 Task: Find connections with filter location Ceará Mirim with filter topic #mortgage with filter profile language French with filter current company ELGI EQUIPMENTS LIMITED with filter school University of Mumbai with filter industry Executive Search Services with filter service category Training with filter keywords title Youth Volunteer
Action: Mouse moved to (526, 98)
Screenshot: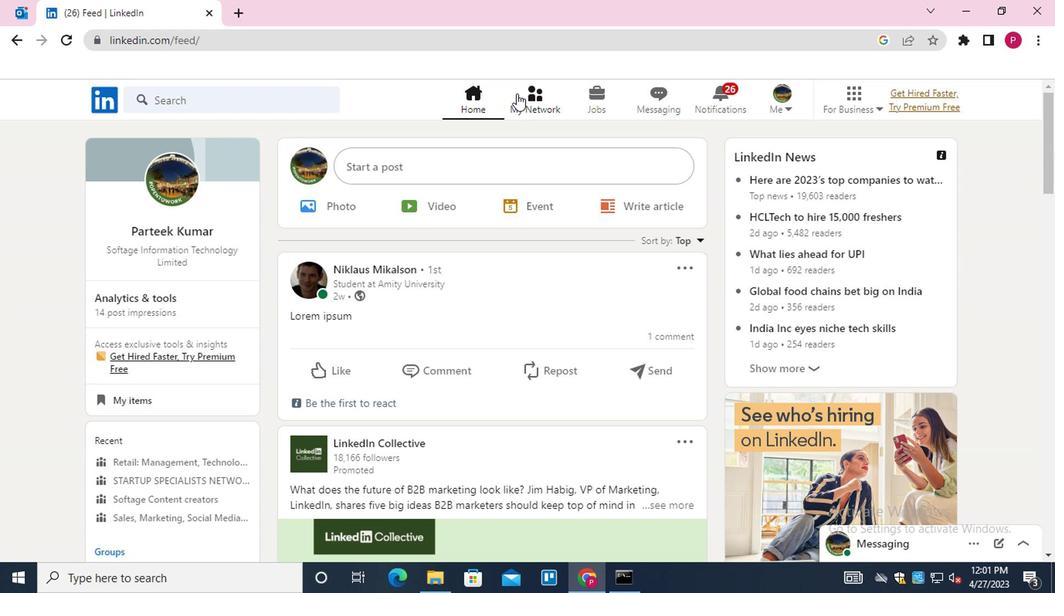 
Action: Mouse pressed left at (526, 98)
Screenshot: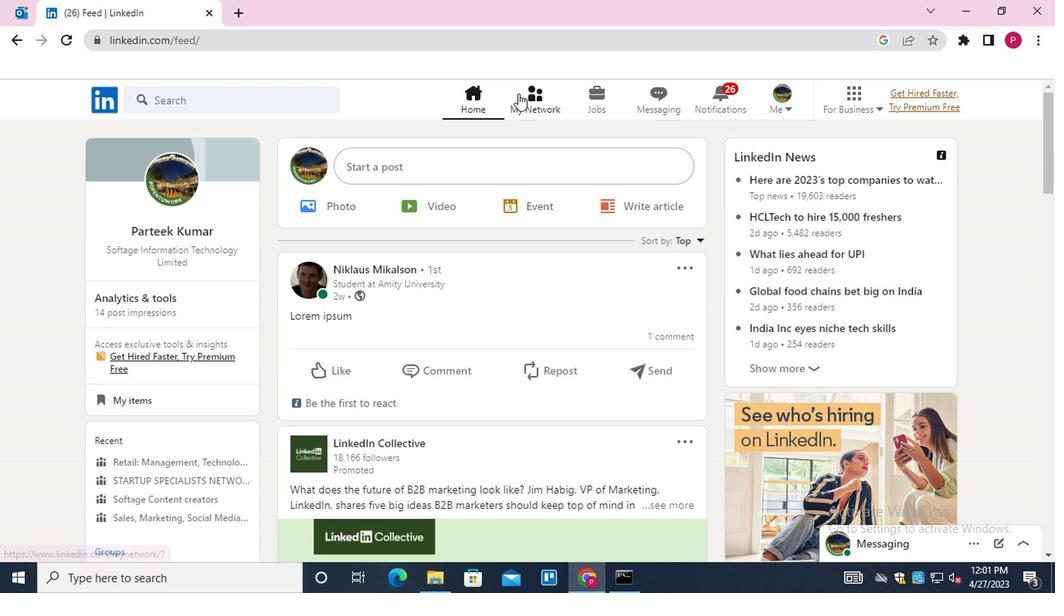 
Action: Mouse moved to (266, 189)
Screenshot: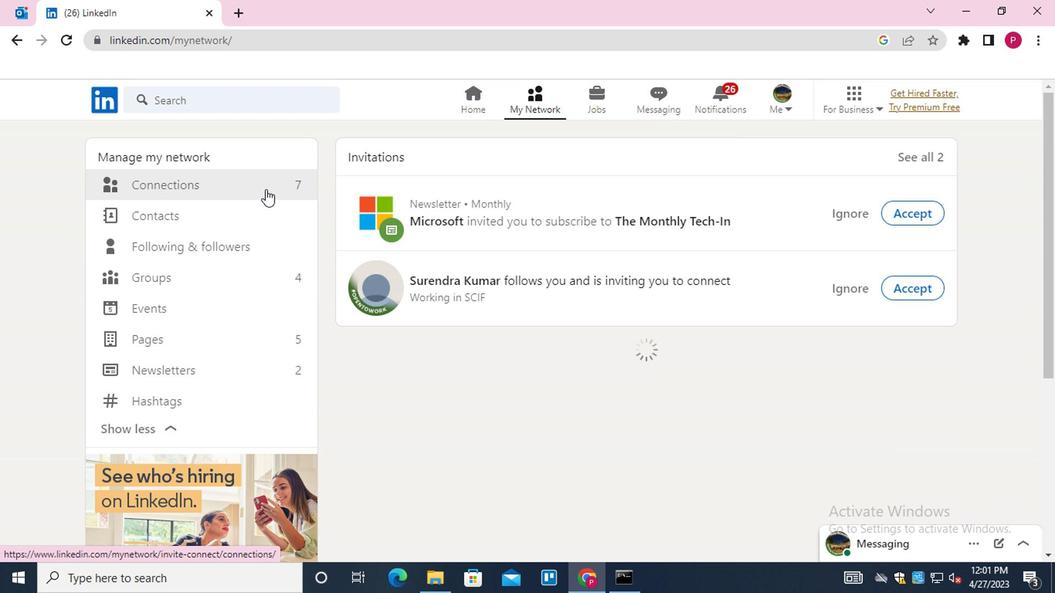 
Action: Mouse pressed left at (266, 189)
Screenshot: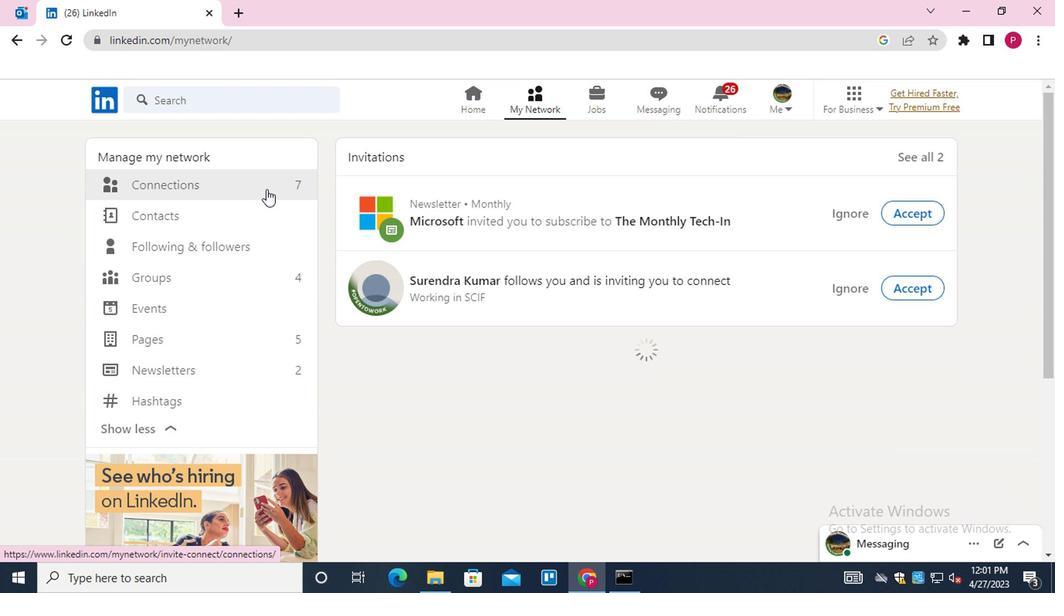 
Action: Mouse moved to (659, 189)
Screenshot: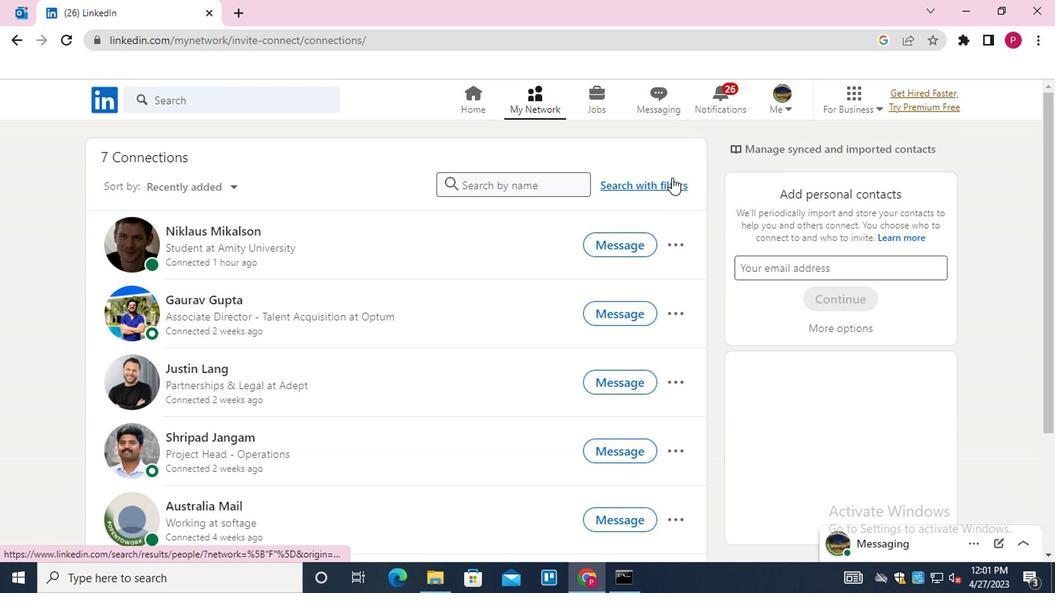 
Action: Mouse pressed left at (659, 189)
Screenshot: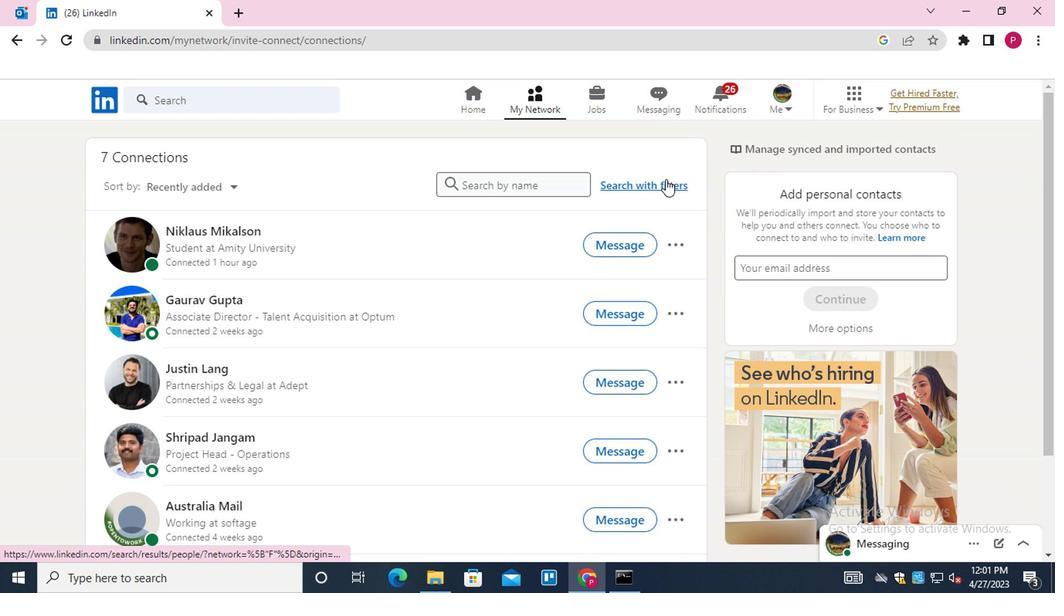 
Action: Mouse moved to (572, 144)
Screenshot: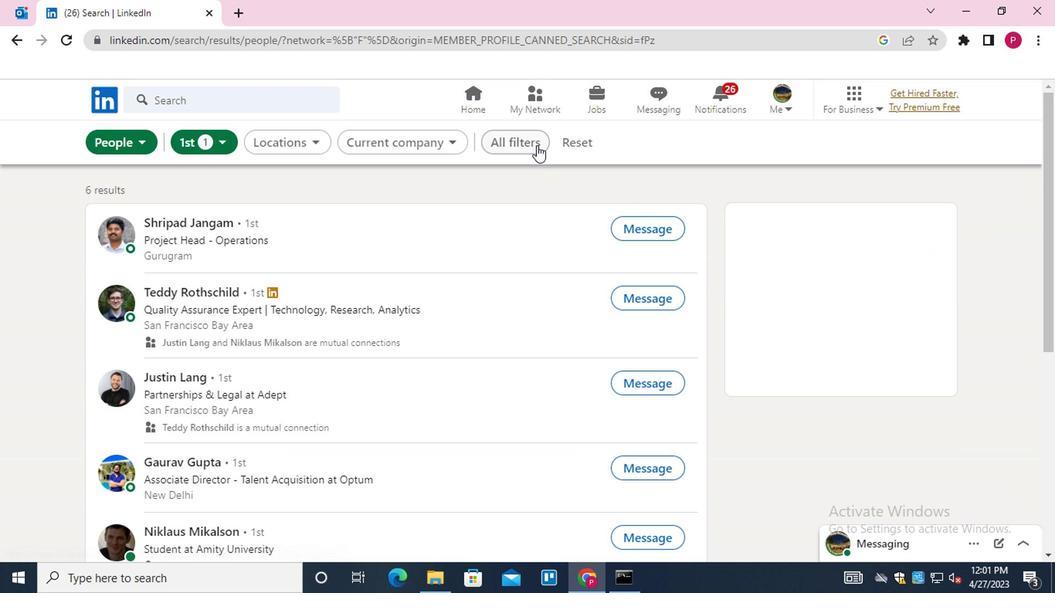 
Action: Mouse pressed left at (572, 144)
Screenshot: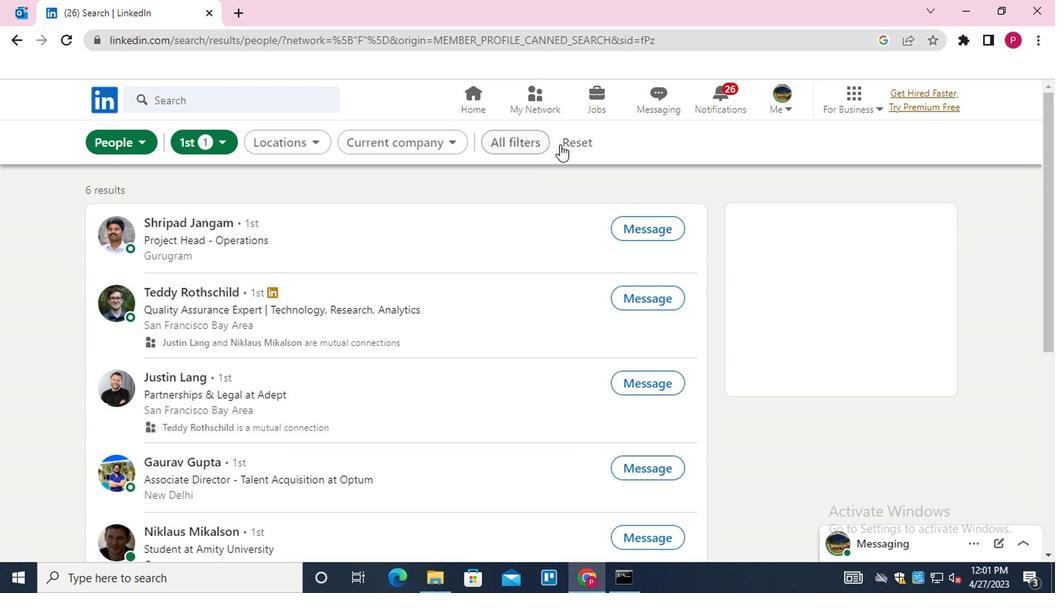 
Action: Mouse moved to (540, 144)
Screenshot: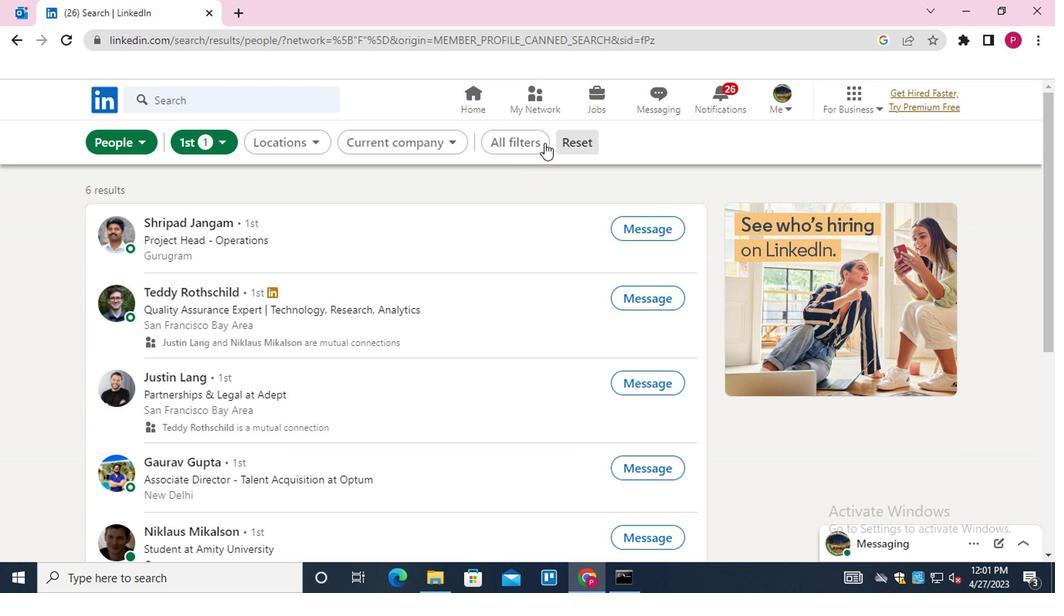 
Action: Mouse pressed left at (540, 144)
Screenshot: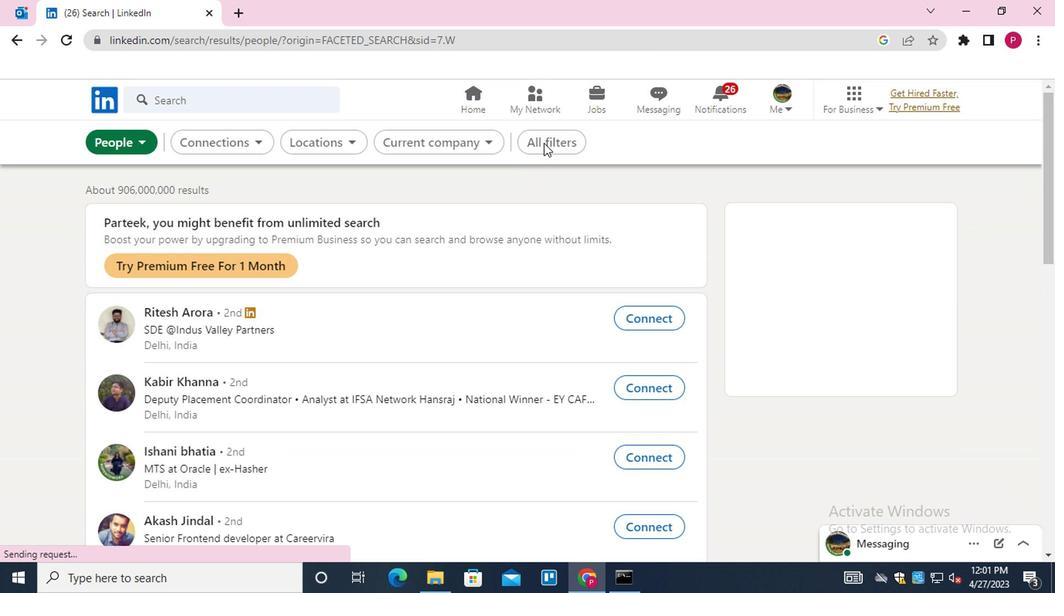 
Action: Mouse moved to (788, 339)
Screenshot: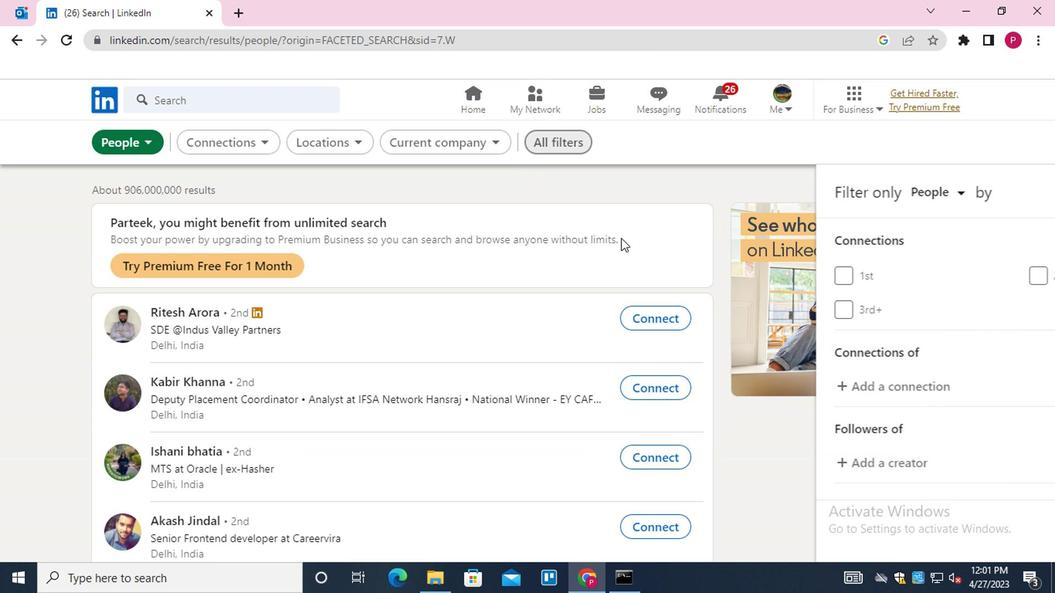 
Action: Mouse scrolled (788, 338) with delta (0, 0)
Screenshot: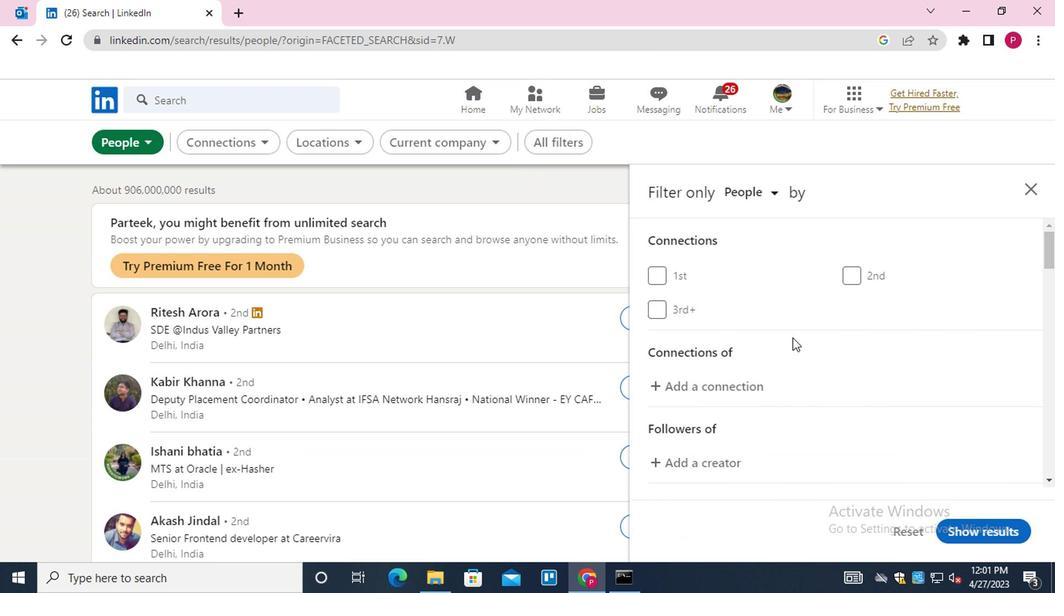 
Action: Mouse scrolled (788, 338) with delta (0, 0)
Screenshot: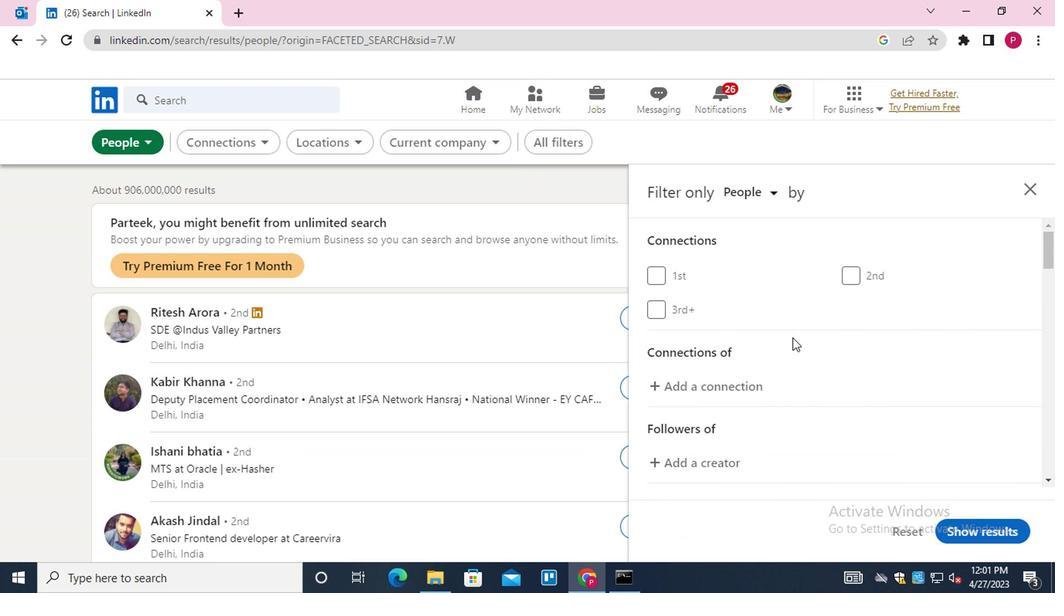 
Action: Mouse moved to (794, 345)
Screenshot: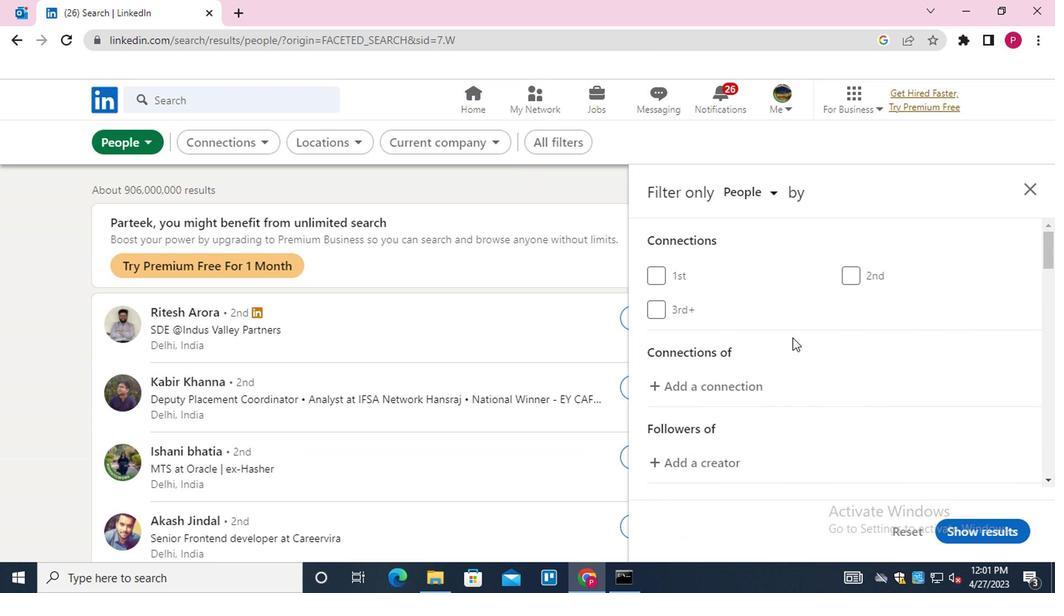 
Action: Mouse scrolled (794, 344) with delta (0, -1)
Screenshot: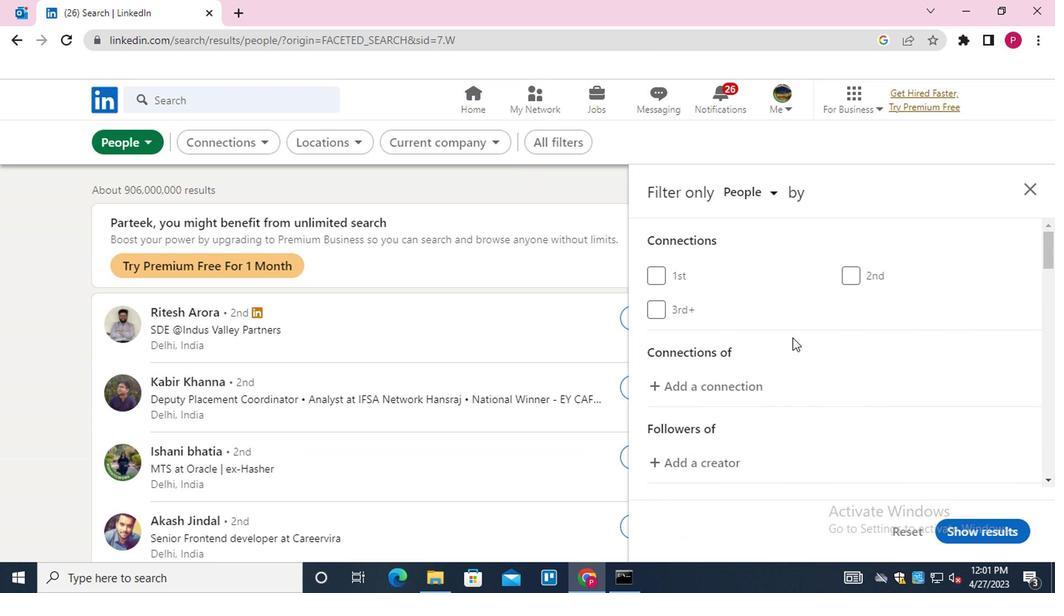 
Action: Mouse moved to (914, 368)
Screenshot: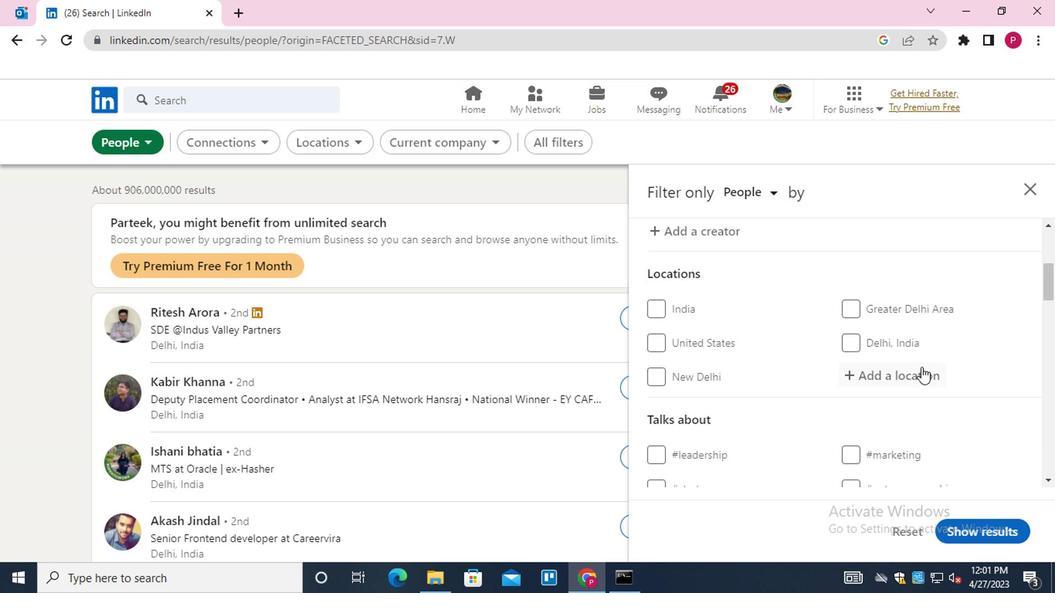 
Action: Mouse pressed left at (914, 368)
Screenshot: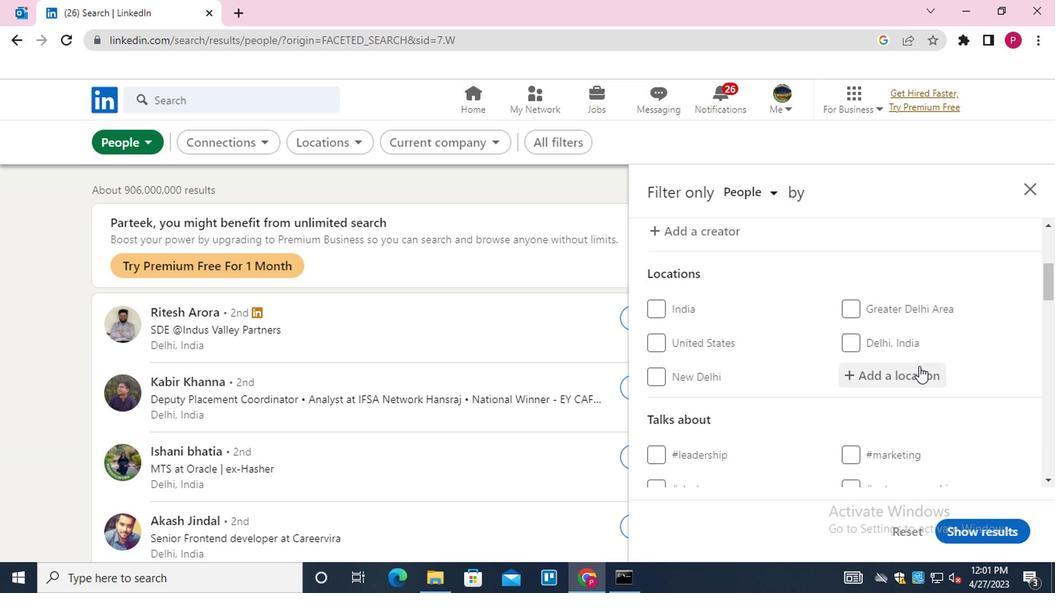 
Action: Key pressed <Key.shift>CEARA<Key.space><Key.shift>MIRIM<Key.down><Key.enter>
Screenshot: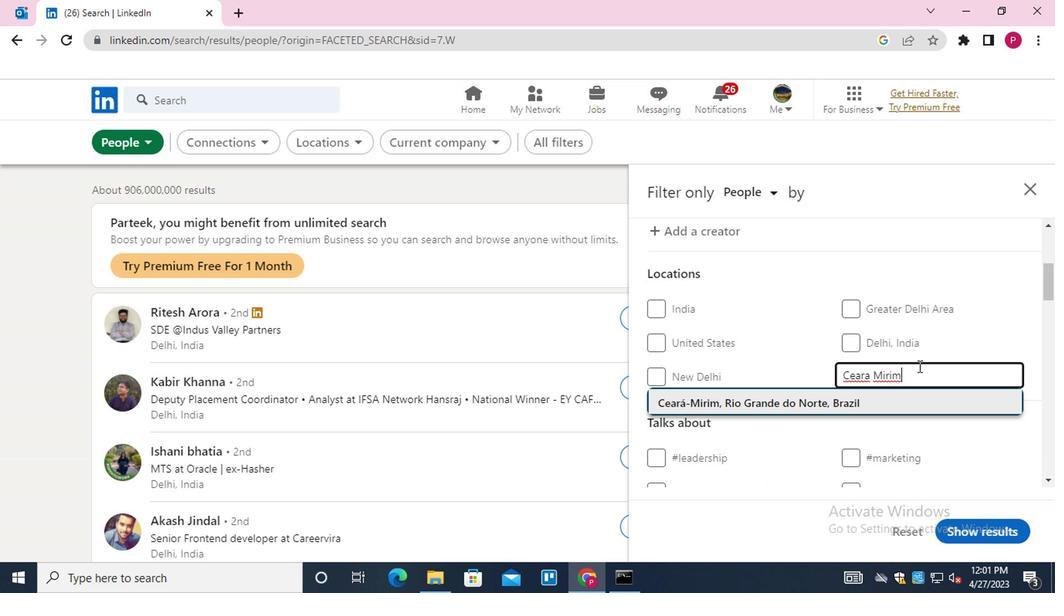 
Action: Mouse moved to (857, 388)
Screenshot: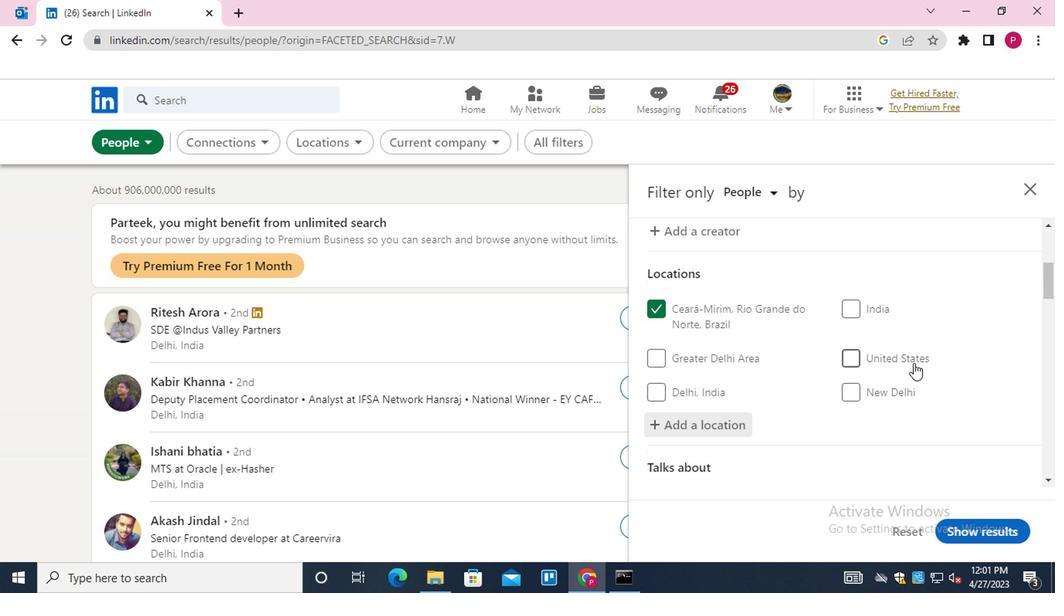 
Action: Mouse scrolled (857, 388) with delta (0, 0)
Screenshot: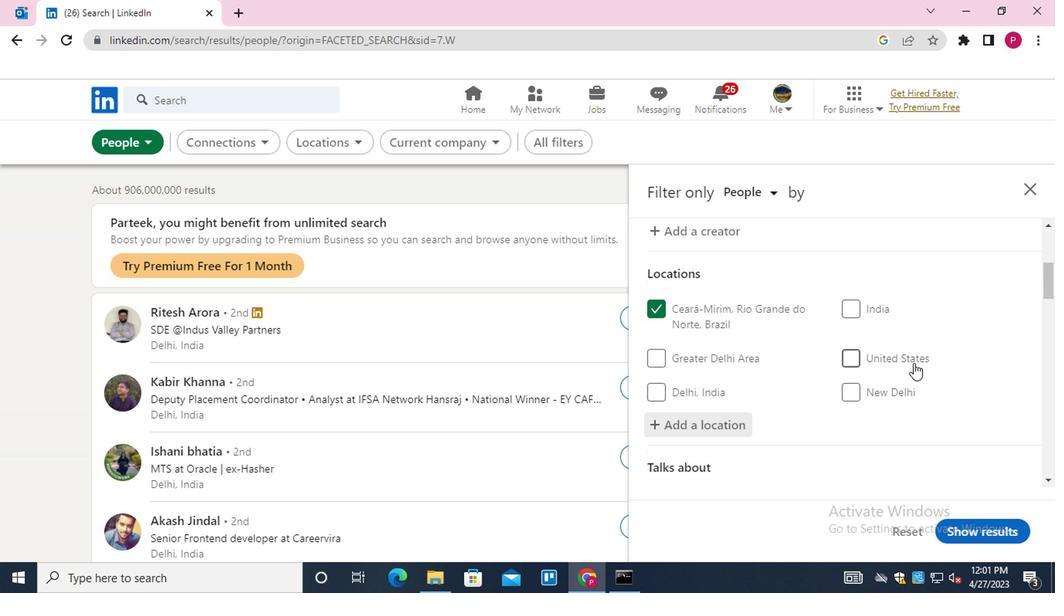 
Action: Mouse moved to (848, 393)
Screenshot: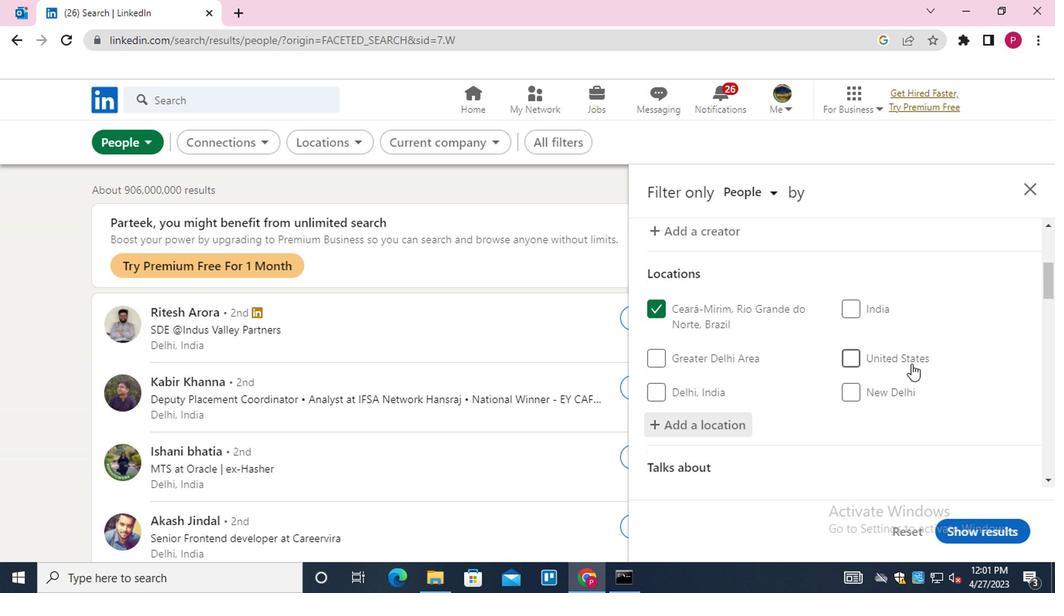 
Action: Mouse scrolled (848, 393) with delta (0, 0)
Screenshot: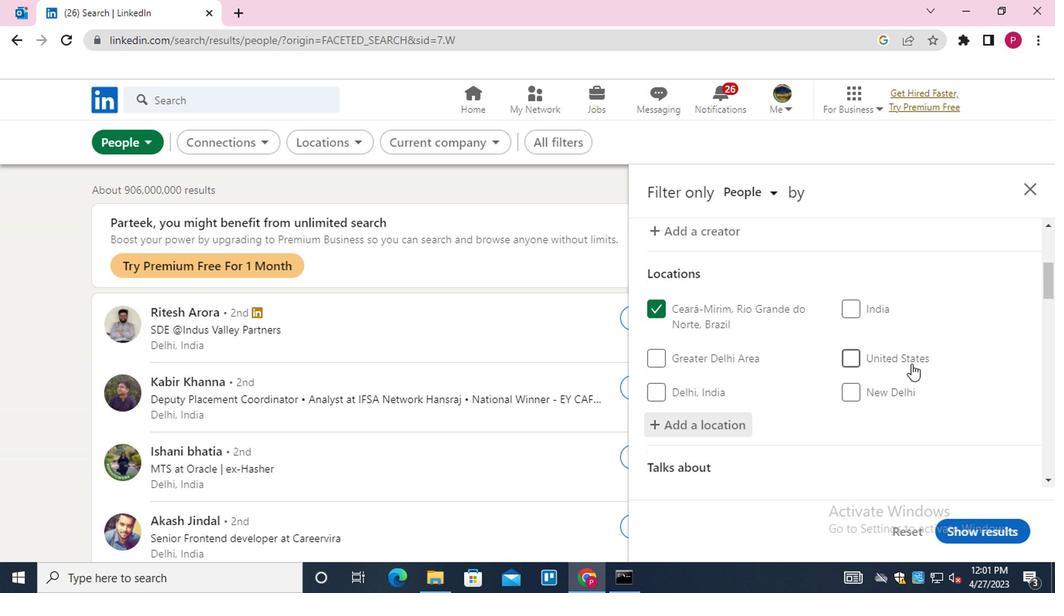 
Action: Mouse moved to (844, 395)
Screenshot: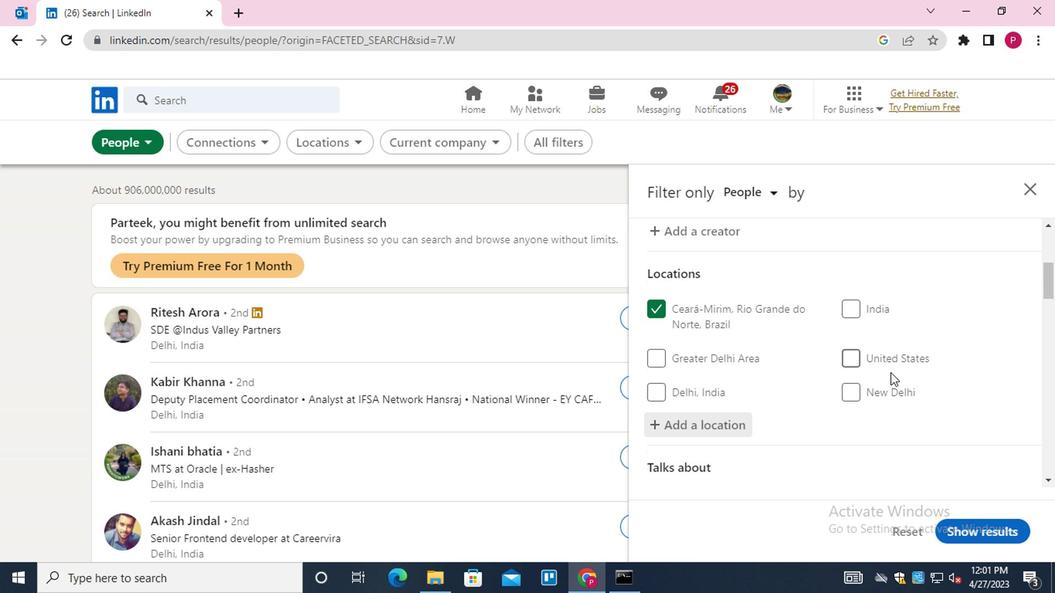 
Action: Mouse scrolled (844, 395) with delta (0, 0)
Screenshot: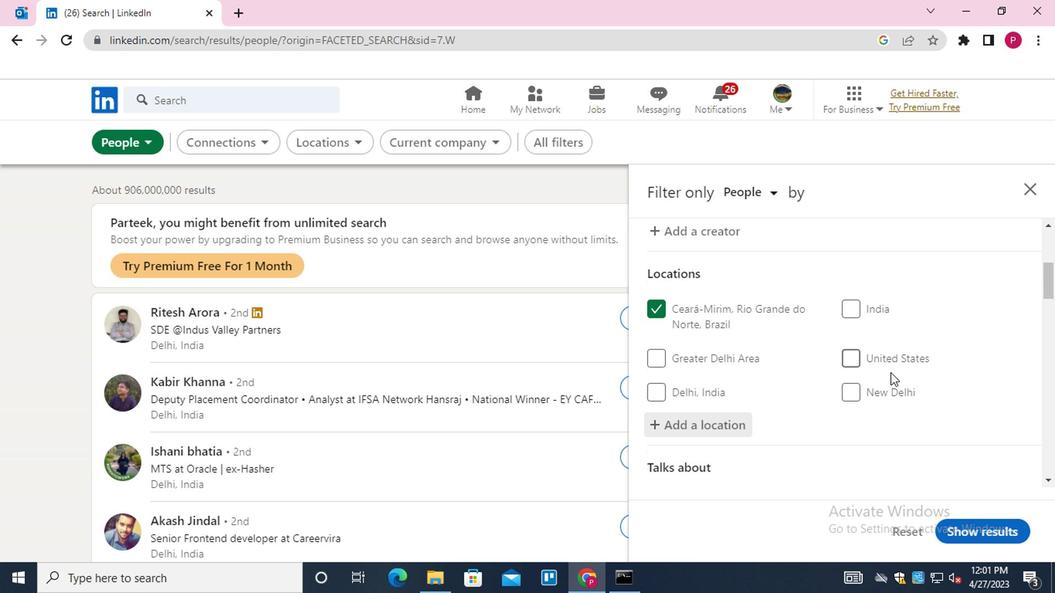 
Action: Mouse moved to (890, 346)
Screenshot: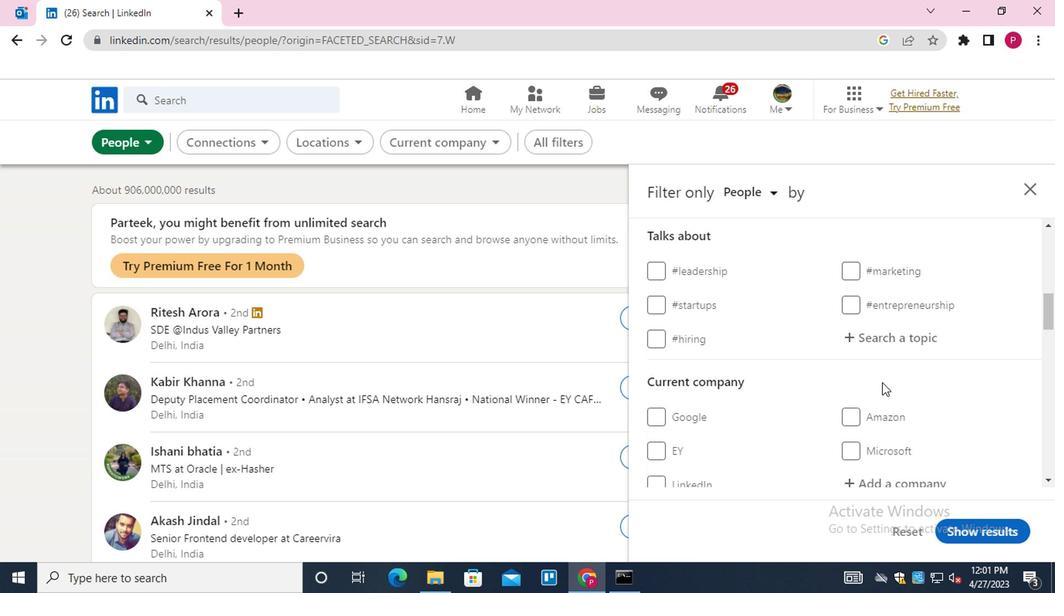 
Action: Mouse pressed left at (890, 346)
Screenshot: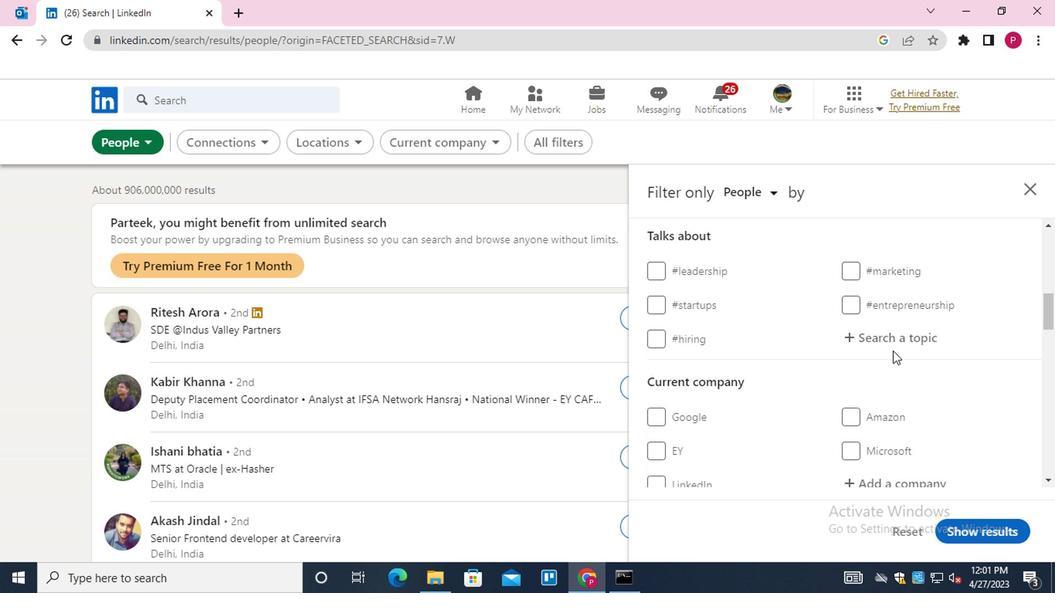 
Action: Key pressed MORTA<Key.backspace>GAGE<Key.down><Key.enter>
Screenshot: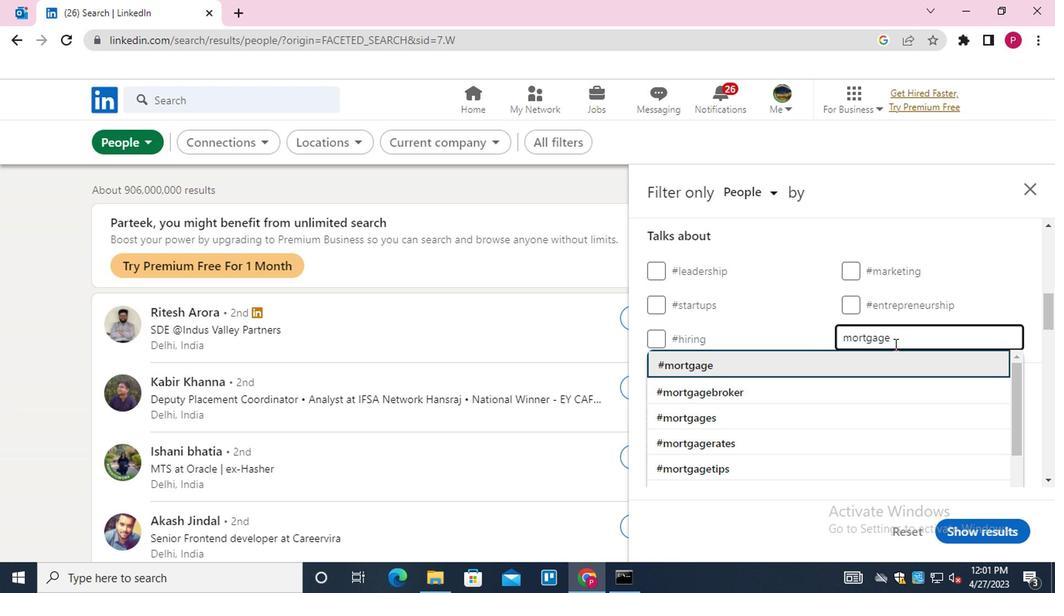 
Action: Mouse moved to (769, 373)
Screenshot: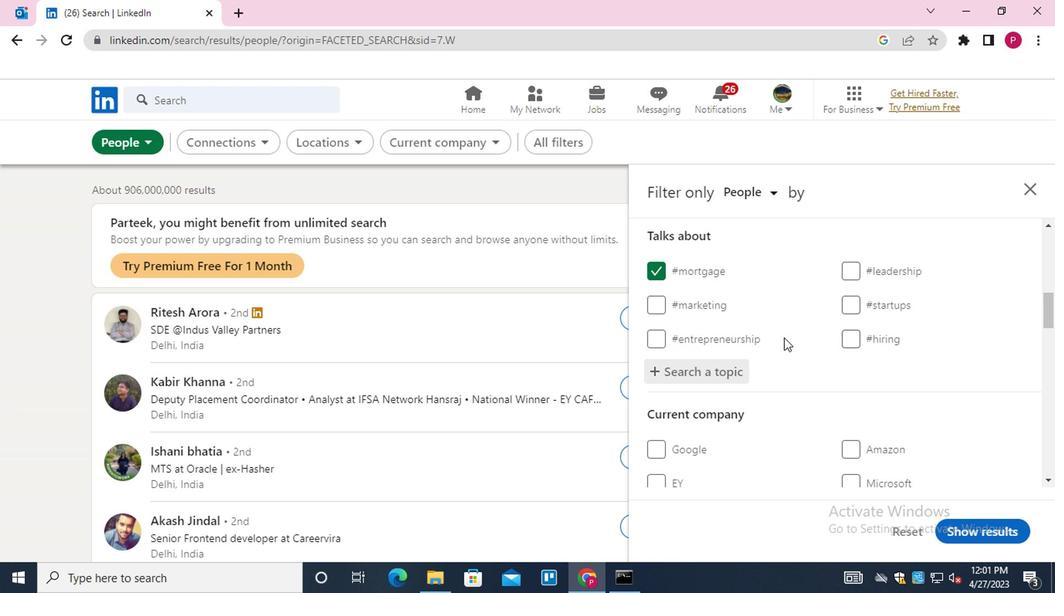 
Action: Mouse scrolled (769, 372) with delta (0, 0)
Screenshot: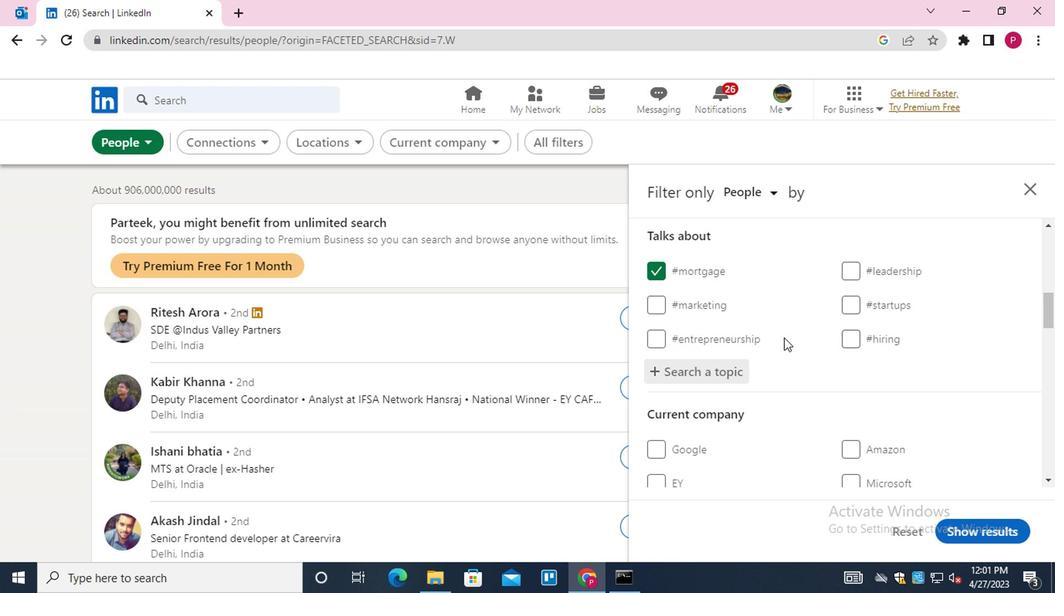 
Action: Mouse moved to (769, 374)
Screenshot: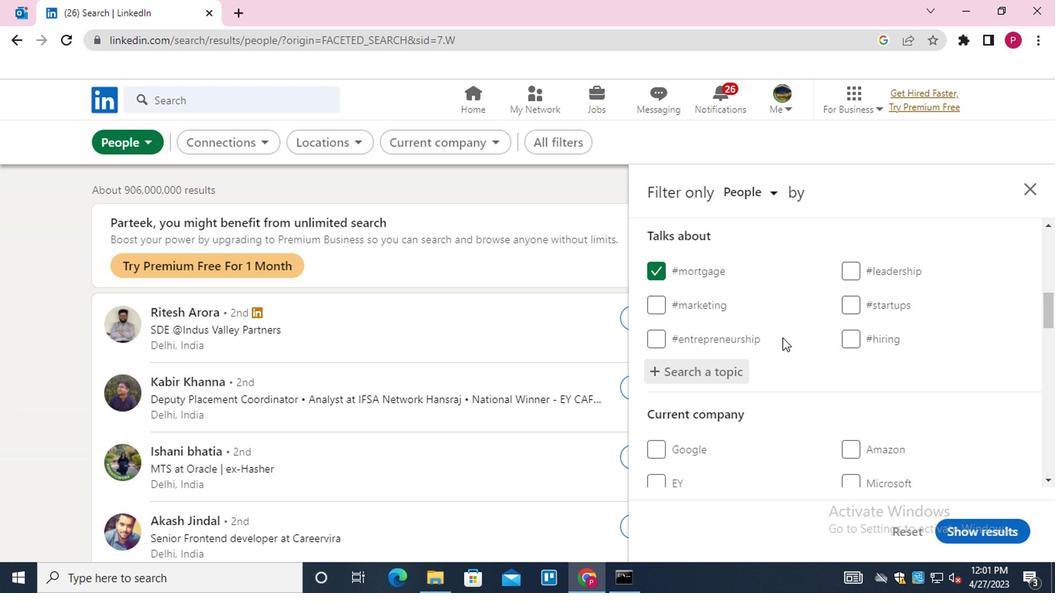 
Action: Mouse scrolled (769, 373) with delta (0, -1)
Screenshot: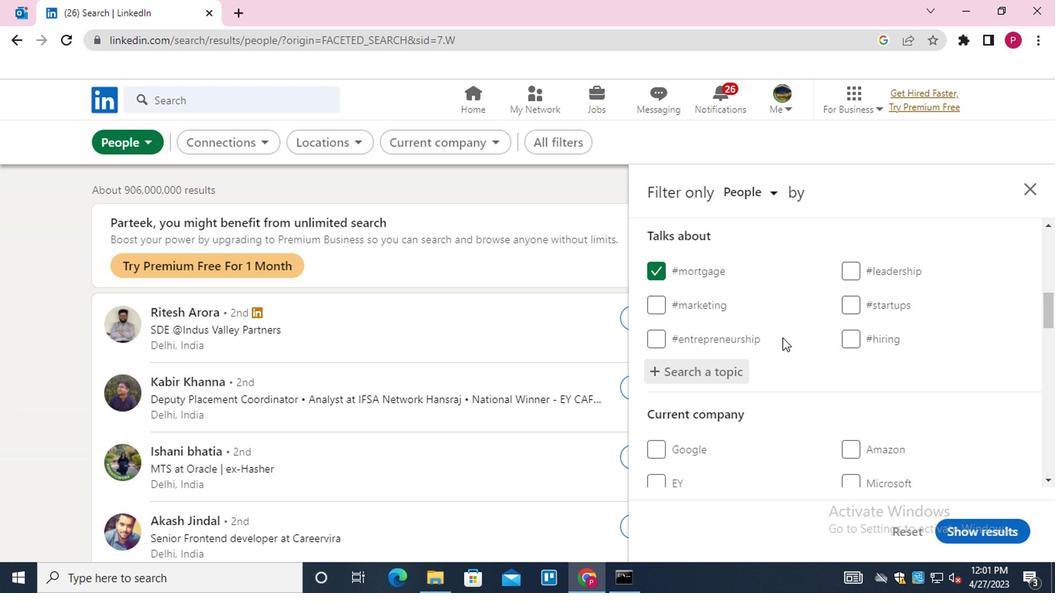 
Action: Mouse scrolled (769, 373) with delta (0, -1)
Screenshot: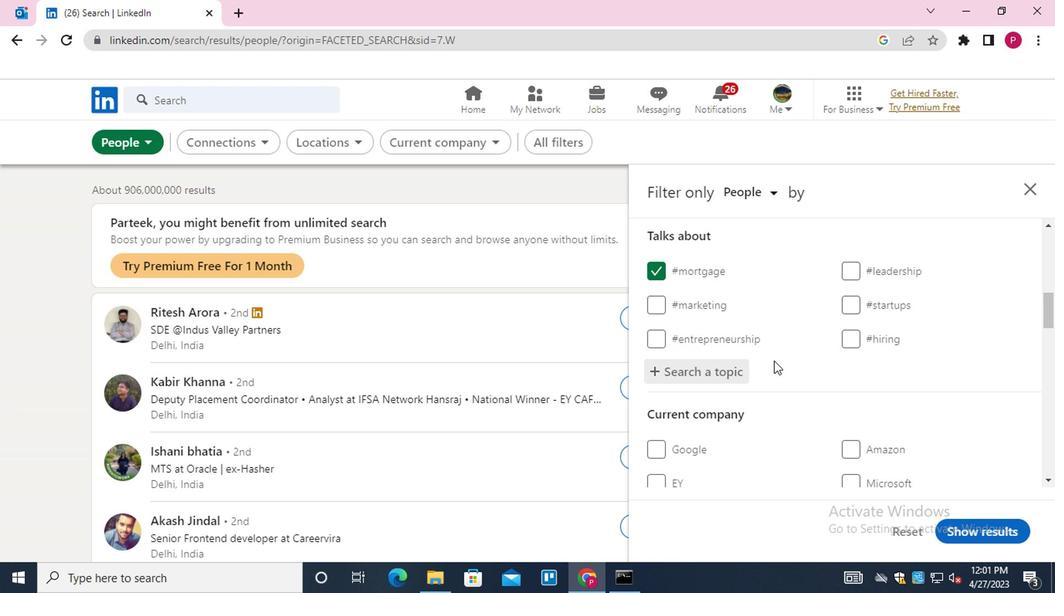 
Action: Mouse scrolled (769, 373) with delta (0, -1)
Screenshot: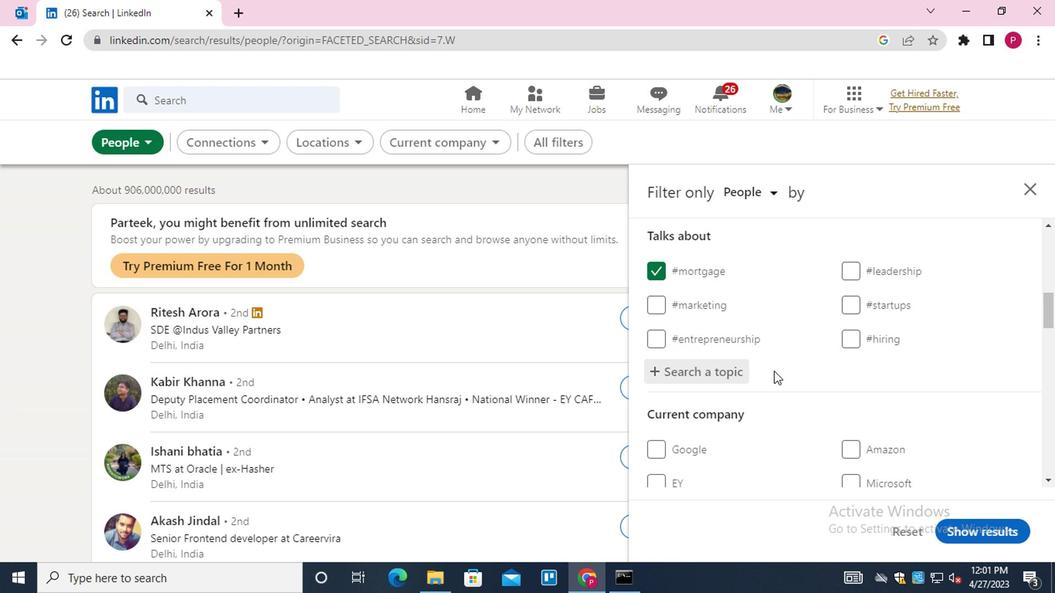 
Action: Mouse moved to (769, 378)
Screenshot: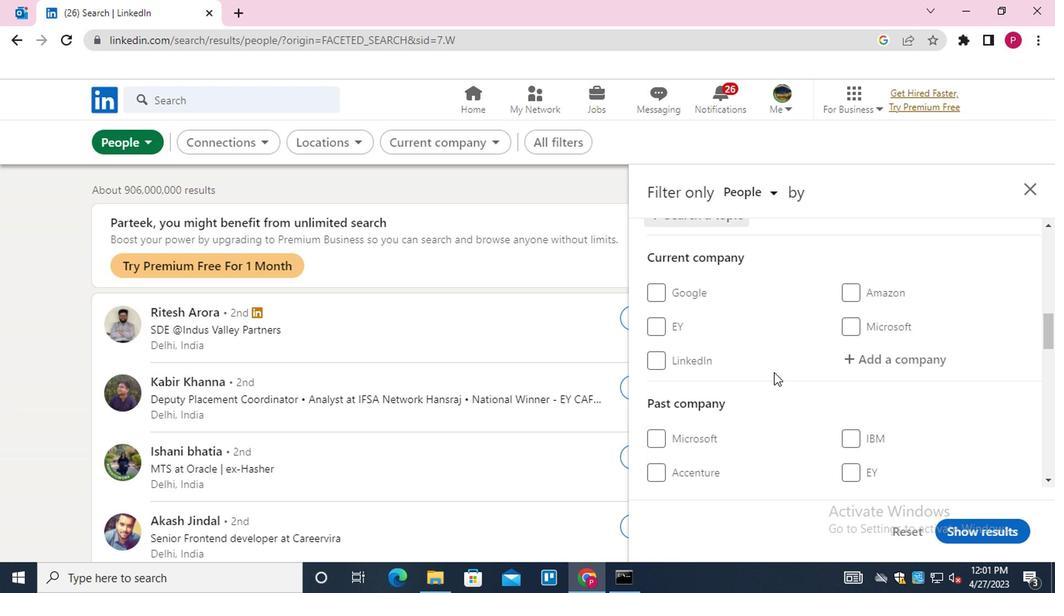 
Action: Mouse scrolled (769, 377) with delta (0, -1)
Screenshot: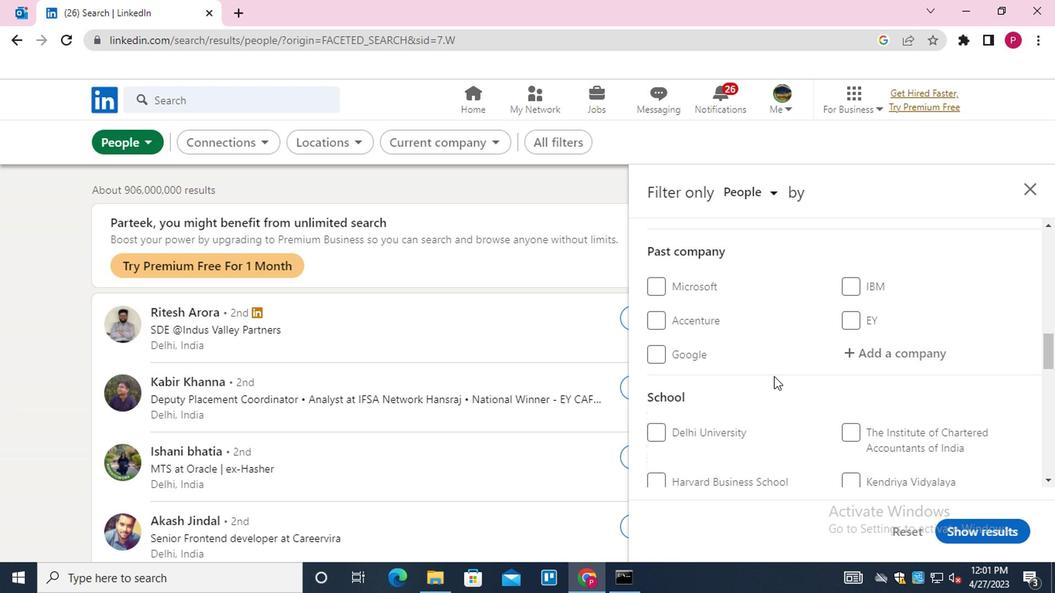
Action: Mouse scrolled (769, 377) with delta (0, -1)
Screenshot: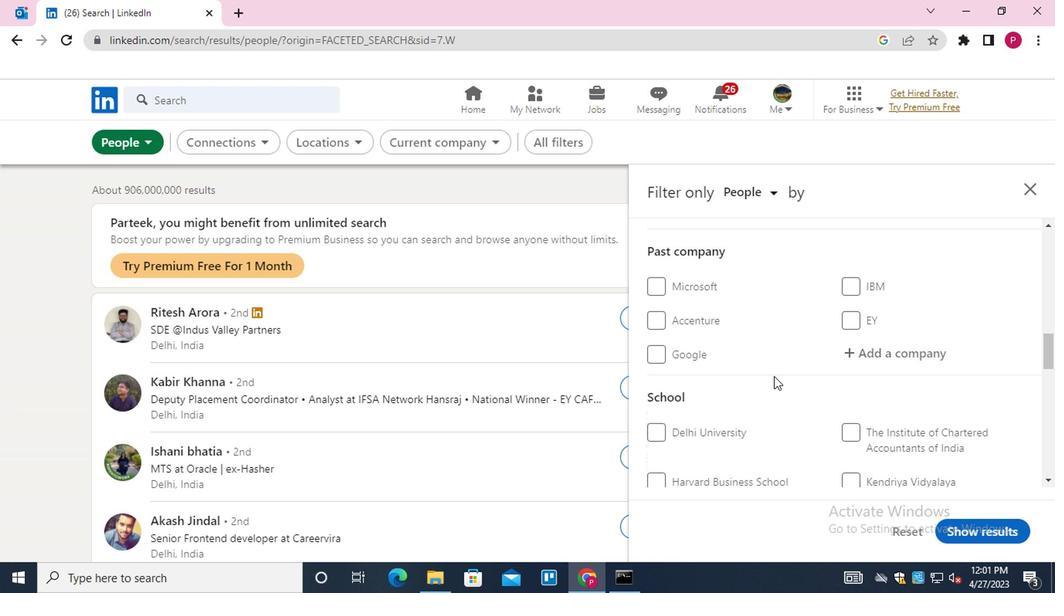 
Action: Mouse scrolled (769, 377) with delta (0, -1)
Screenshot: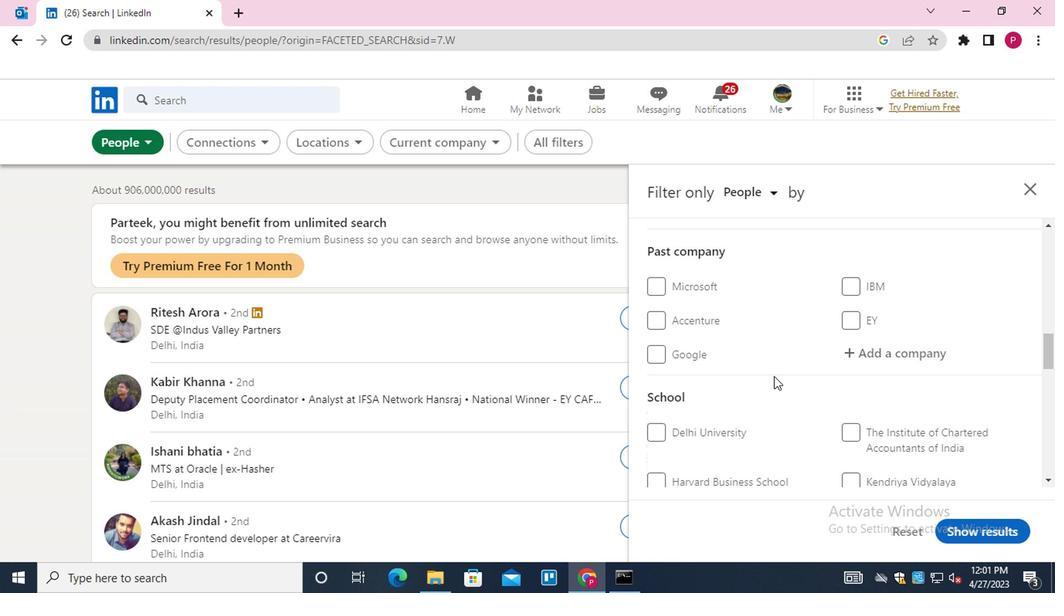 
Action: Mouse scrolled (769, 377) with delta (0, -1)
Screenshot: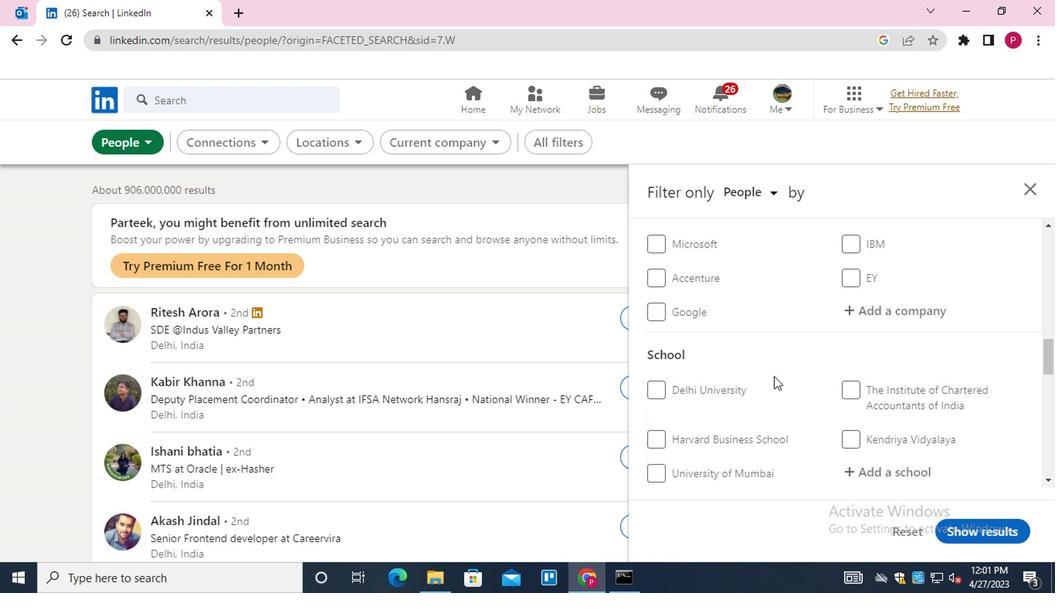 
Action: Mouse scrolled (769, 377) with delta (0, -1)
Screenshot: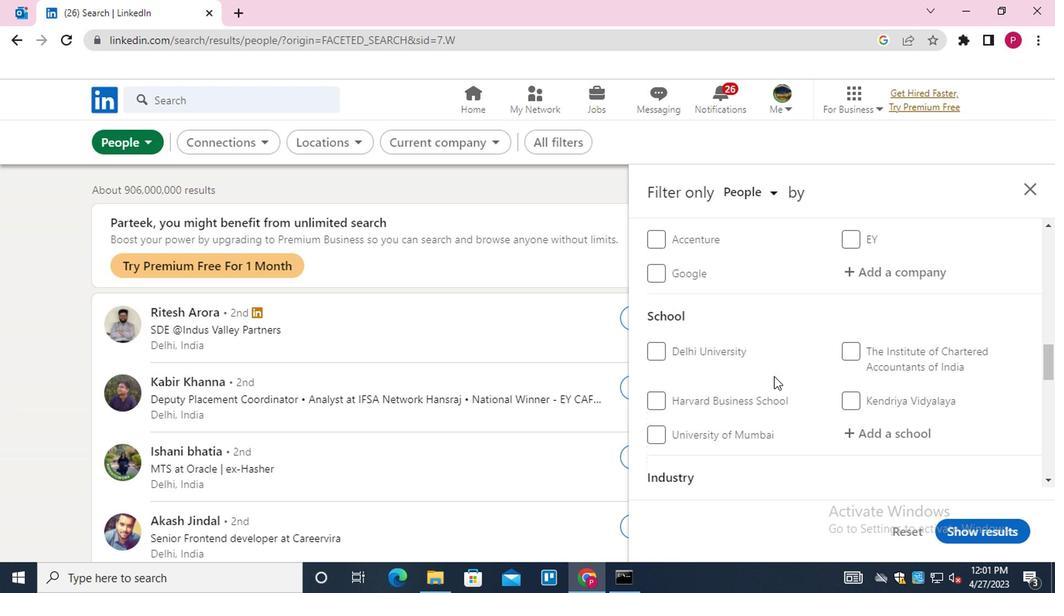 
Action: Mouse scrolled (769, 377) with delta (0, -1)
Screenshot: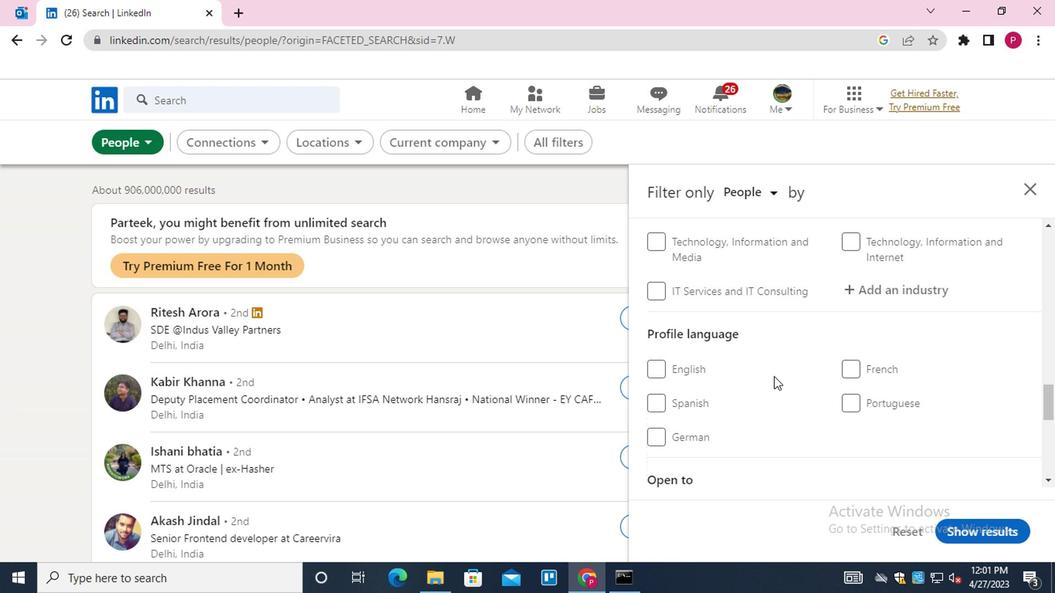 
Action: Mouse moved to (848, 296)
Screenshot: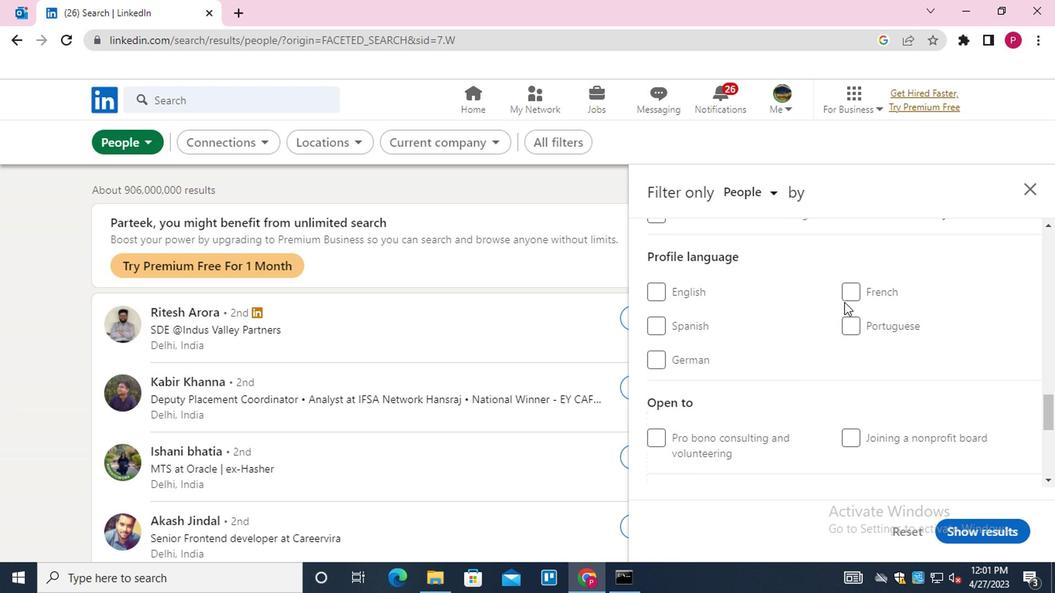 
Action: Mouse pressed left at (848, 296)
Screenshot: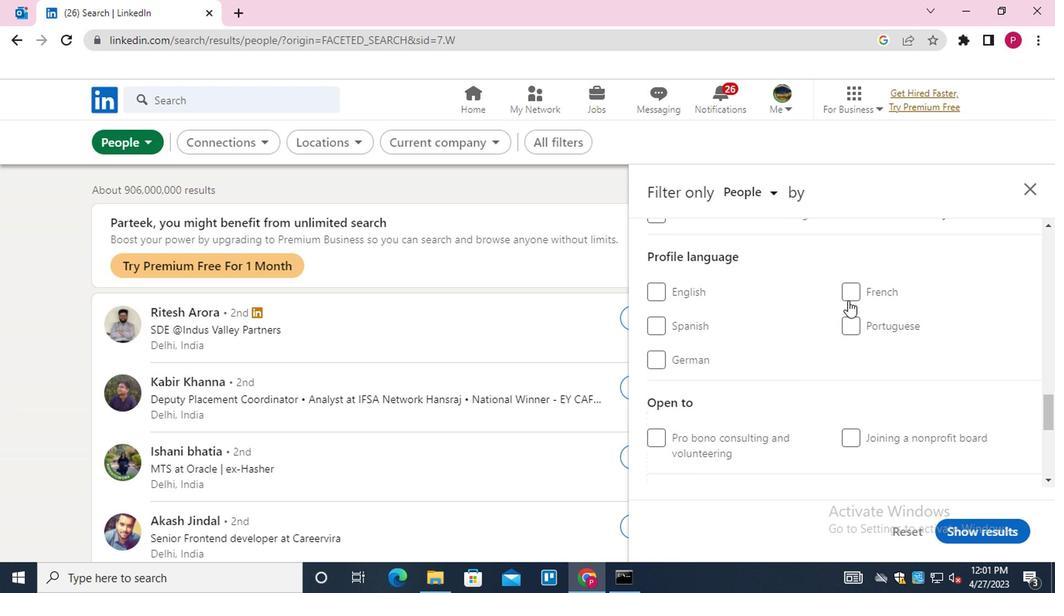 
Action: Mouse moved to (779, 366)
Screenshot: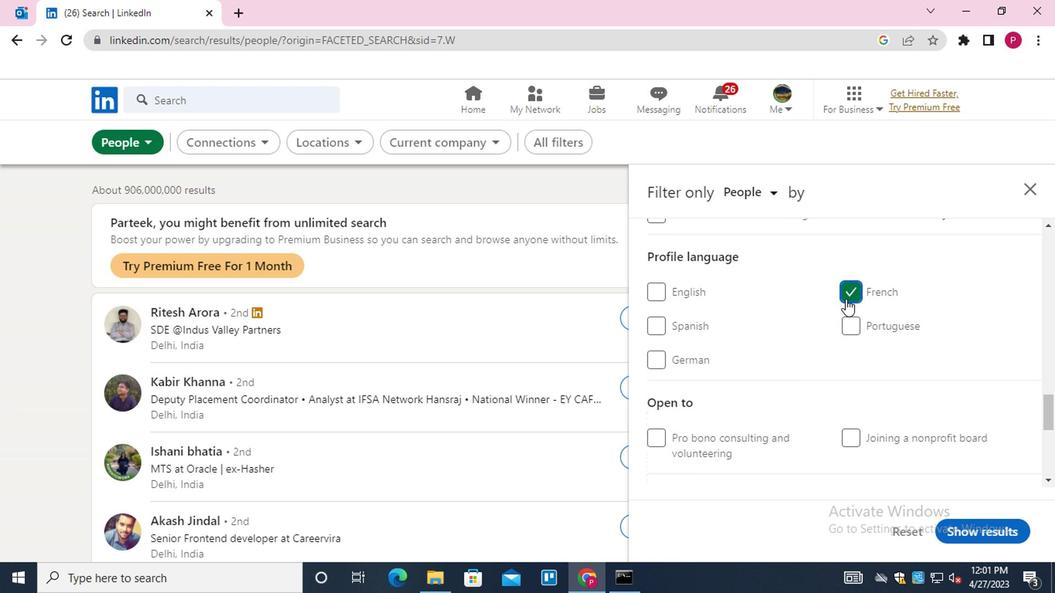 
Action: Mouse scrolled (779, 367) with delta (0, 0)
Screenshot: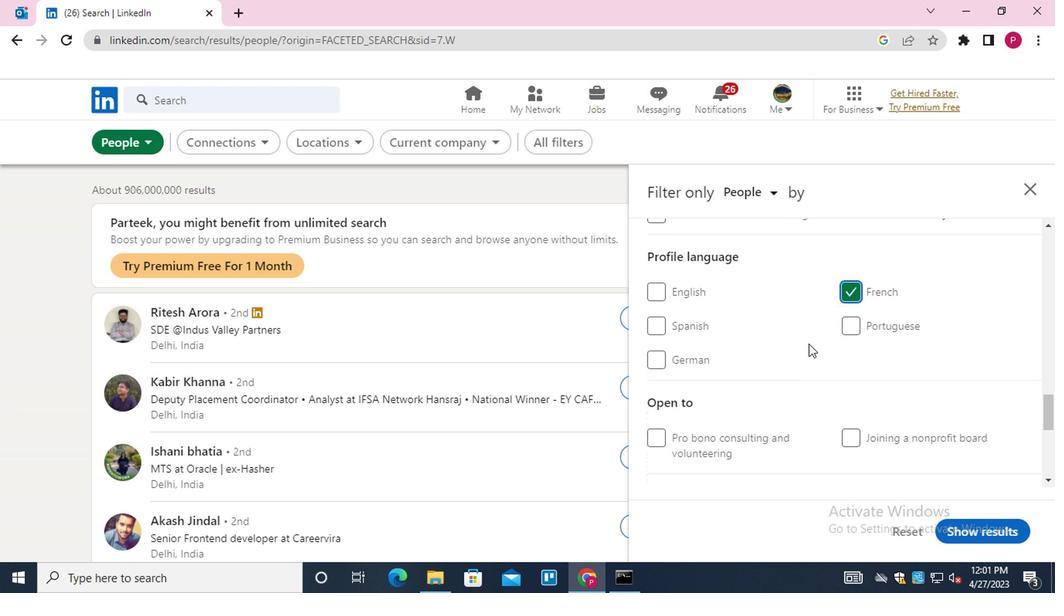 
Action: Mouse scrolled (779, 367) with delta (0, 0)
Screenshot: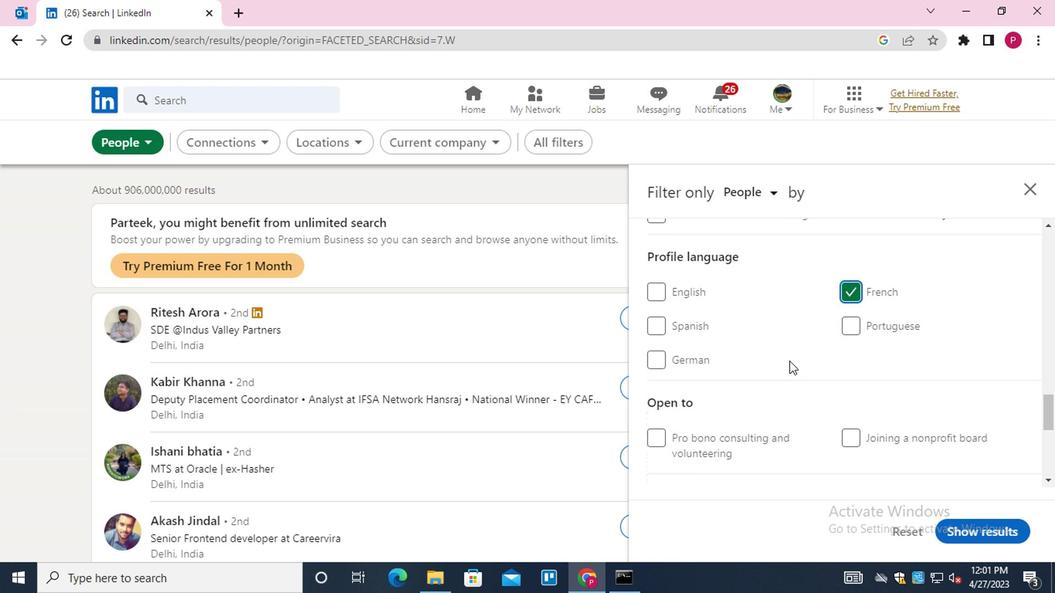 
Action: Mouse scrolled (779, 367) with delta (0, 0)
Screenshot: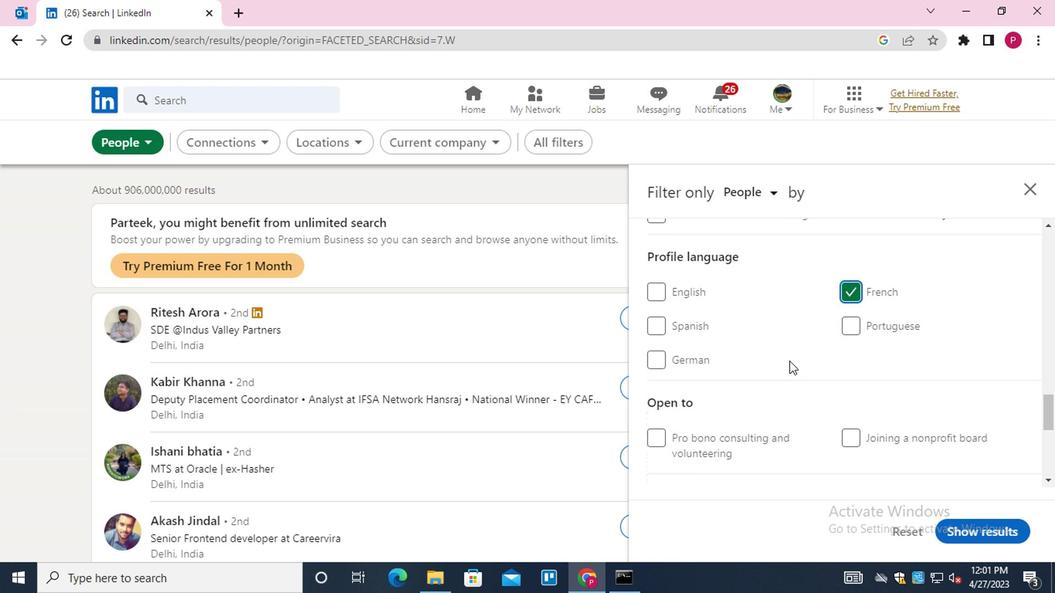 
Action: Mouse scrolled (779, 367) with delta (0, 0)
Screenshot: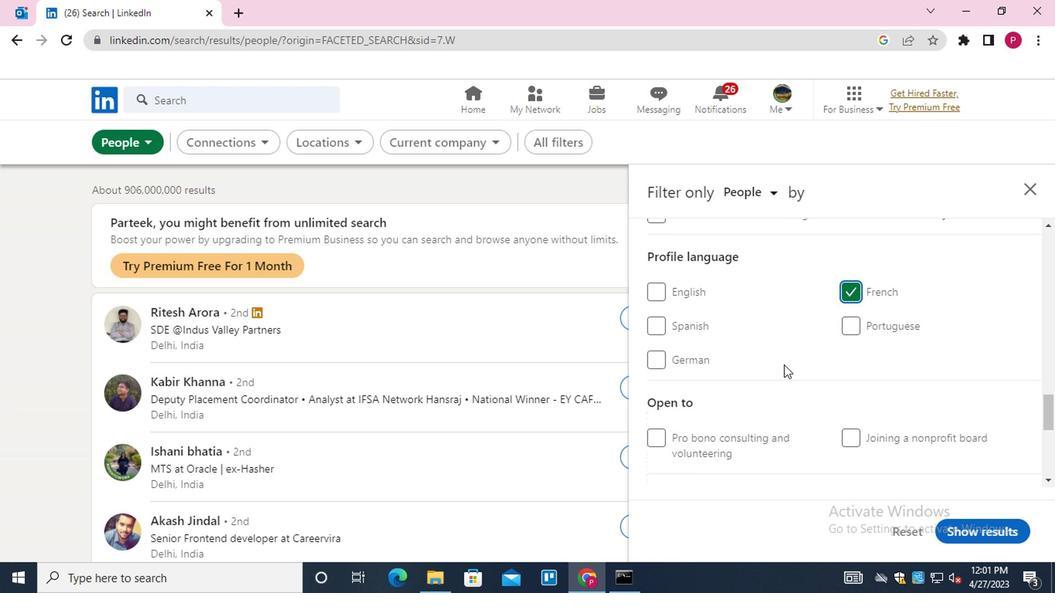 
Action: Mouse scrolled (779, 367) with delta (0, 0)
Screenshot: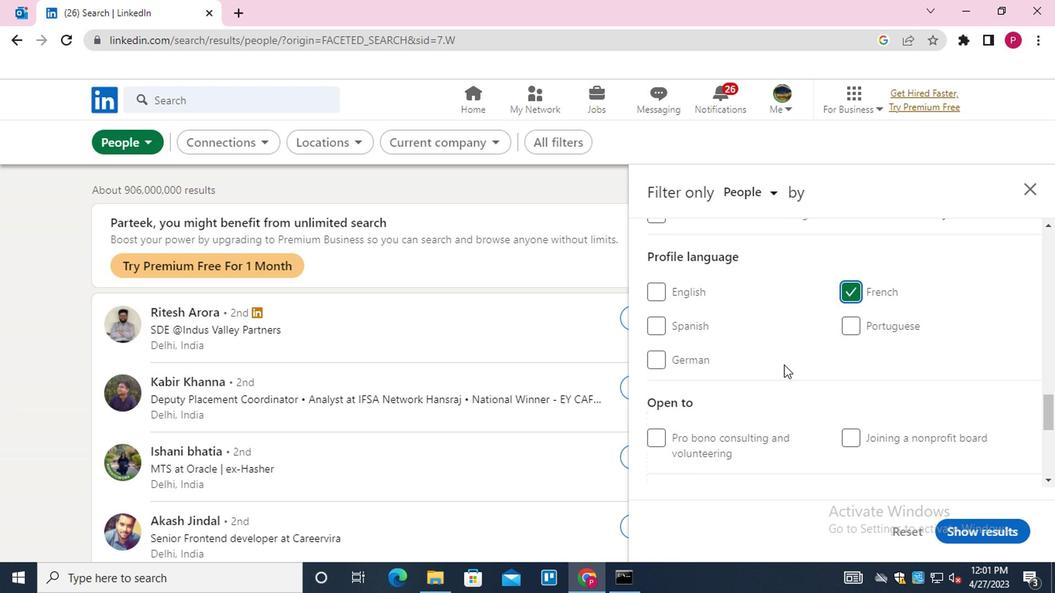 
Action: Mouse moved to (774, 366)
Screenshot: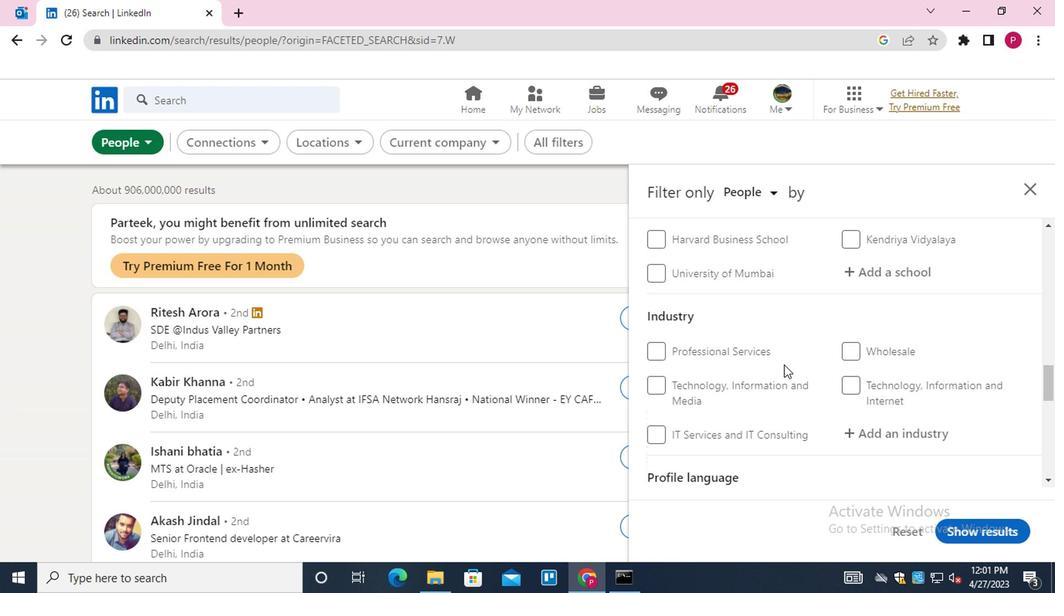 
Action: Mouse scrolled (774, 367) with delta (0, 0)
Screenshot: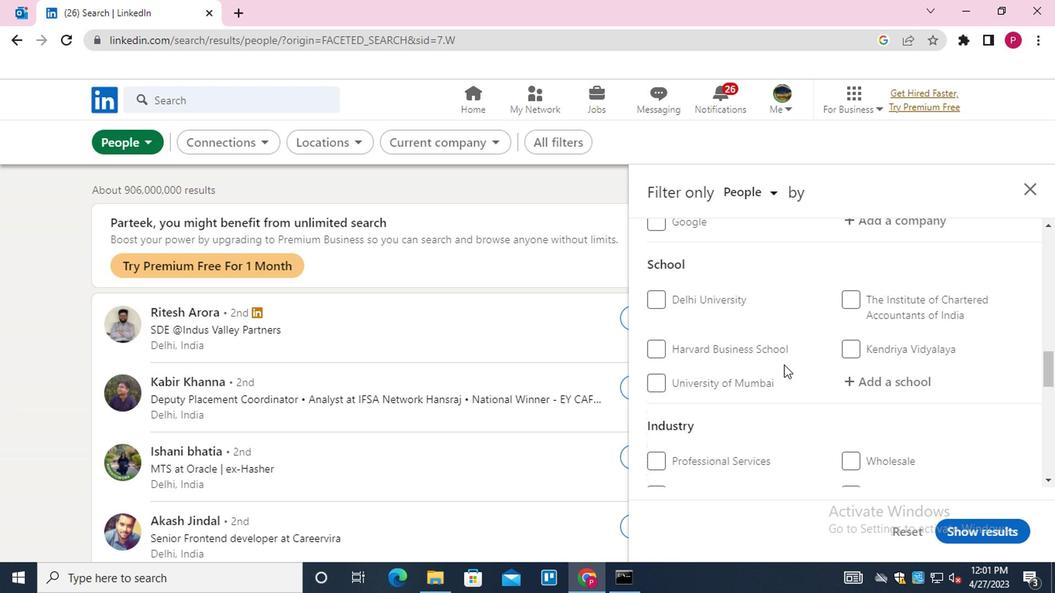 
Action: Mouse scrolled (774, 367) with delta (0, 0)
Screenshot: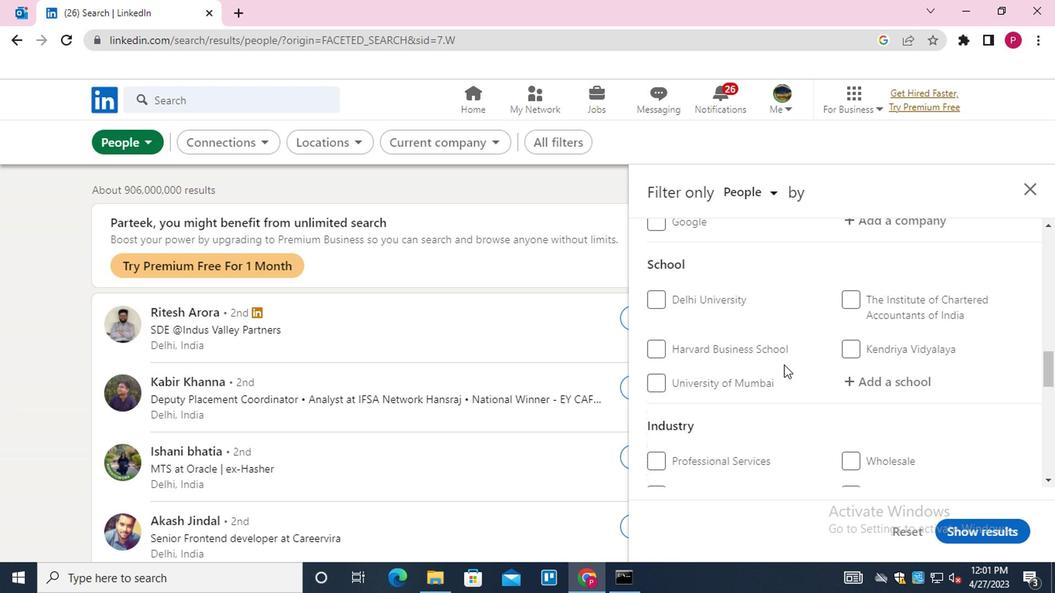 
Action: Mouse scrolled (774, 367) with delta (0, 0)
Screenshot: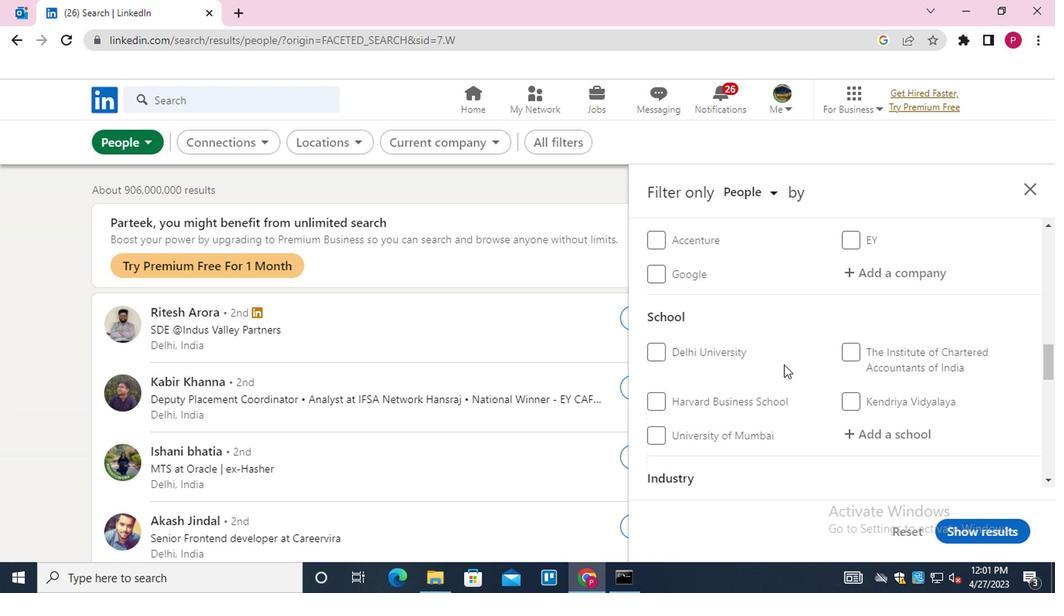 
Action: Mouse moved to (857, 359)
Screenshot: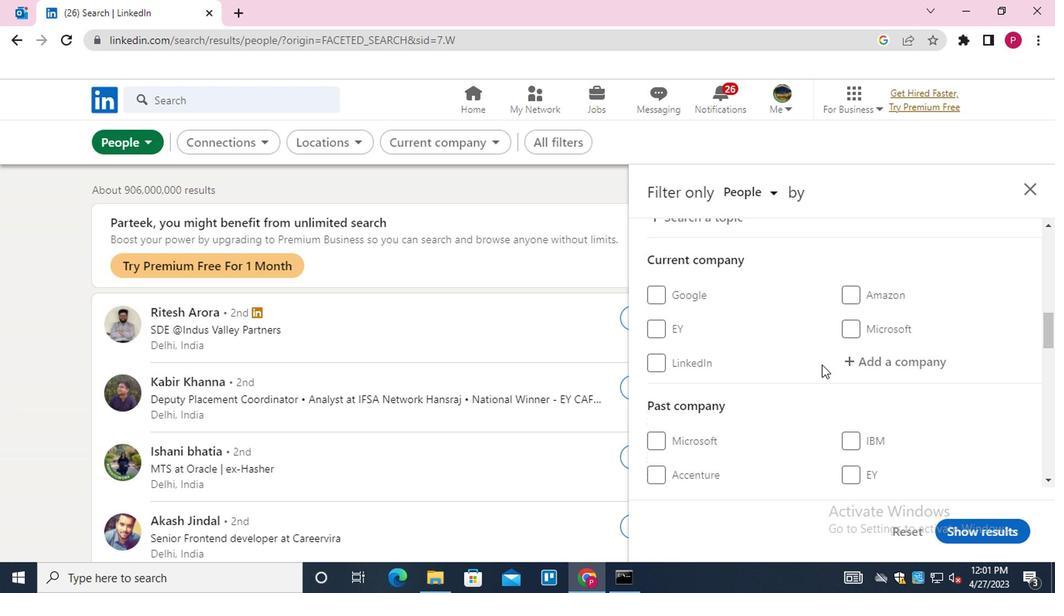 
Action: Mouse pressed left at (857, 359)
Screenshot: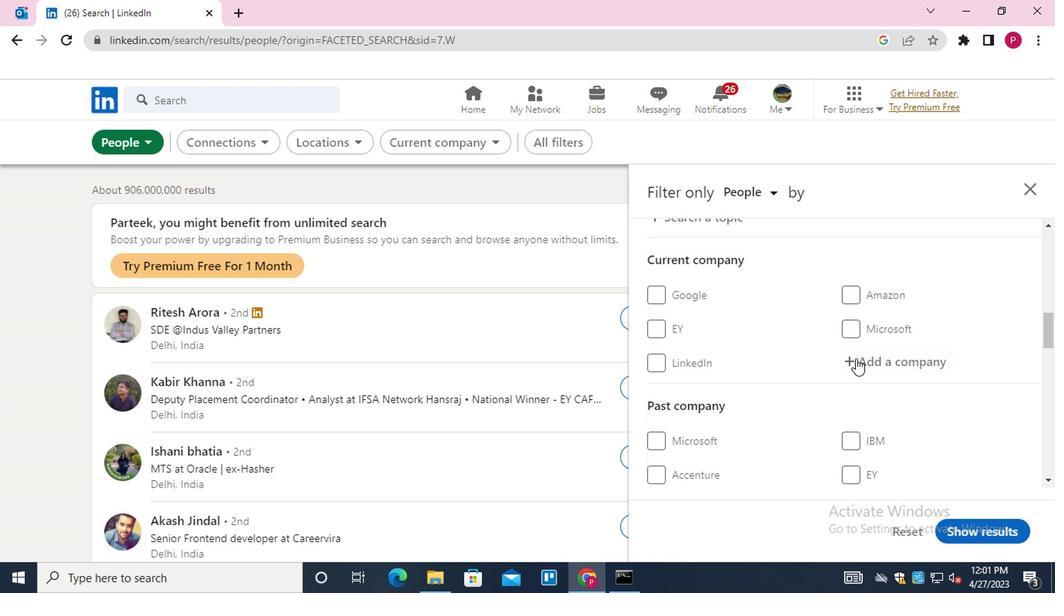 
Action: Key pressed <Key.shift><Key.shift><Key.shift><Key.shift><Key.shift><Key.shift><Key.shift><Key.shift><Key.shift><Key.shift><Key.shift><Key.shift>ELGI<Key.down><Key.enter>
Screenshot: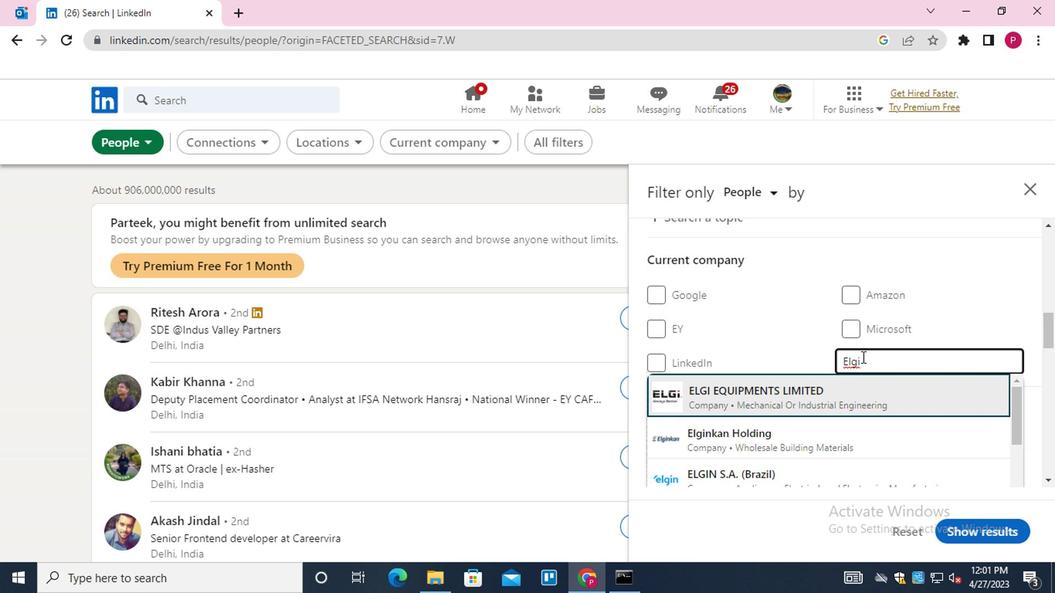 
Action: Mouse moved to (779, 306)
Screenshot: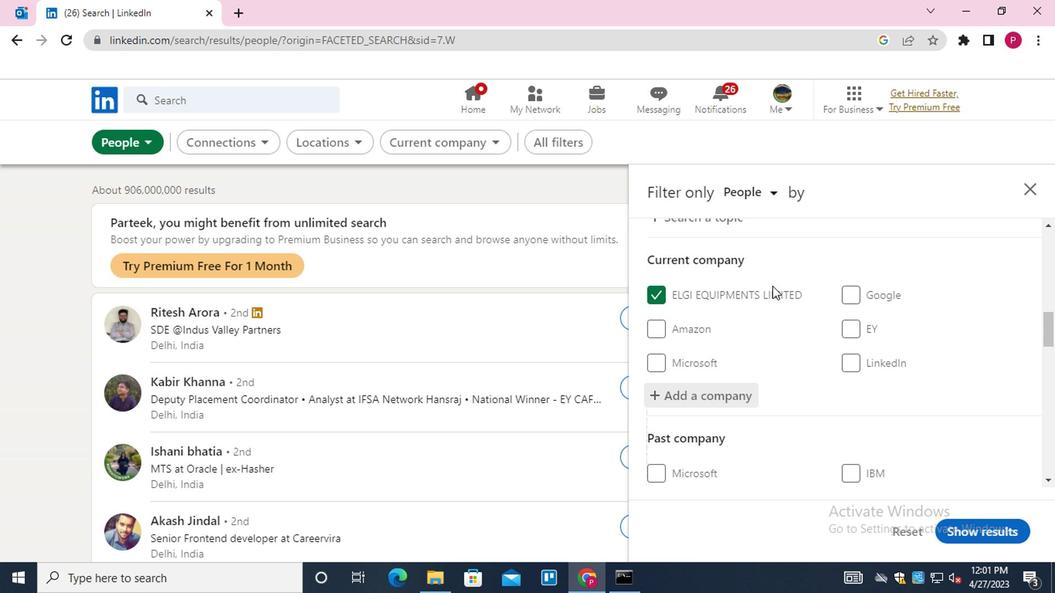 
Action: Mouse scrolled (779, 305) with delta (0, 0)
Screenshot: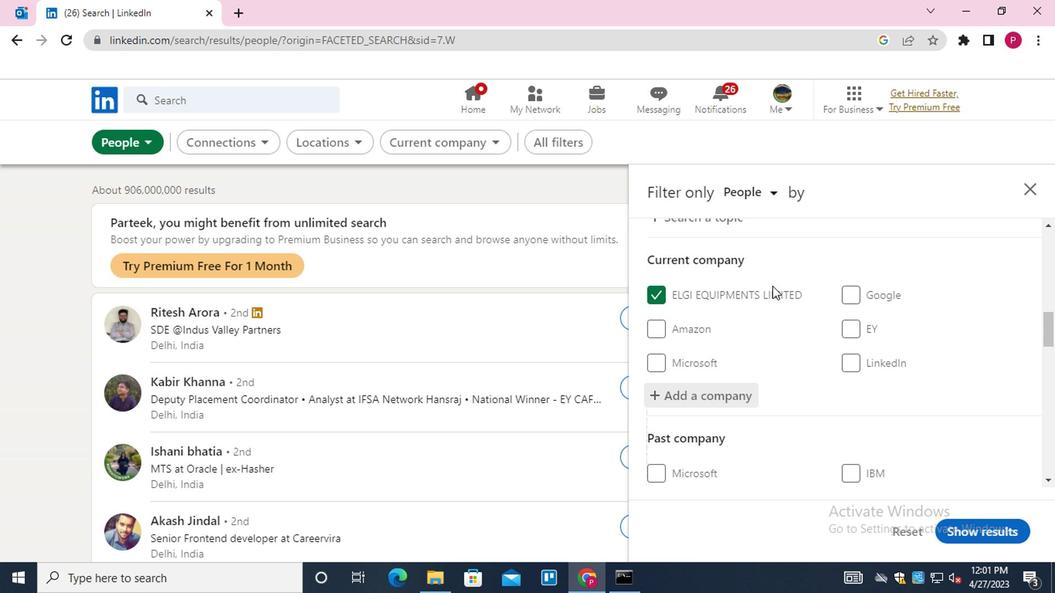 
Action: Mouse moved to (790, 320)
Screenshot: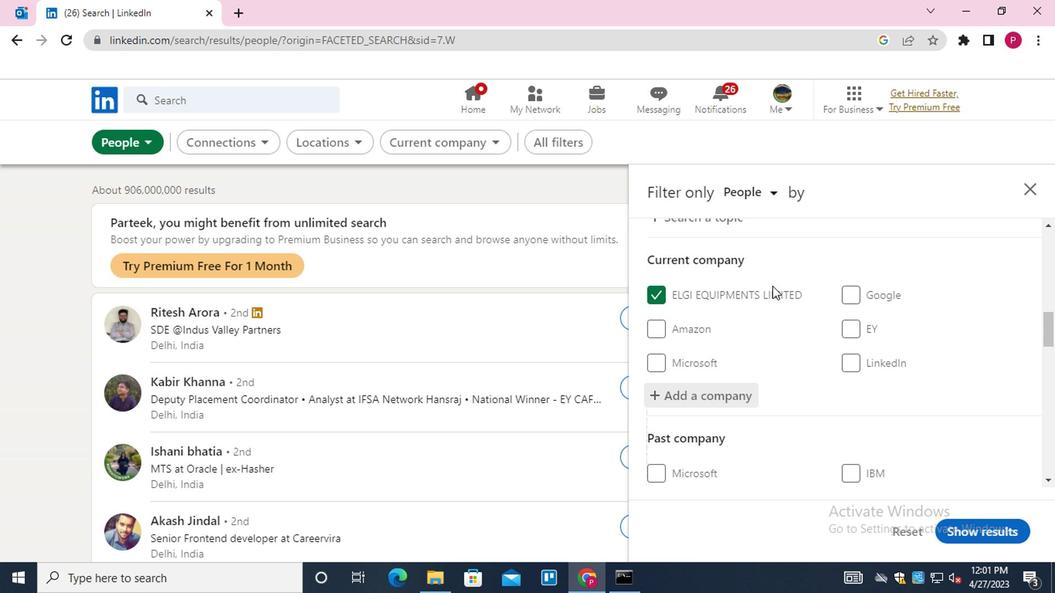 
Action: Mouse scrolled (790, 319) with delta (0, 0)
Screenshot: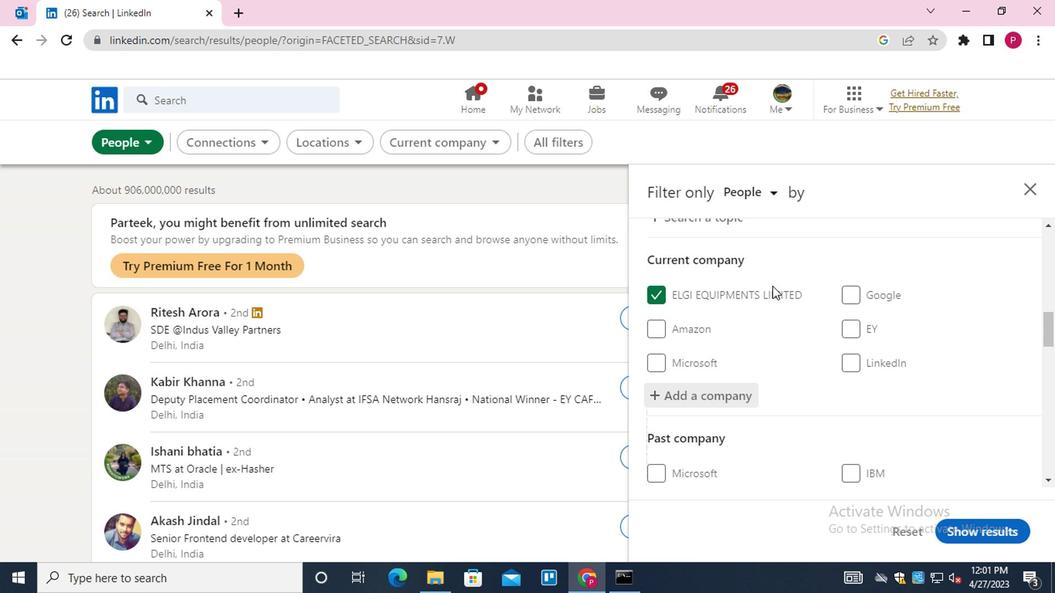 
Action: Mouse moved to (795, 369)
Screenshot: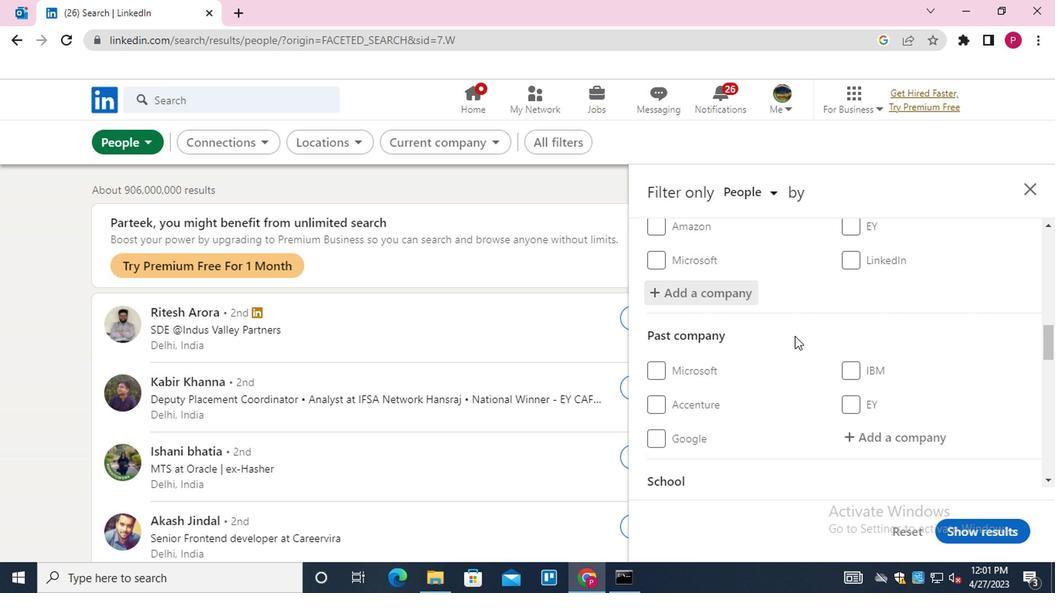 
Action: Mouse scrolled (795, 369) with delta (0, 0)
Screenshot: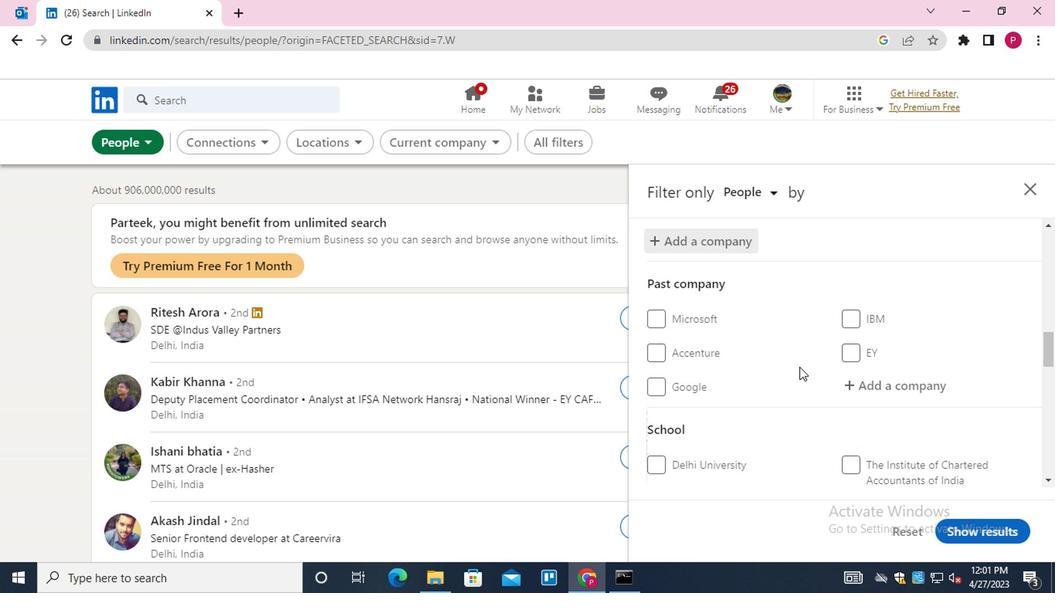 
Action: Mouse moved to (809, 365)
Screenshot: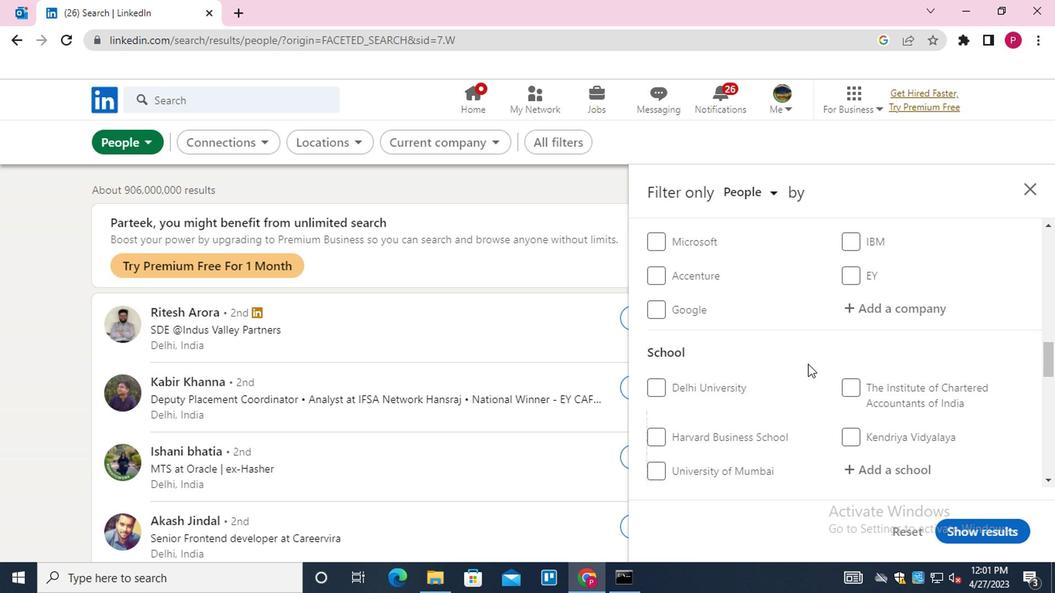 
Action: Mouse scrolled (809, 364) with delta (0, -1)
Screenshot: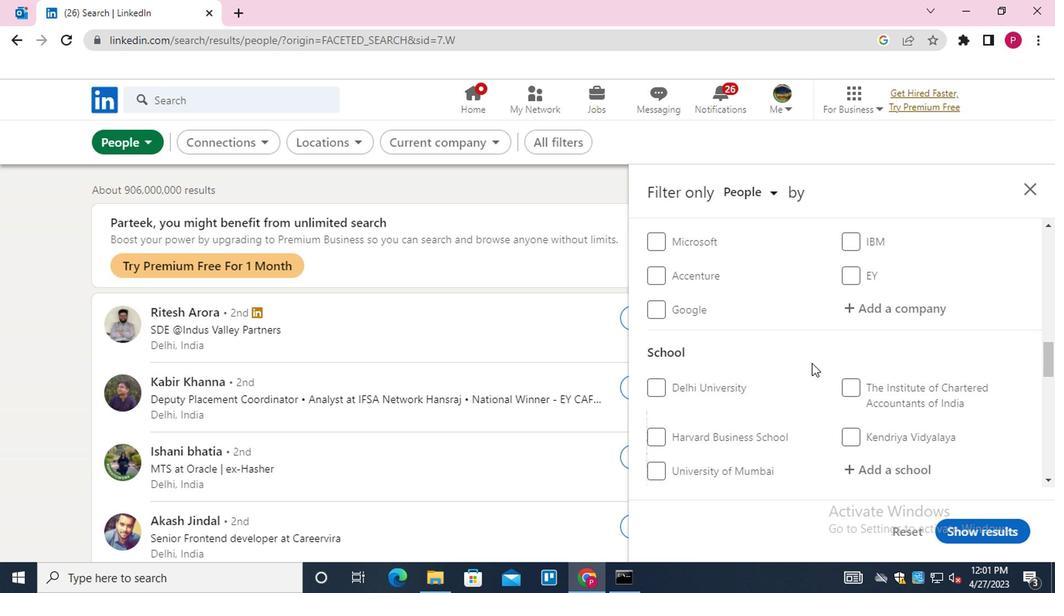 
Action: Mouse scrolled (809, 364) with delta (0, -1)
Screenshot: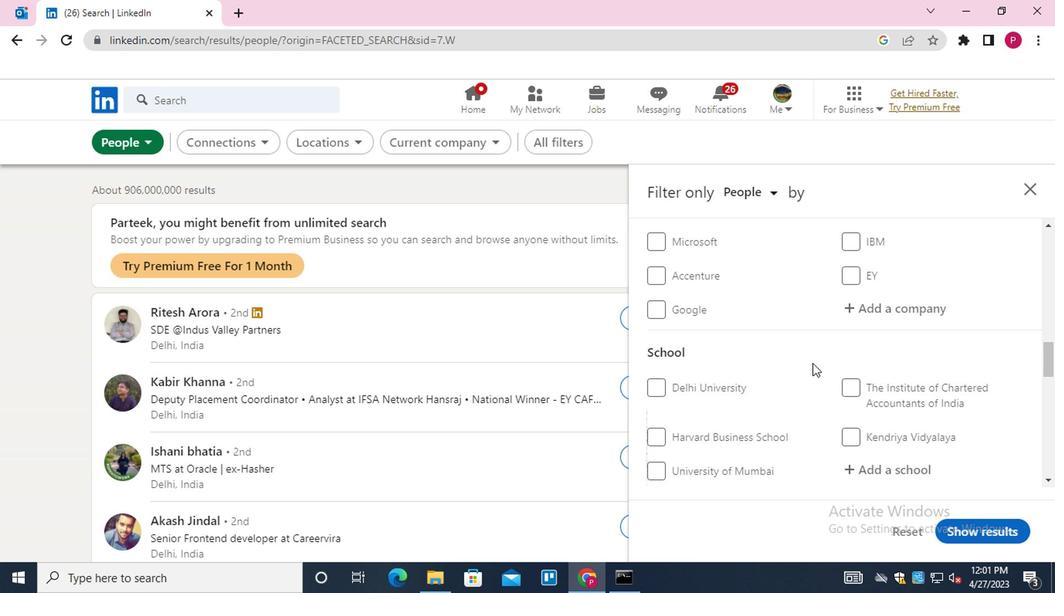 
Action: Mouse scrolled (809, 364) with delta (0, -1)
Screenshot: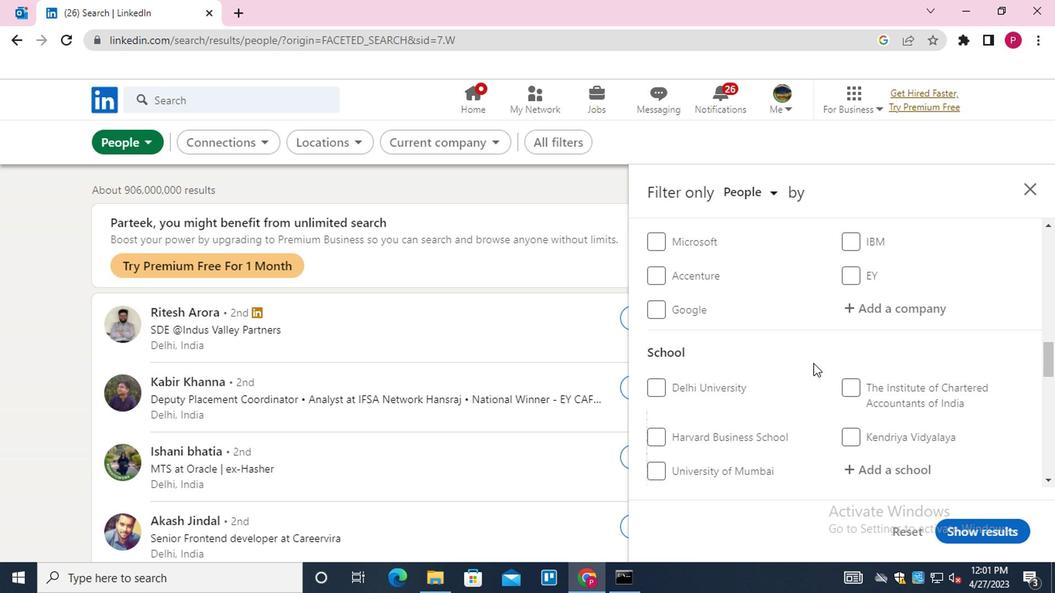 
Action: Mouse moved to (896, 240)
Screenshot: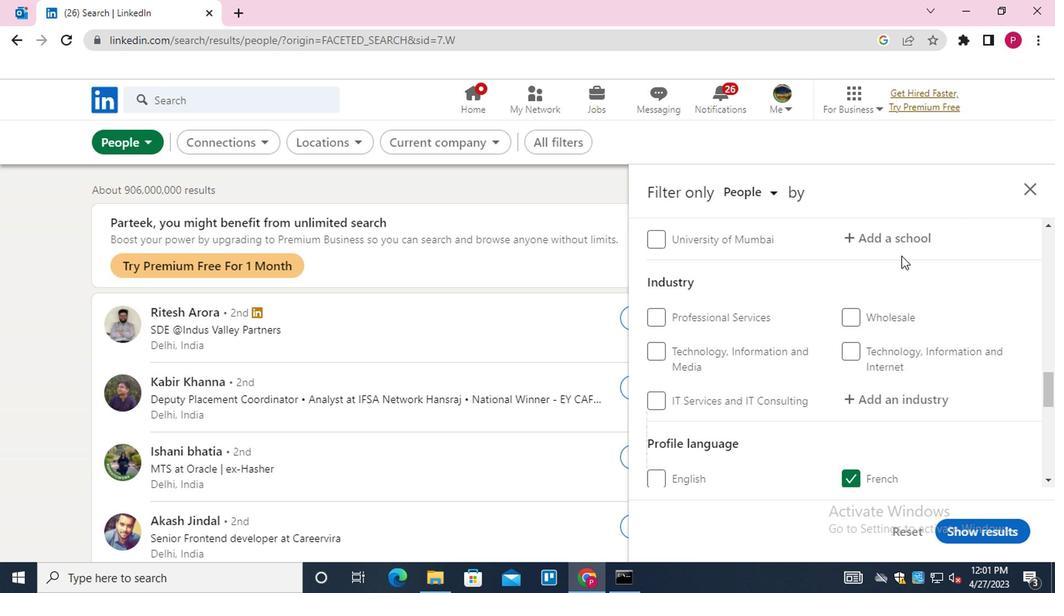 
Action: Mouse pressed left at (896, 240)
Screenshot: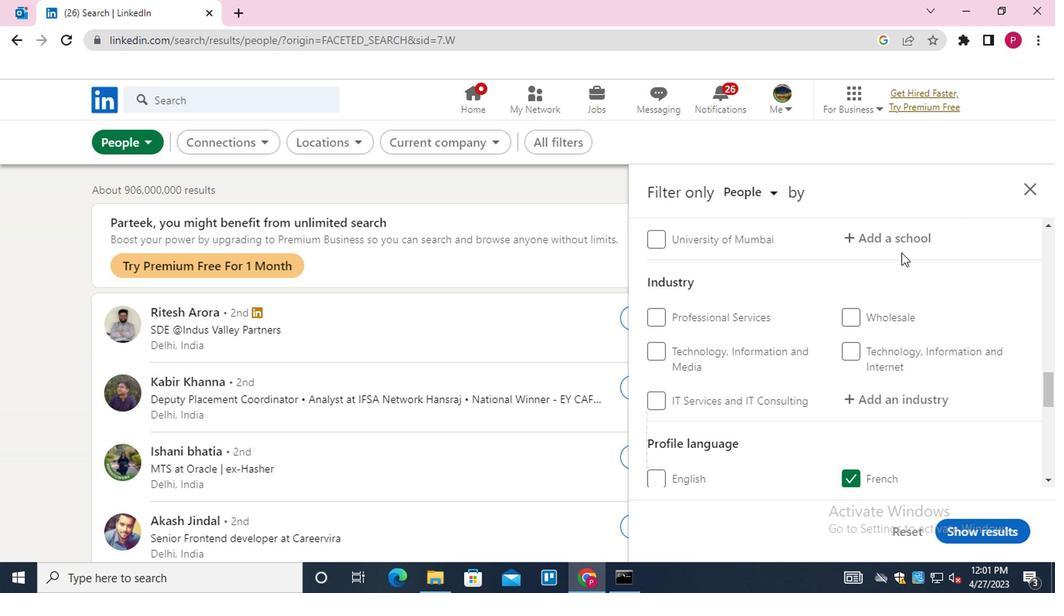 
Action: Key pressed <Key.shift><Key.shift><Key.shift><Key.shift><Key.shift><Key.shift><Key.shift>UNIVERSITY<Key.space>OF<Key.space><Key.shift>MUM<Key.down><Key.enter>
Screenshot: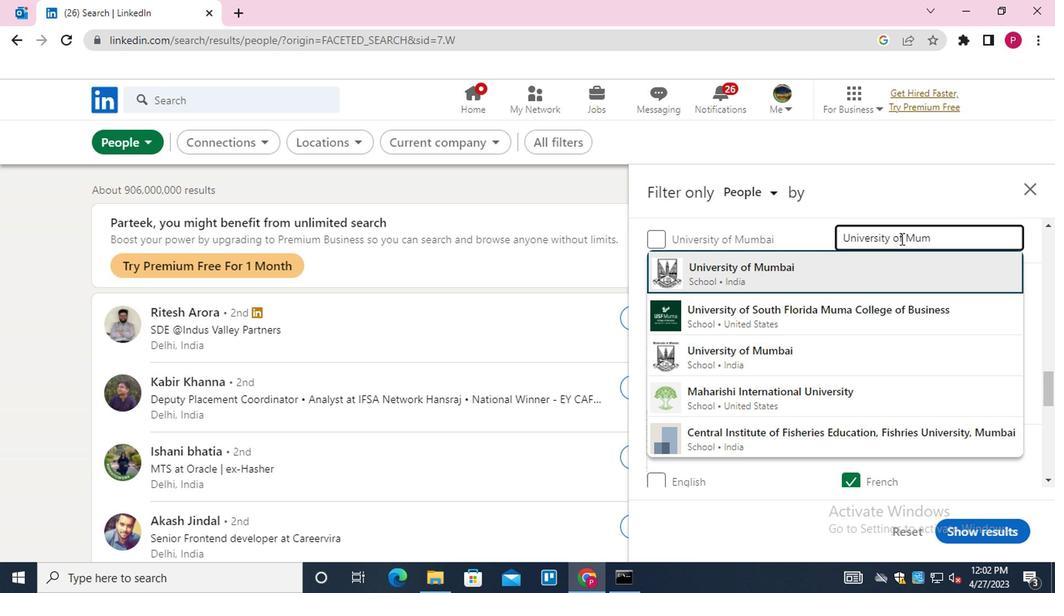 
Action: Mouse moved to (865, 201)
Screenshot: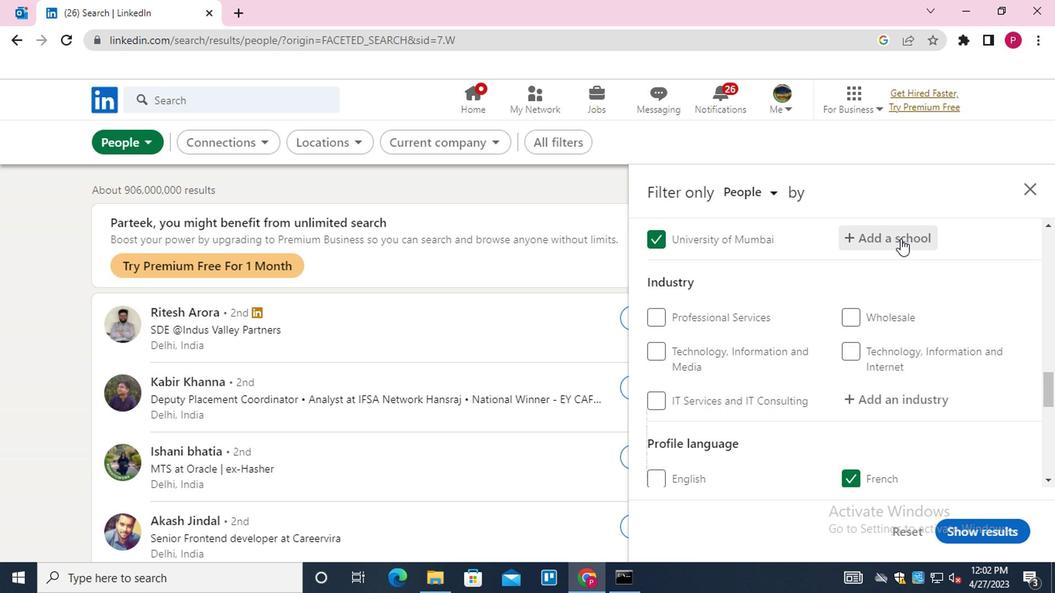 
Action: Mouse scrolled (865, 200) with delta (0, -1)
Screenshot: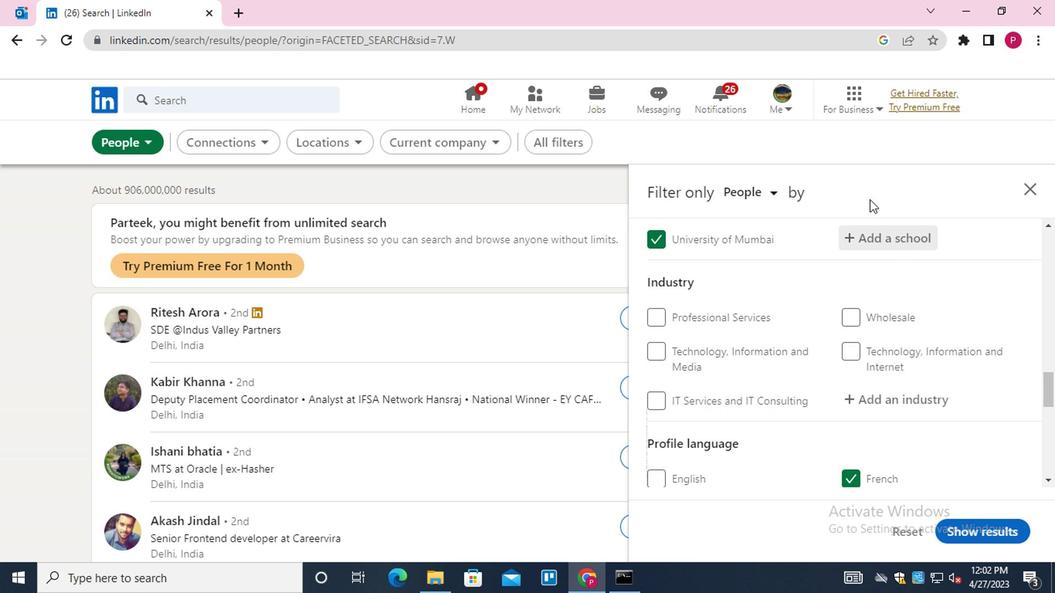 
Action: Mouse moved to (867, 213)
Screenshot: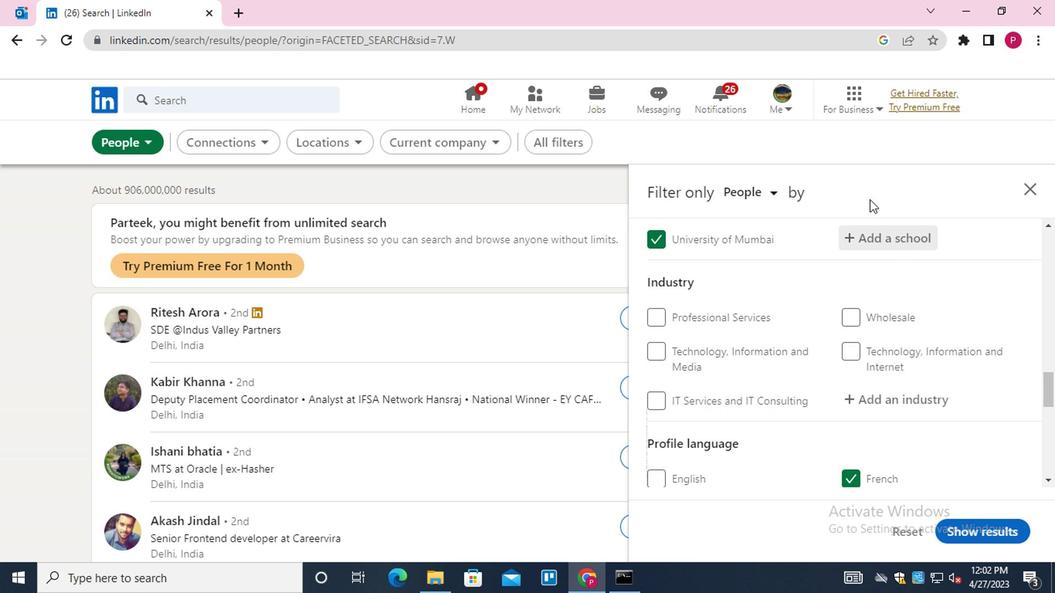 
Action: Mouse scrolled (867, 212) with delta (0, 0)
Screenshot: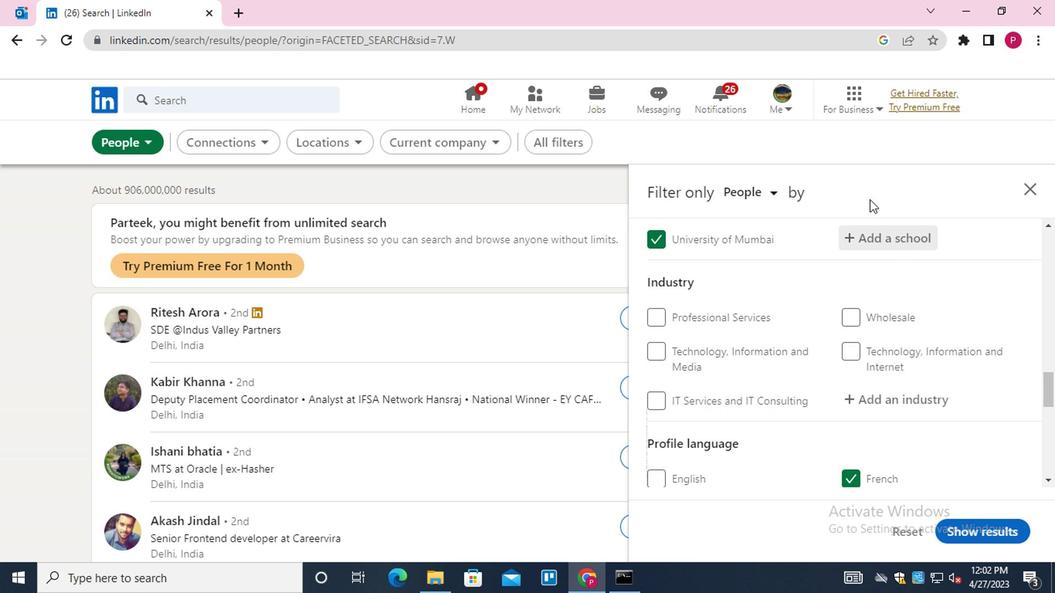 
Action: Mouse moved to (874, 248)
Screenshot: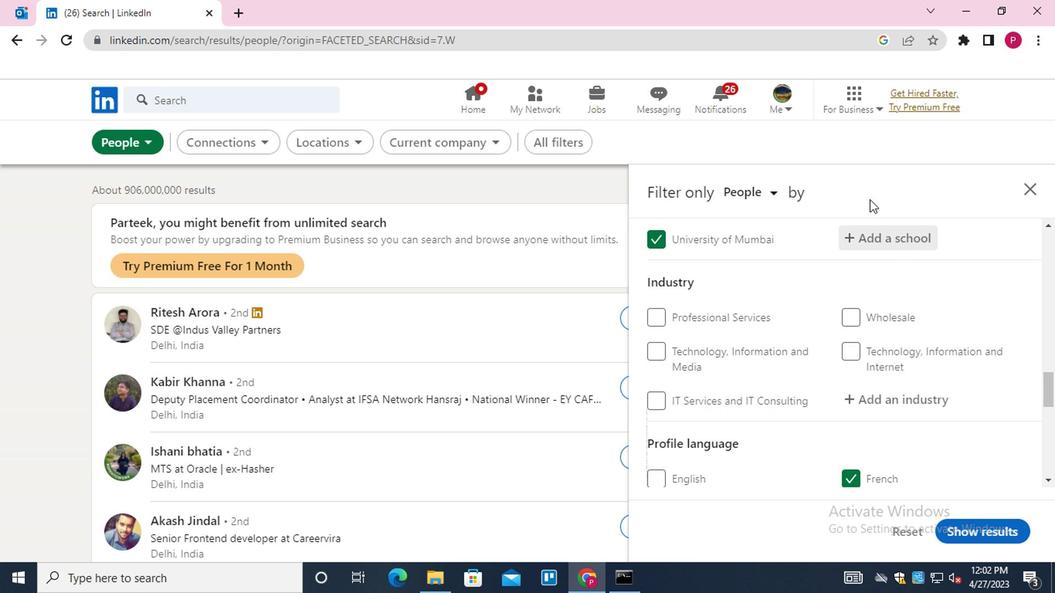 
Action: Mouse scrolled (874, 247) with delta (0, 0)
Screenshot: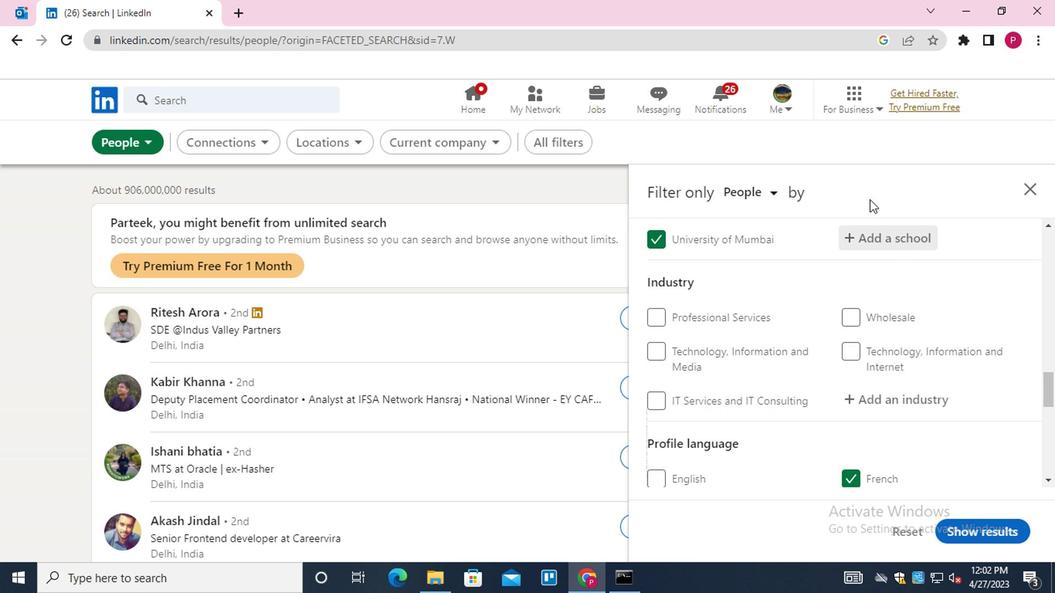
Action: Mouse moved to (863, 345)
Screenshot: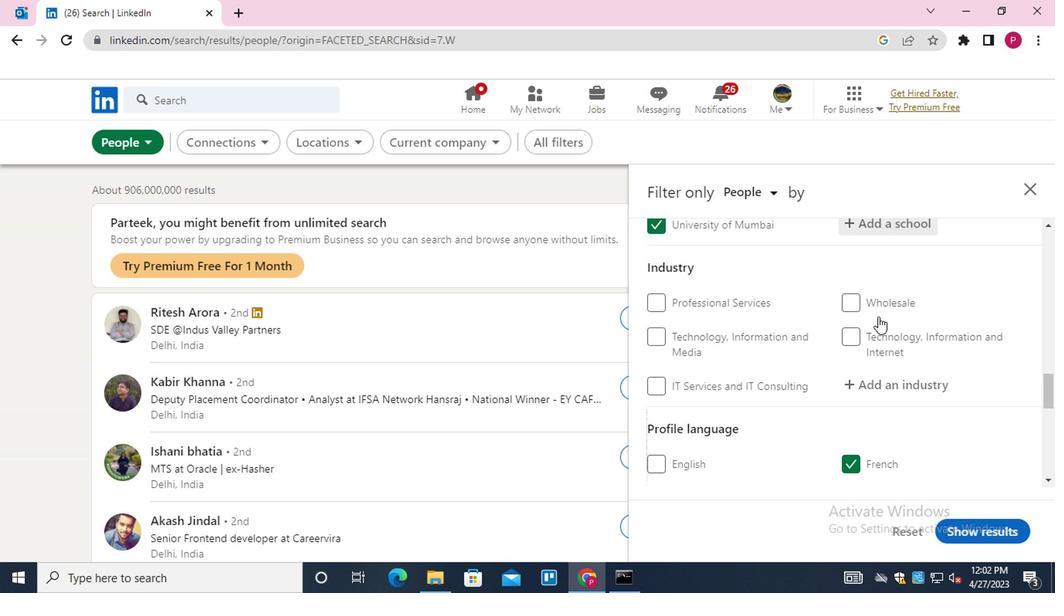 
Action: Mouse scrolled (863, 344) with delta (0, -1)
Screenshot: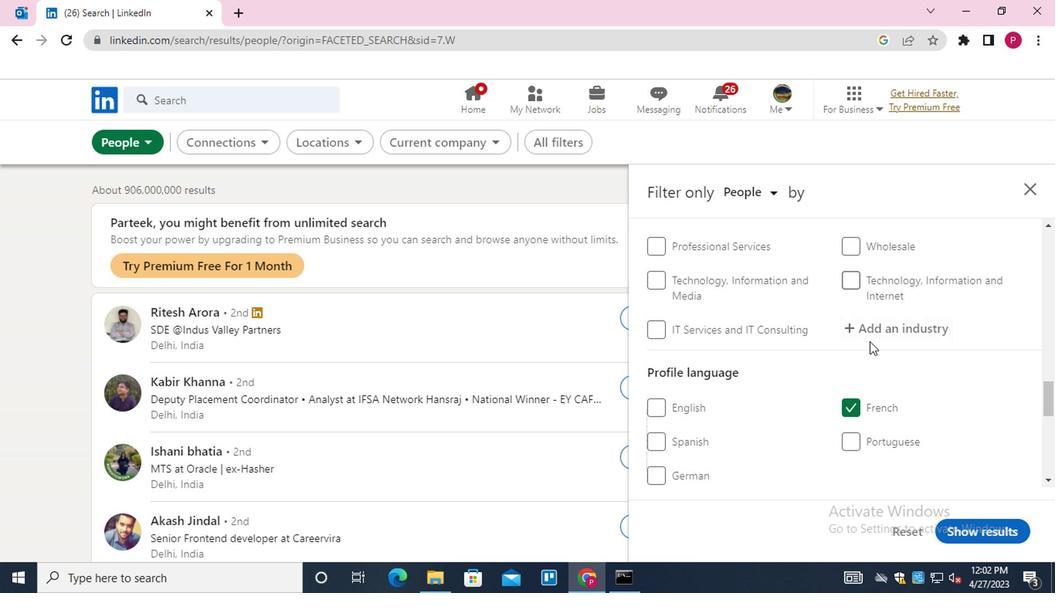 
Action: Mouse moved to (863, 345)
Screenshot: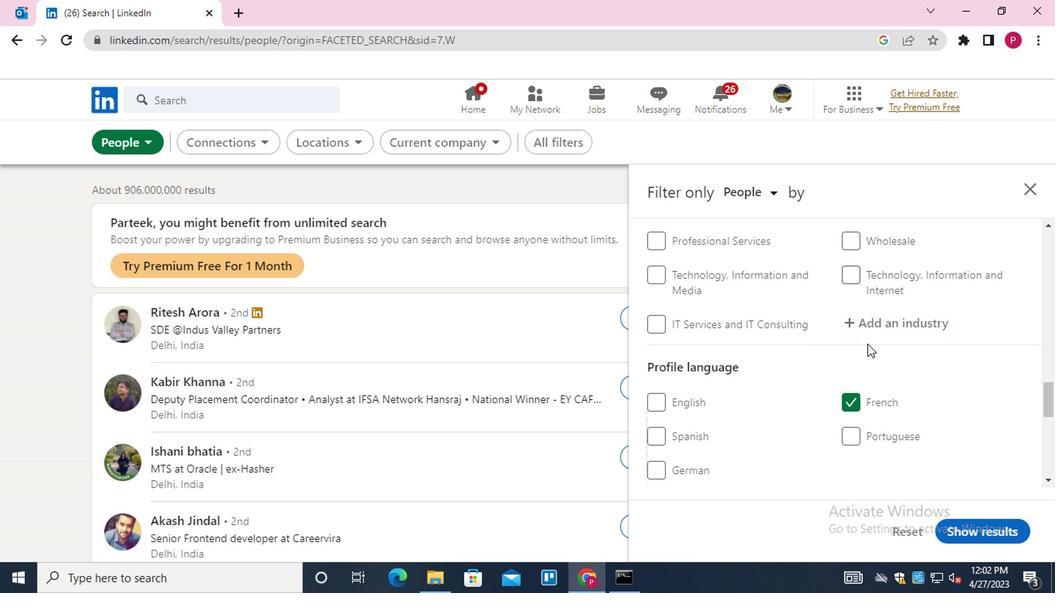 
Action: Mouse scrolled (863, 344) with delta (0, -1)
Screenshot: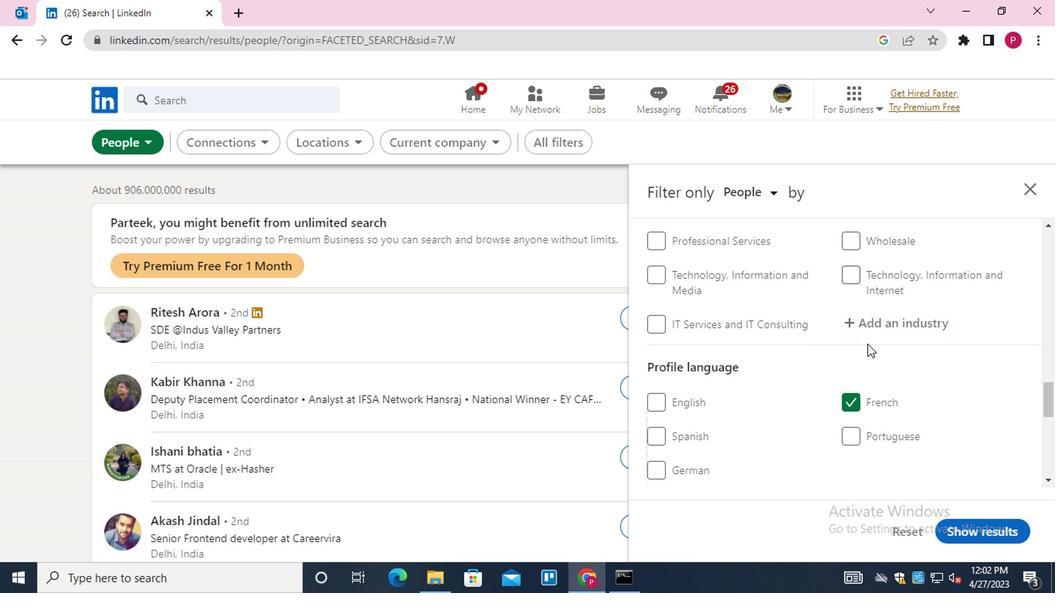 
Action: Mouse scrolled (863, 344) with delta (0, -1)
Screenshot: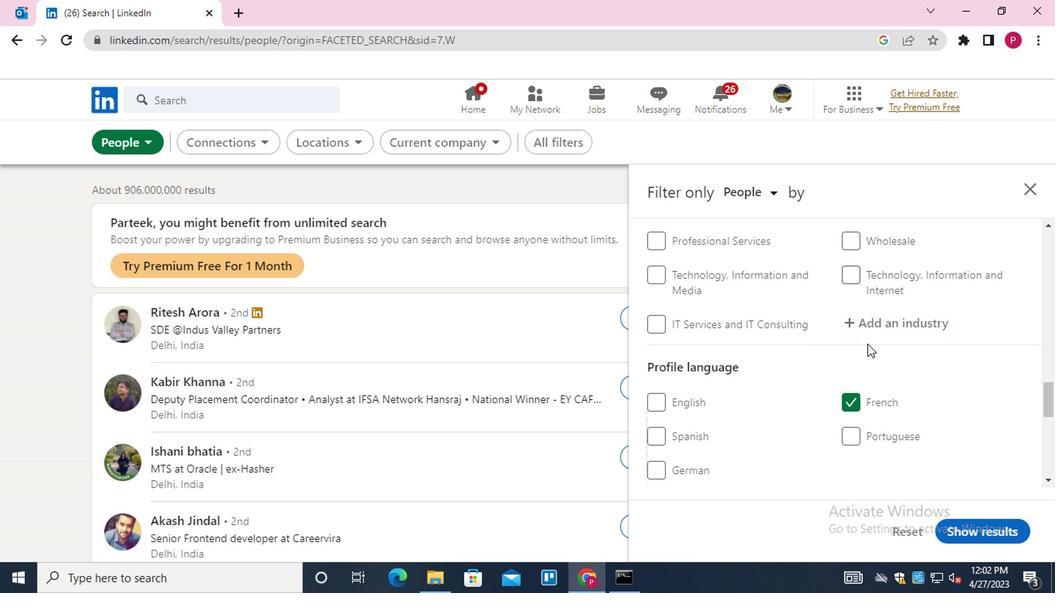
Action: Mouse moved to (863, 348)
Screenshot: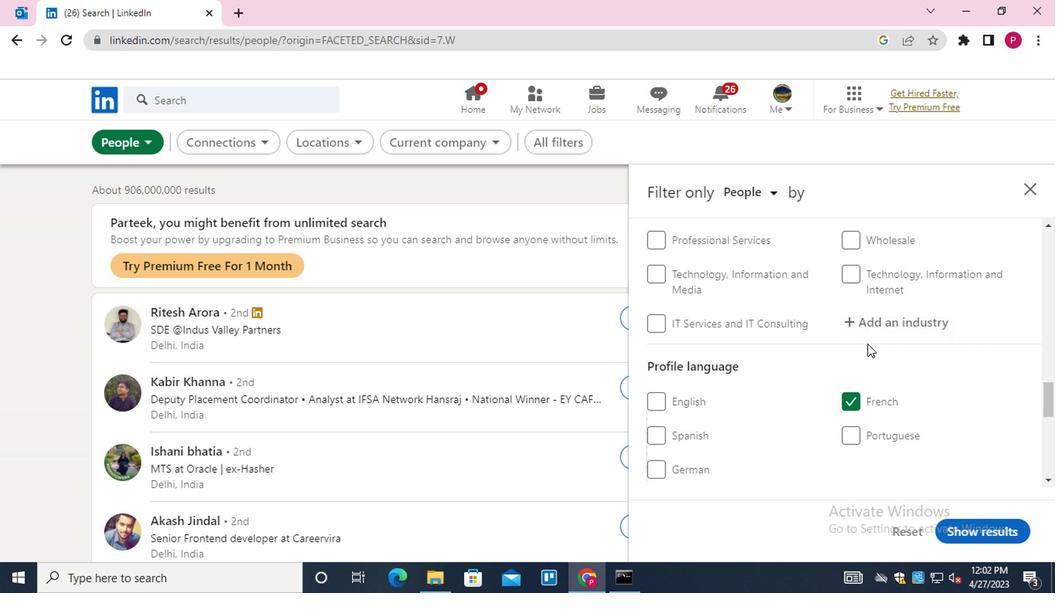 
Action: Mouse scrolled (863, 348) with delta (0, 0)
Screenshot: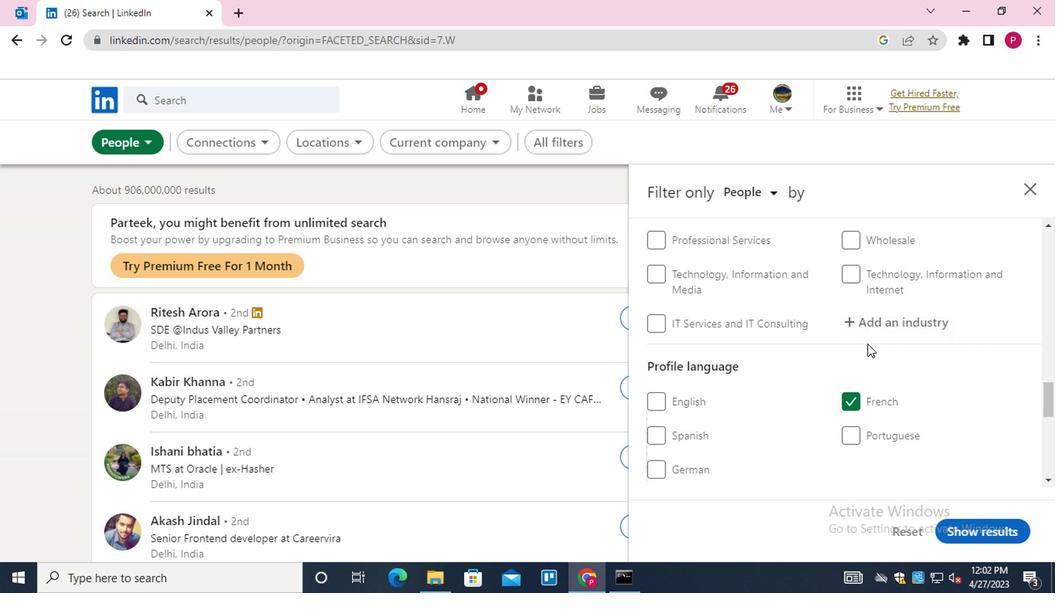 
Action: Mouse moved to (900, 283)
Screenshot: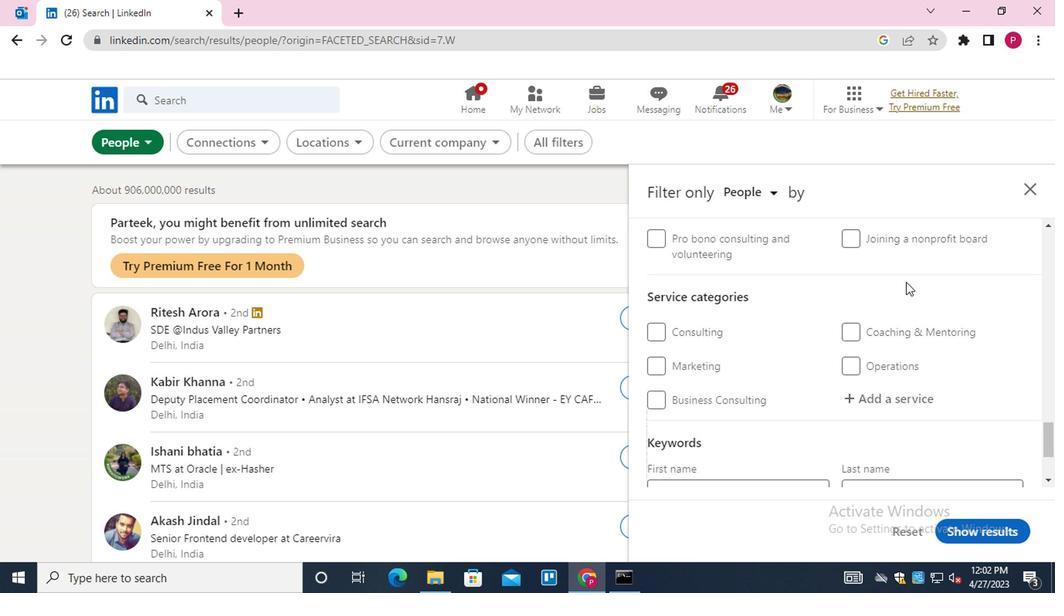 
Action: Mouse scrolled (900, 284) with delta (0, 1)
Screenshot: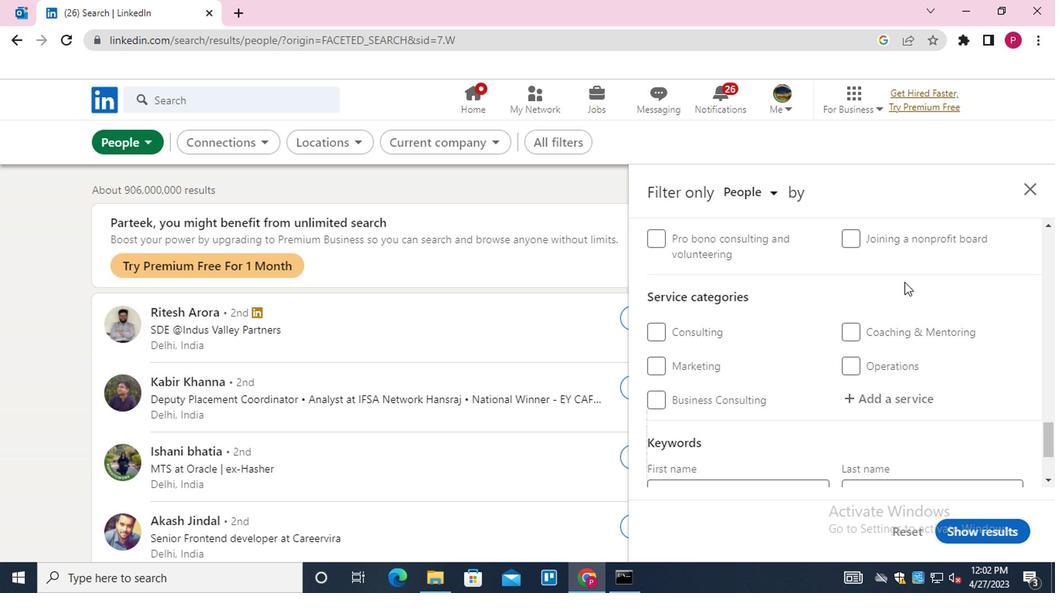 
Action: Mouse moved to (902, 372)
Screenshot: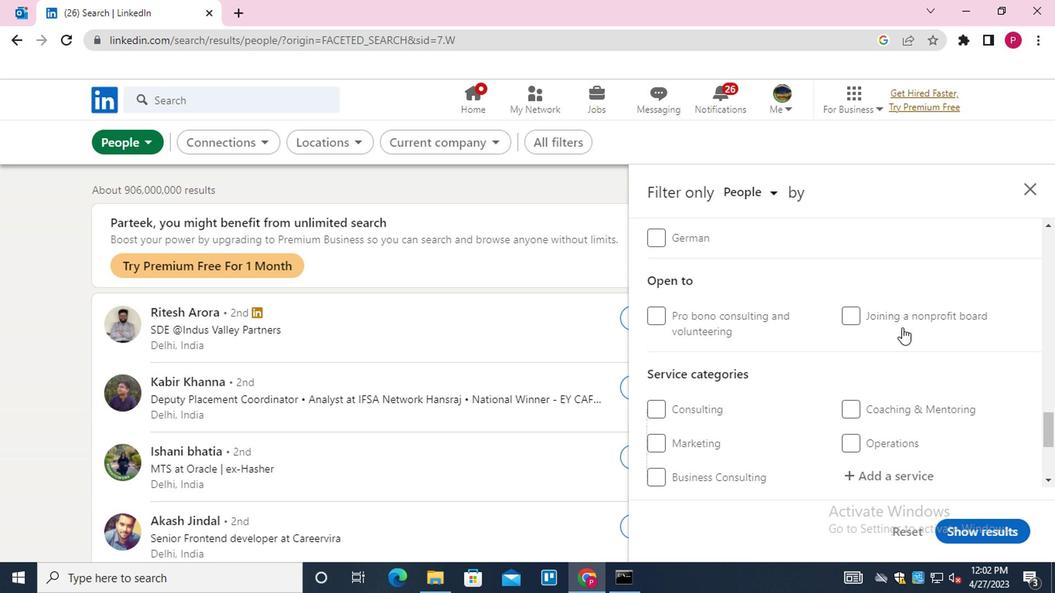 
Action: Mouse scrolled (902, 372) with delta (0, 0)
Screenshot: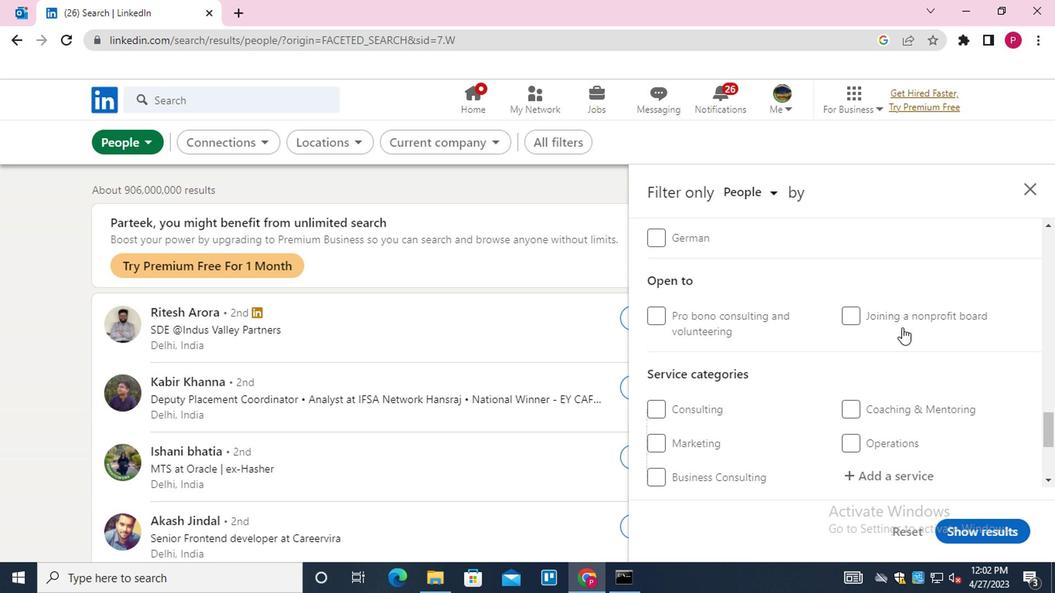 
Action: Mouse moved to (902, 374)
Screenshot: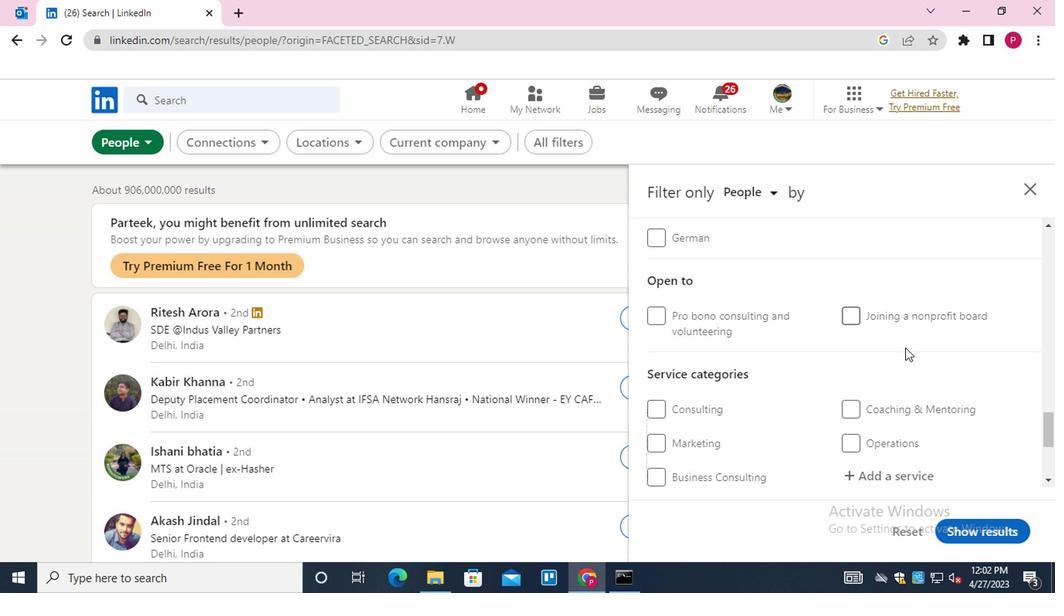 
Action: Mouse scrolled (902, 373) with delta (0, -1)
Screenshot: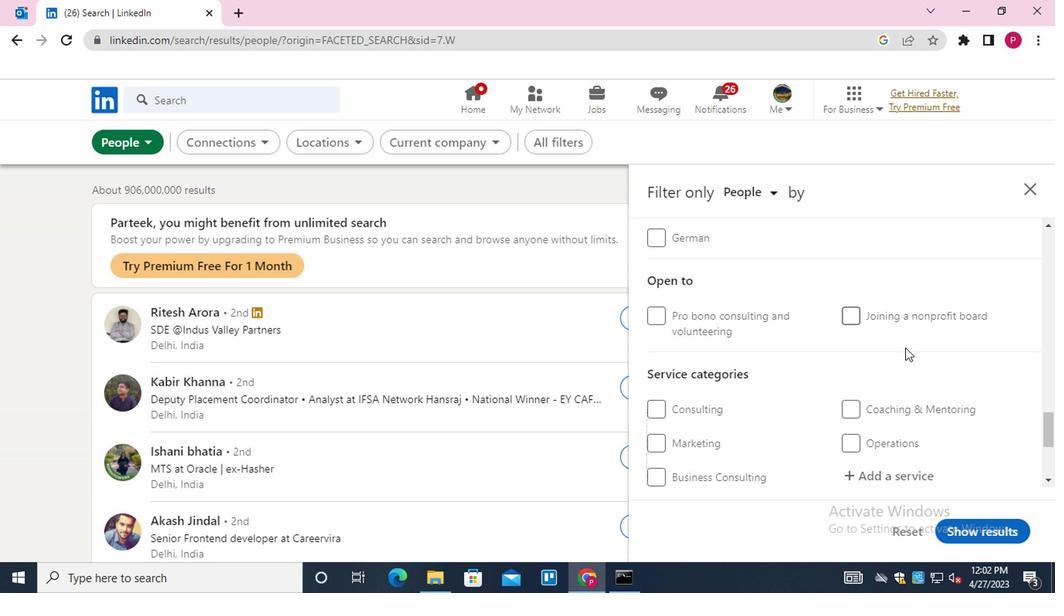
Action: Mouse moved to (898, 365)
Screenshot: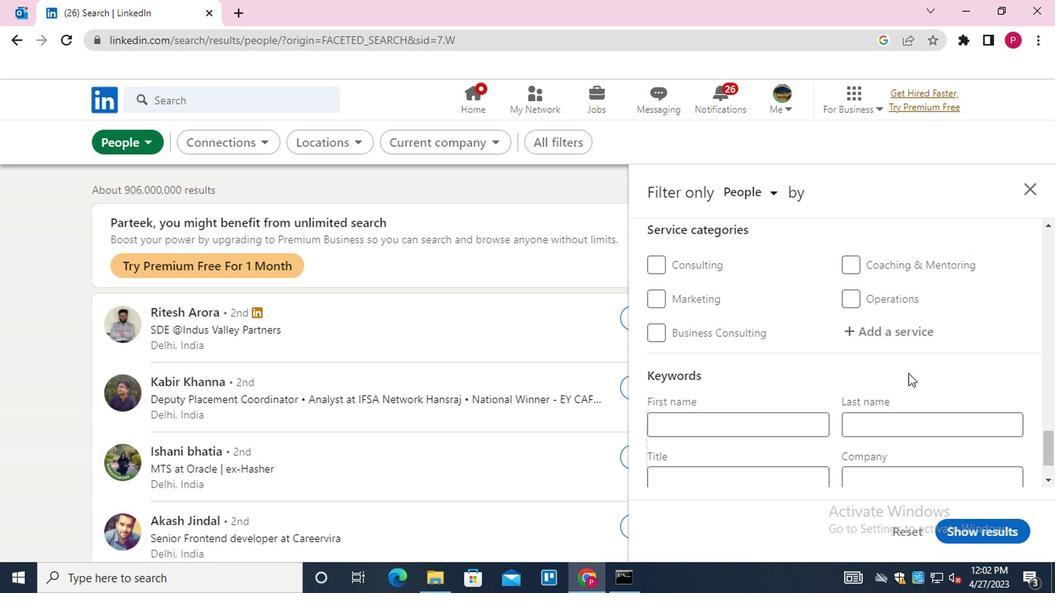 
Action: Mouse scrolled (898, 365) with delta (0, 0)
Screenshot: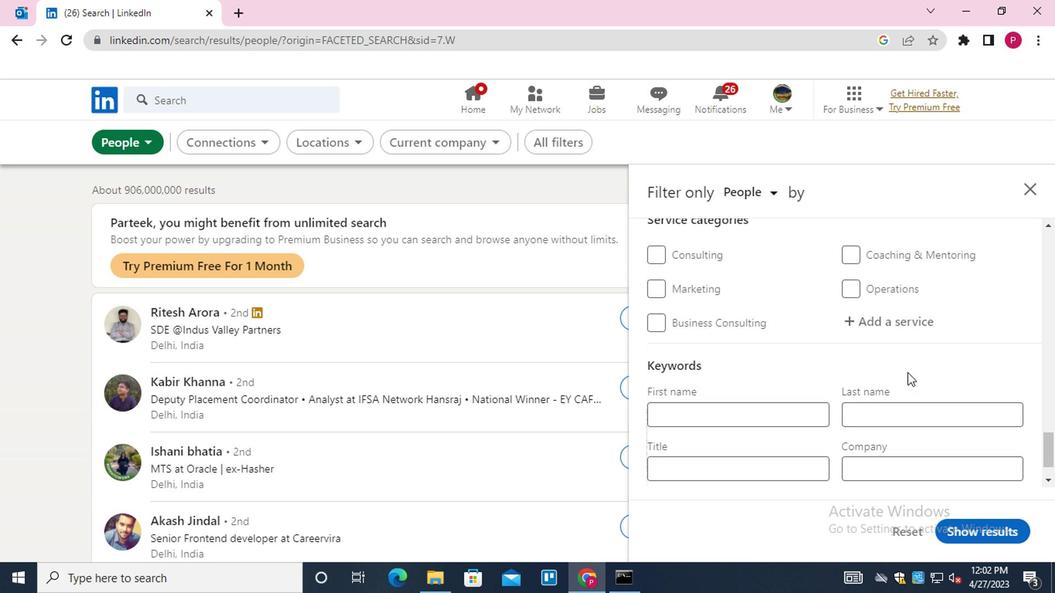 
Action: Mouse scrolled (898, 365) with delta (0, 0)
Screenshot: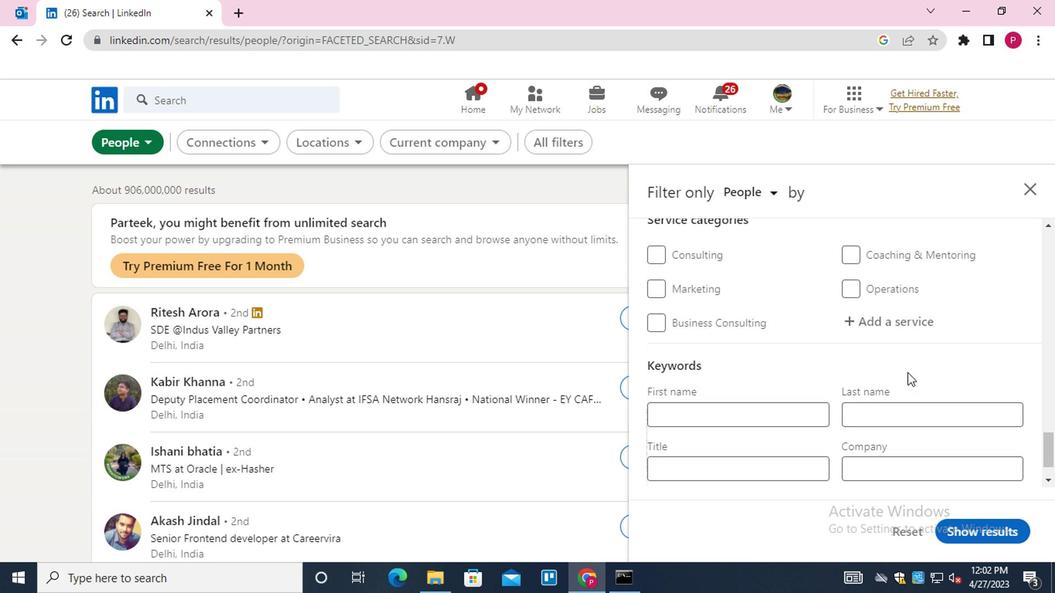
Action: Mouse scrolled (898, 365) with delta (0, 0)
Screenshot: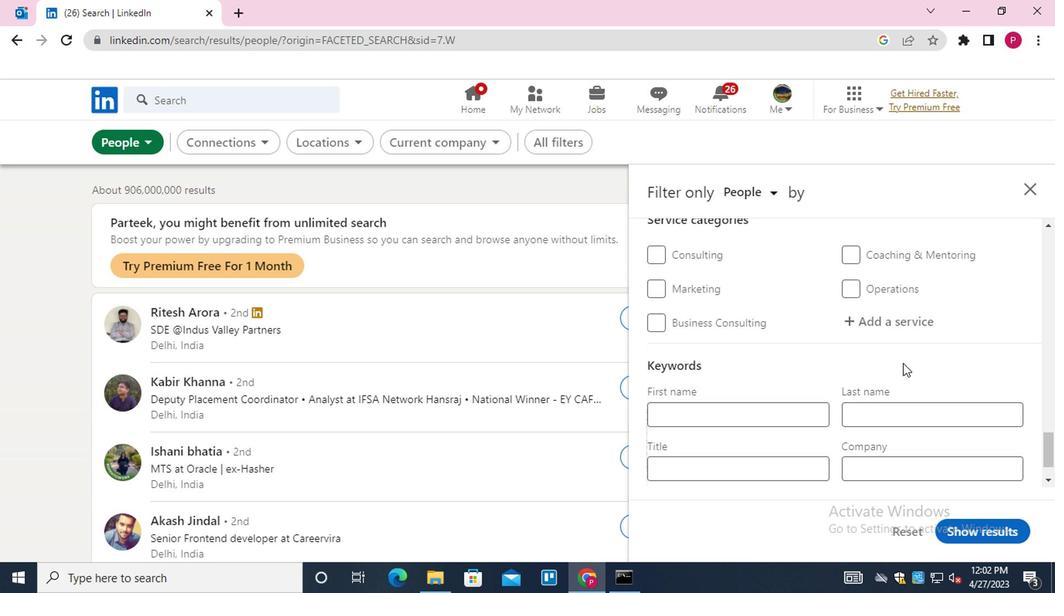 
Action: Mouse moved to (889, 405)
Screenshot: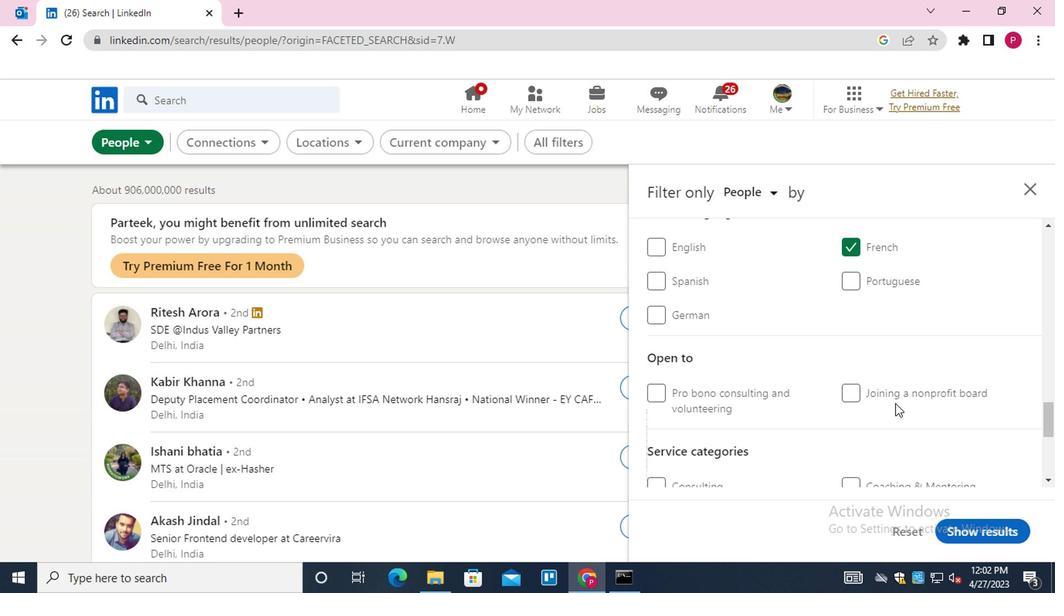 
Action: Mouse scrolled (889, 405) with delta (0, 0)
Screenshot: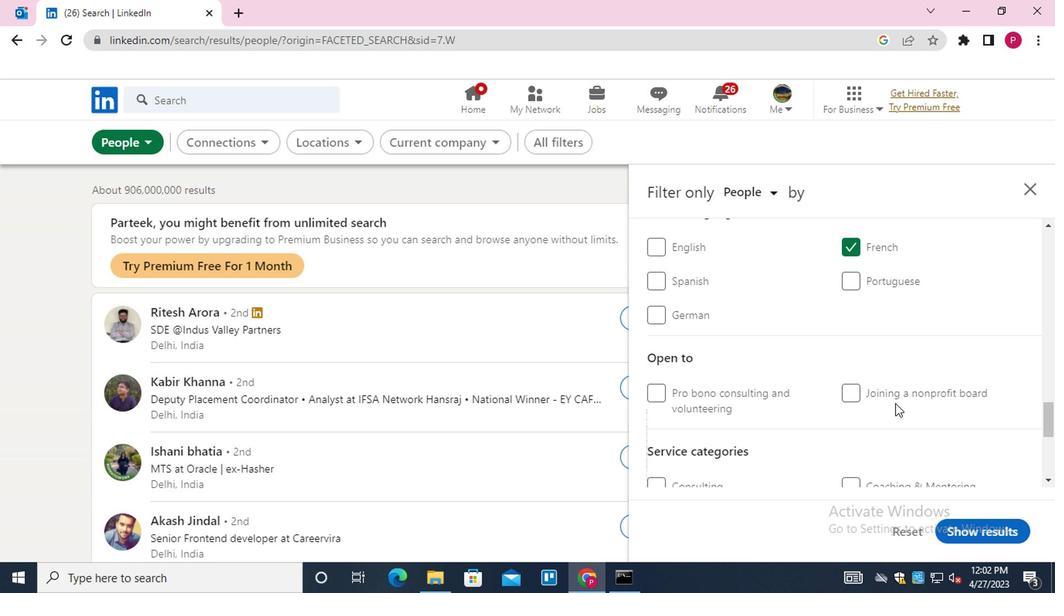 
Action: Mouse scrolled (889, 405) with delta (0, 0)
Screenshot: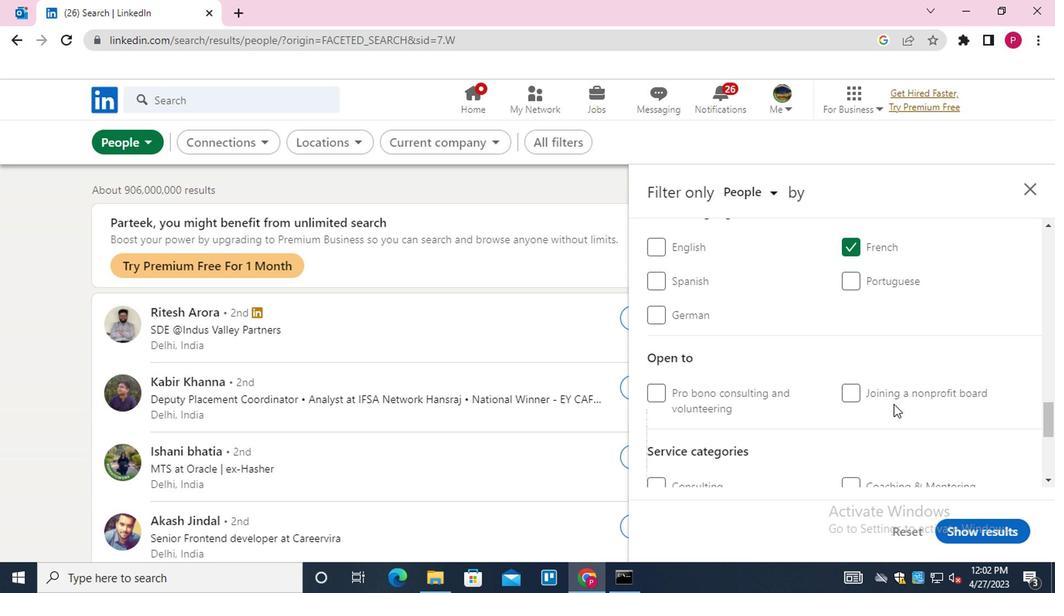 
Action: Mouse moved to (887, 317)
Screenshot: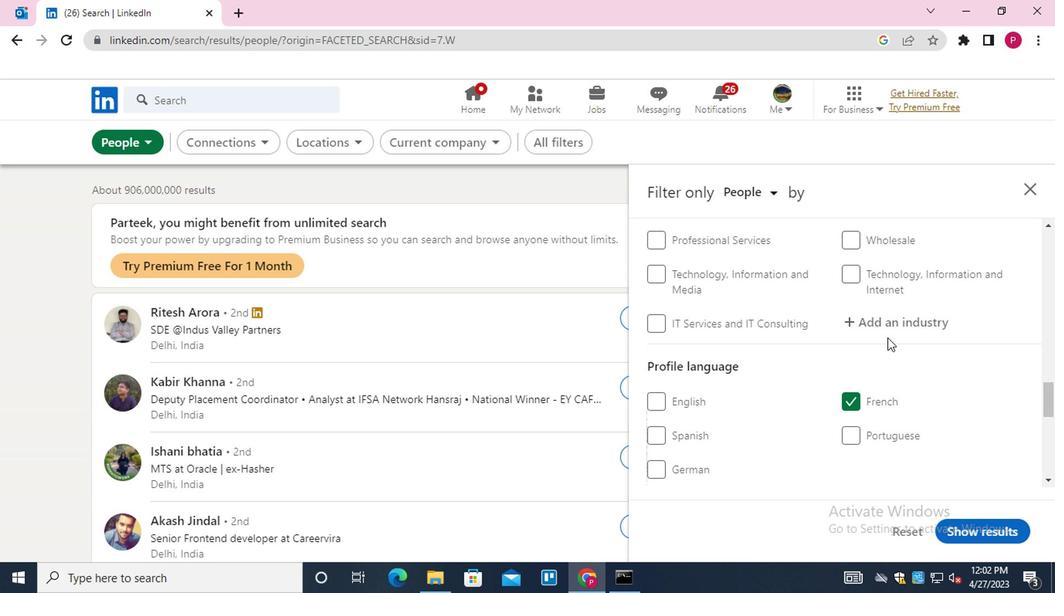 
Action: Mouse pressed left at (887, 317)
Screenshot: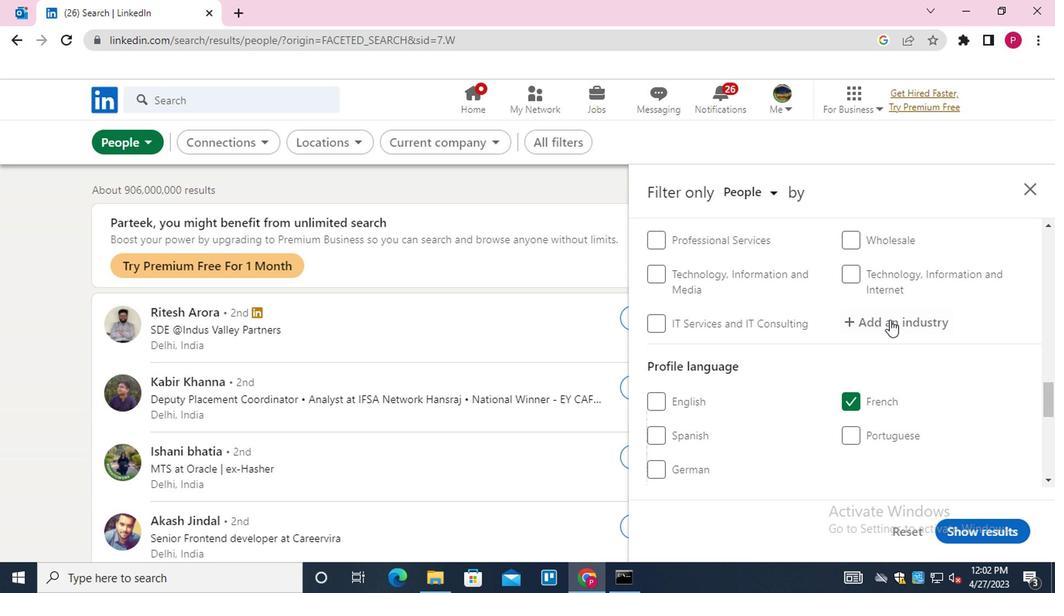 
Action: Key pressed <Key.shift><Key.shift><Key.shift>EXECUTIVE<Key.down><Key.down><Key.enter>
Screenshot: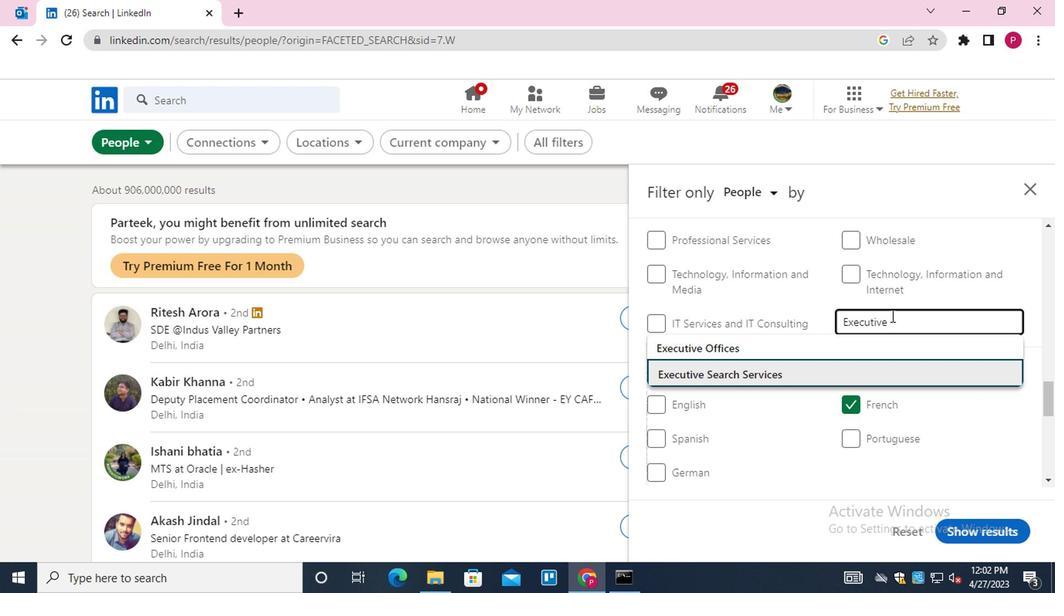 
Action: Mouse moved to (879, 322)
Screenshot: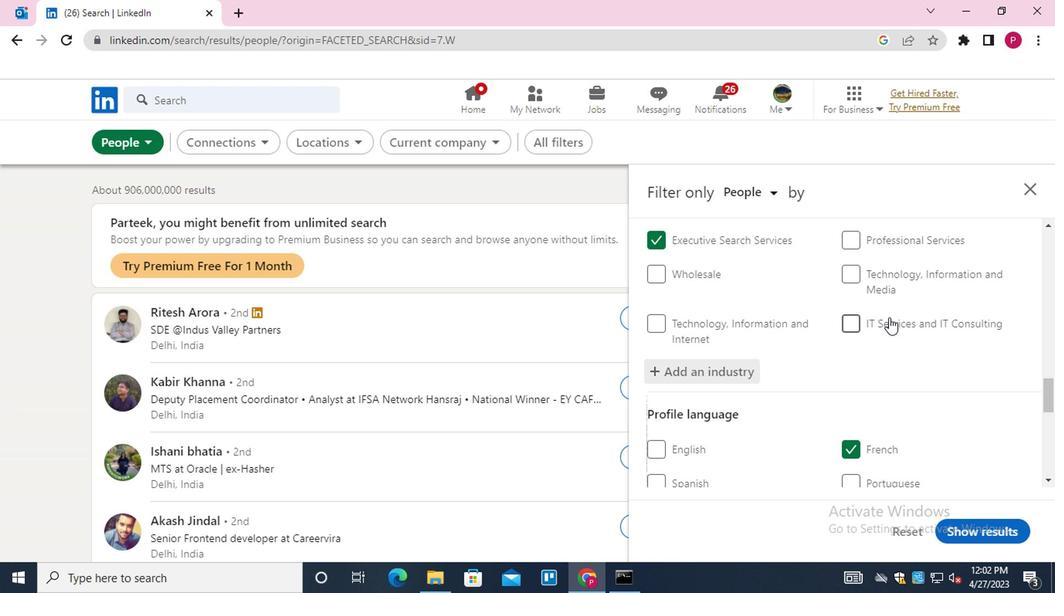 
Action: Mouse scrolled (879, 321) with delta (0, 0)
Screenshot: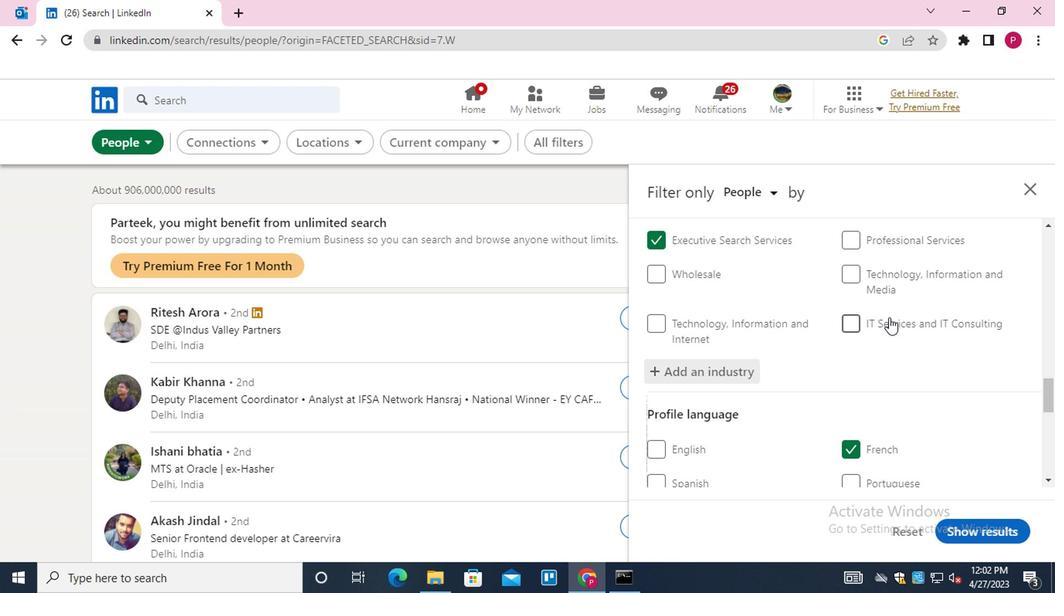 
Action: Mouse moved to (878, 323)
Screenshot: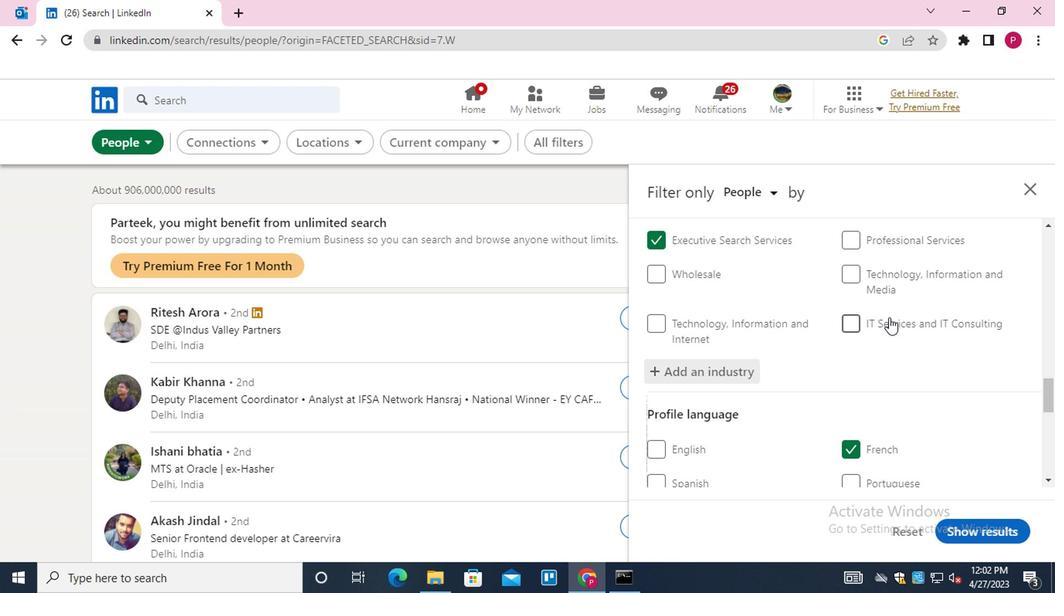 
Action: Mouse scrolled (878, 323) with delta (0, 0)
Screenshot: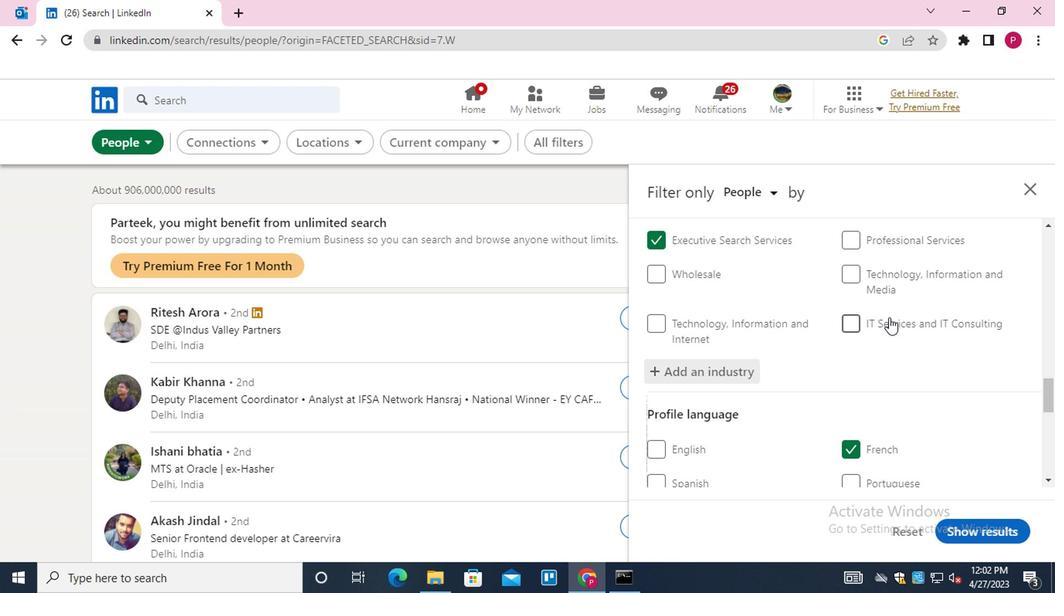 
Action: Mouse scrolled (878, 323) with delta (0, 0)
Screenshot: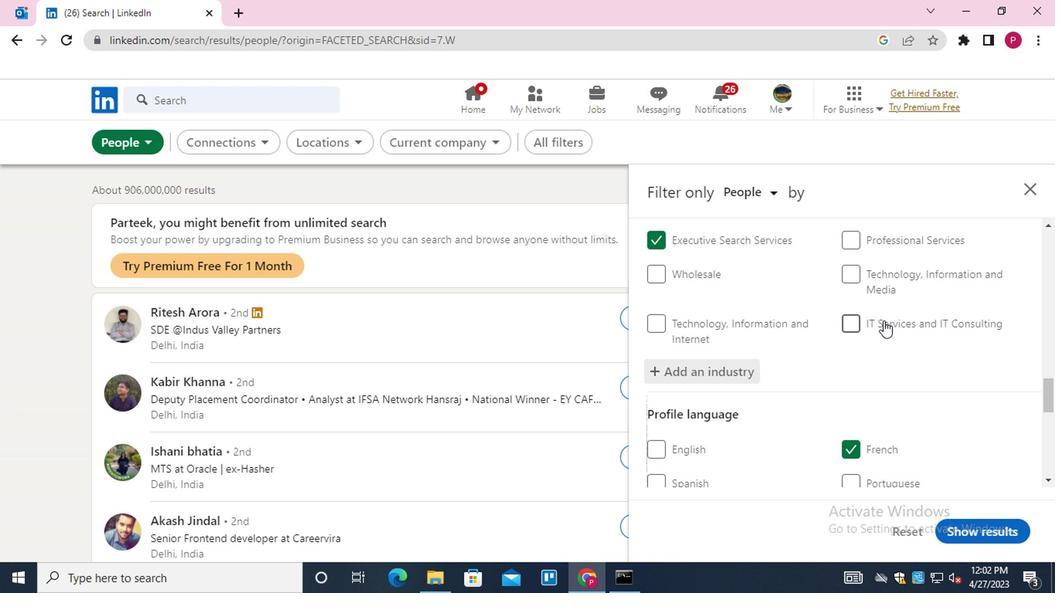 
Action: Mouse moved to (872, 327)
Screenshot: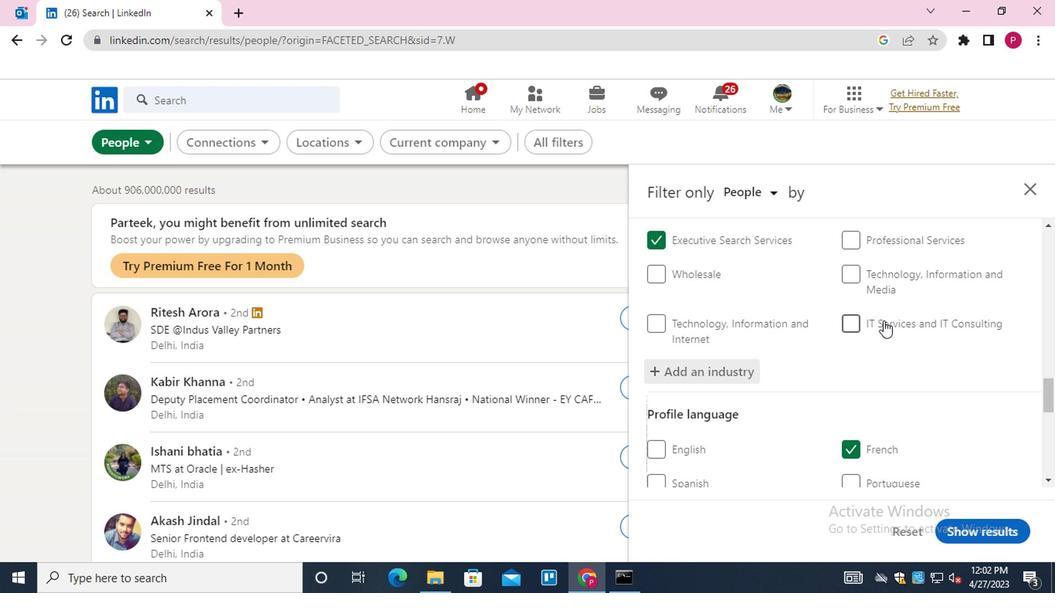 
Action: Mouse scrolled (872, 326) with delta (0, 0)
Screenshot: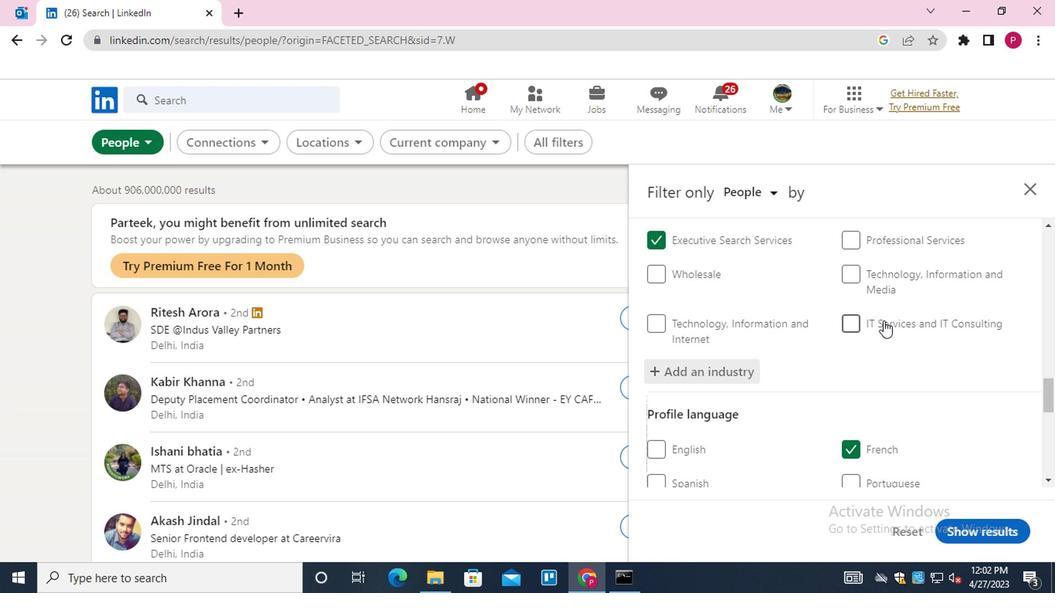 
Action: Mouse moved to (899, 450)
Screenshot: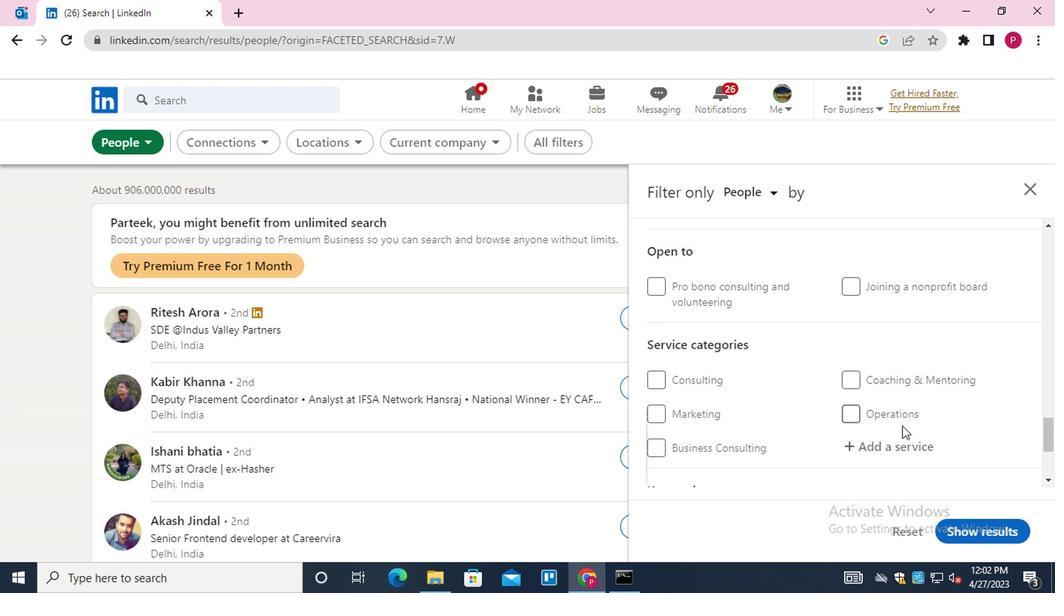 
Action: Mouse pressed left at (899, 450)
Screenshot: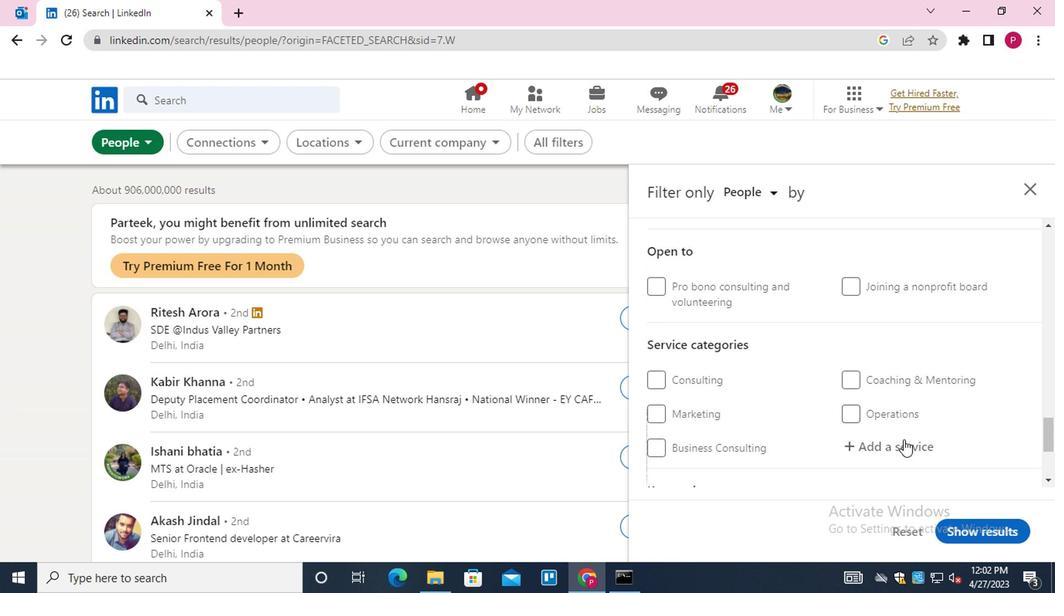 
Action: Key pressed <Key.shift>TRAINING<Key.down><Key.down><Key.enter>
Screenshot: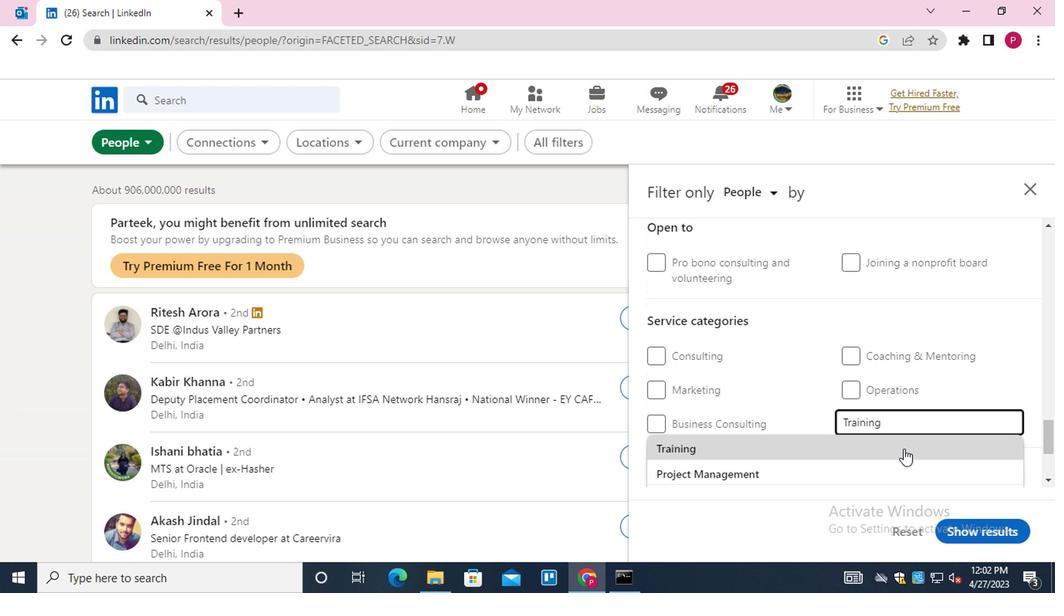 
Action: Mouse scrolled (899, 450) with delta (0, 0)
Screenshot: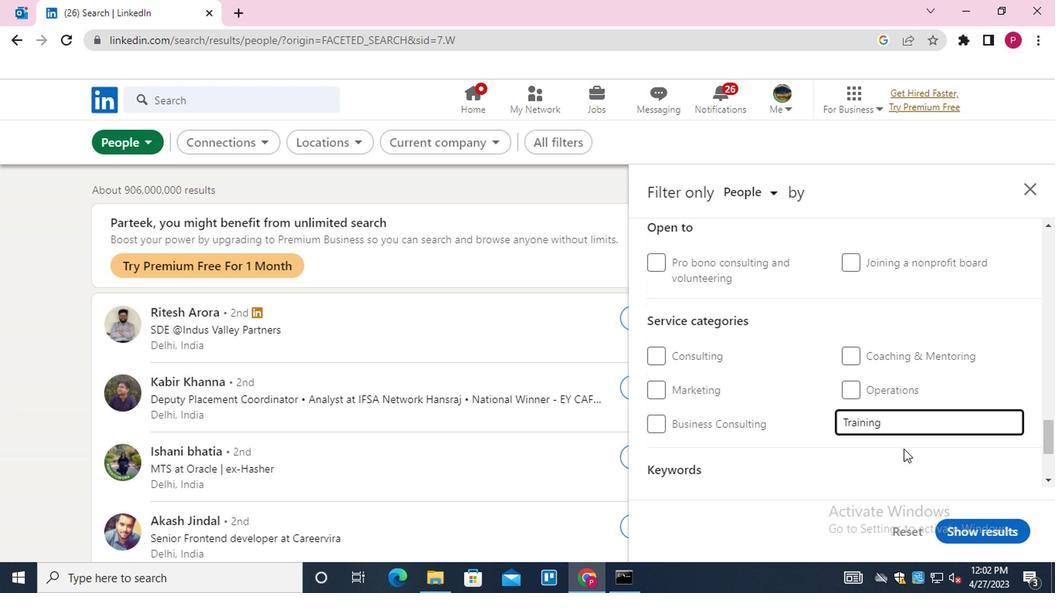 
Action: Mouse scrolled (899, 450) with delta (0, 0)
Screenshot: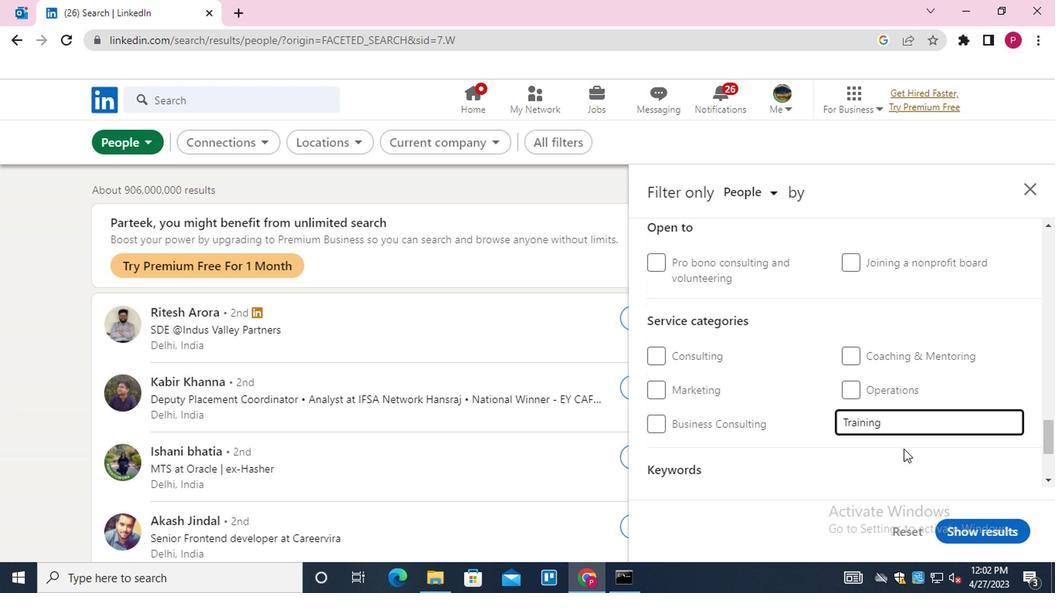 
Action: Mouse scrolled (899, 450) with delta (0, 0)
Screenshot: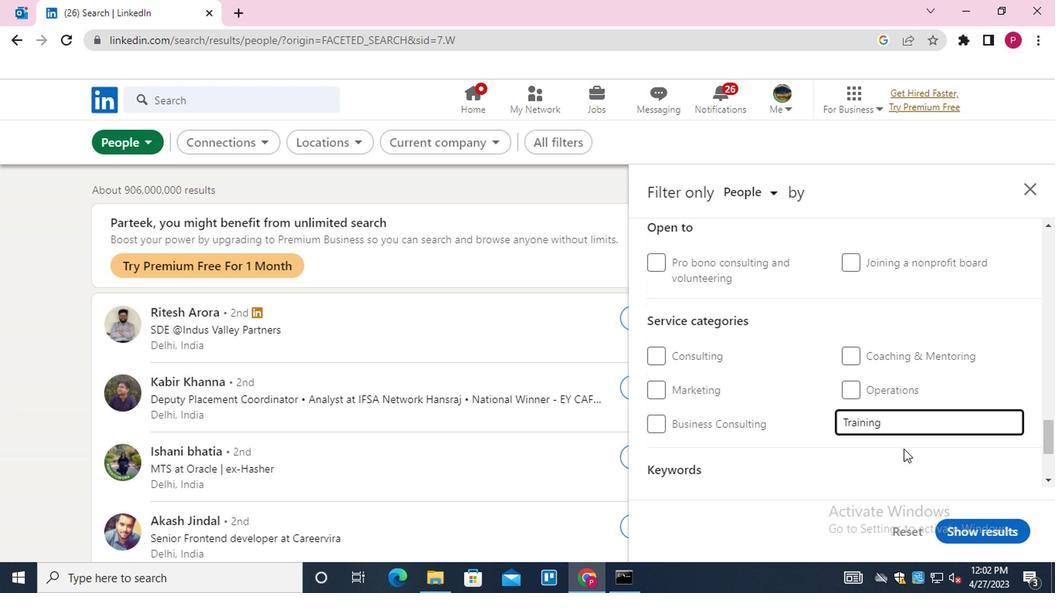 
Action: Mouse scrolled (899, 450) with delta (0, 0)
Screenshot: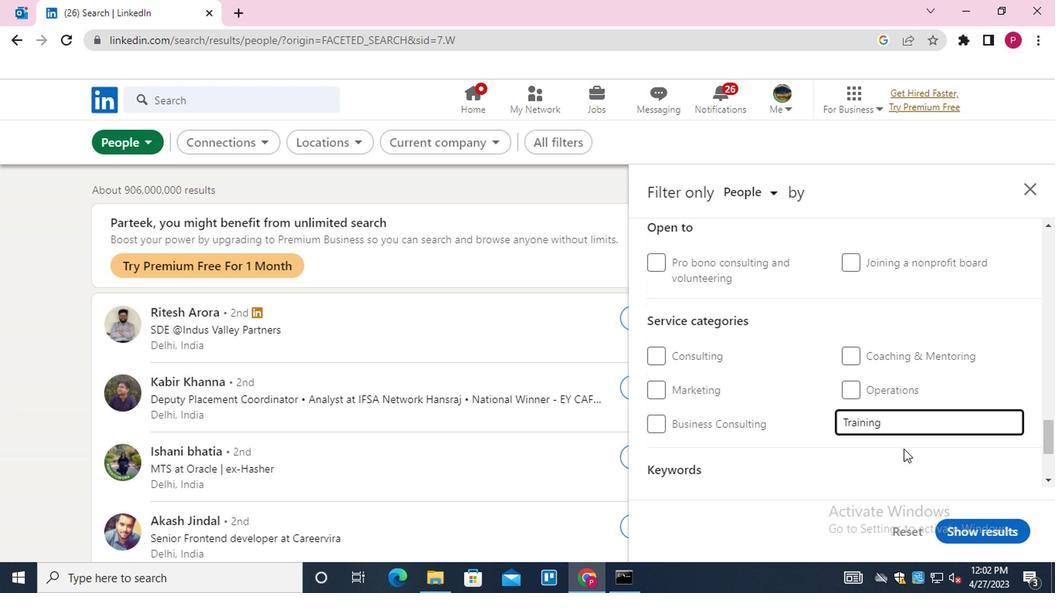 
Action: Mouse moved to (708, 421)
Screenshot: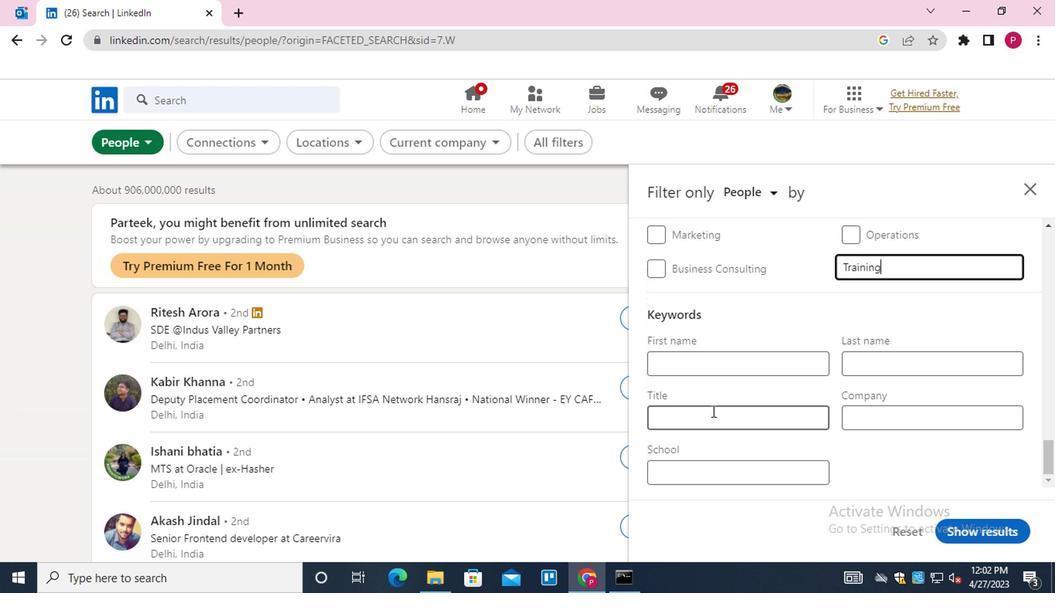 
Action: Mouse pressed left at (708, 421)
Screenshot: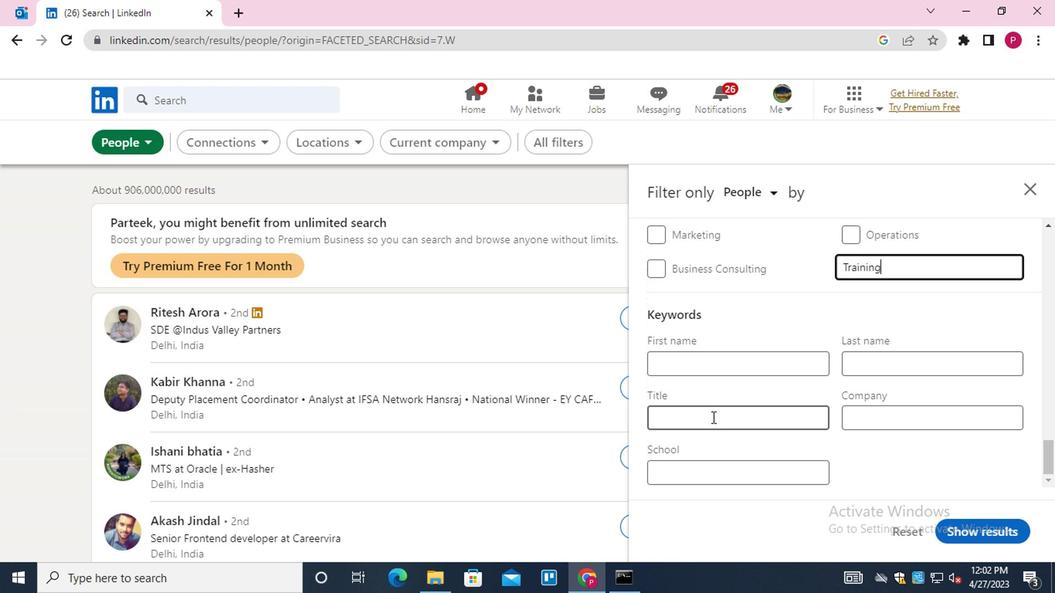 
Action: Key pressed <Key.shift>YOUTH<Key.space><Key.shift>VOLUNTEER
Screenshot: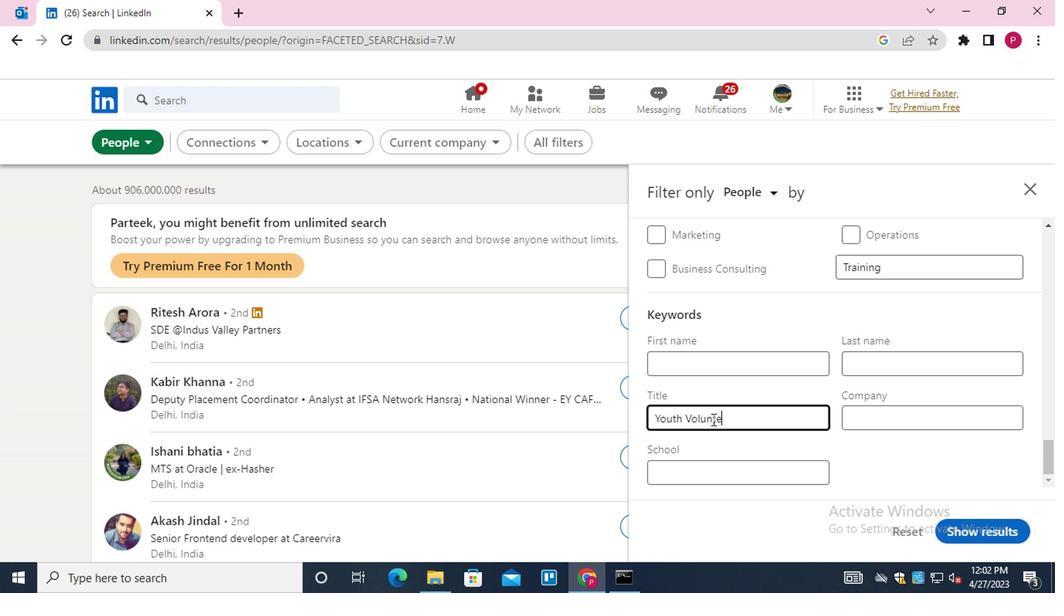 
Action: Mouse moved to (1013, 523)
Screenshot: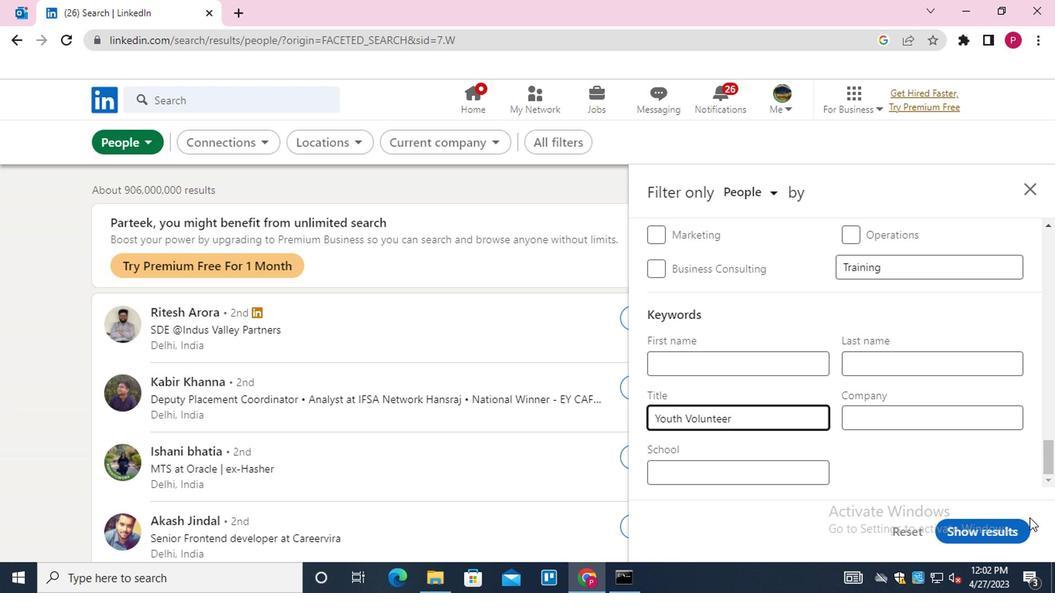 
Action: Mouse pressed left at (1013, 523)
Screenshot: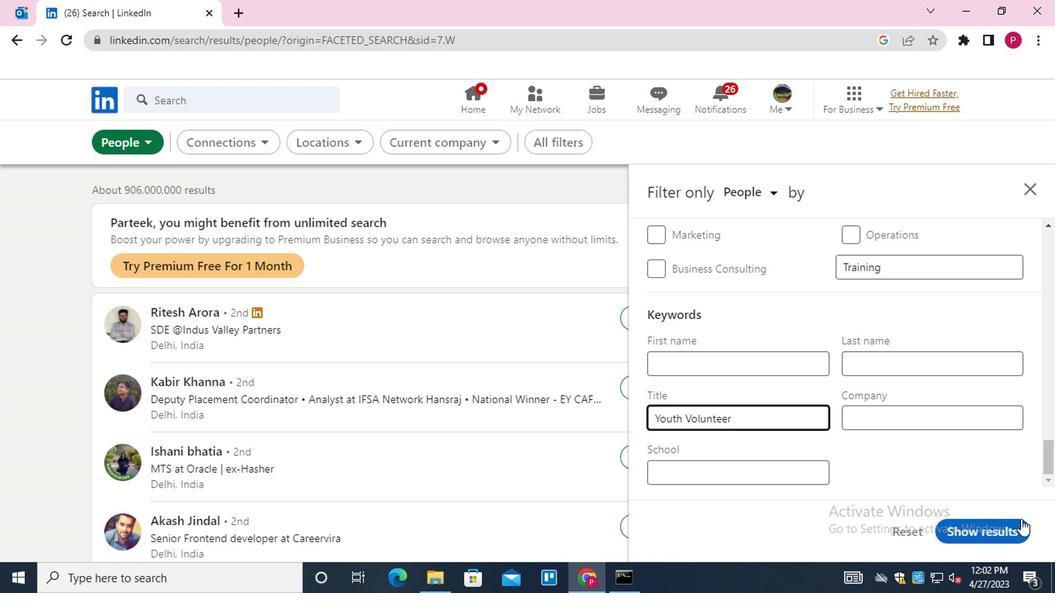 
Action: Mouse moved to (589, 477)
Screenshot: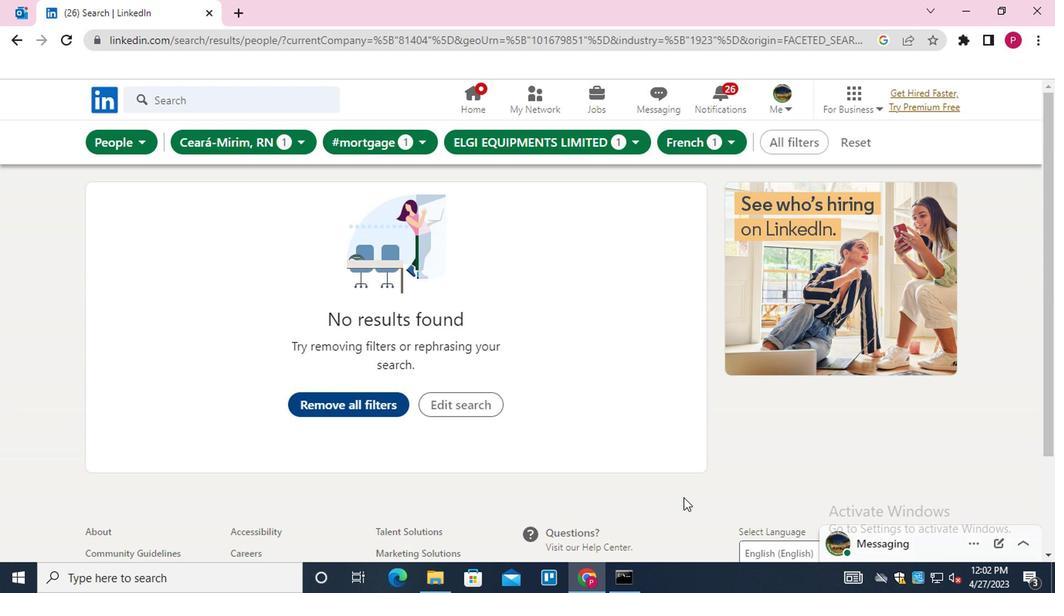 
